 Task: Select the current location as Cape Cod, Massachusetts, United States . Now zoom - , and verify the location . Hide zoom slider
Action: Mouse moved to (229, 94)
Screenshot: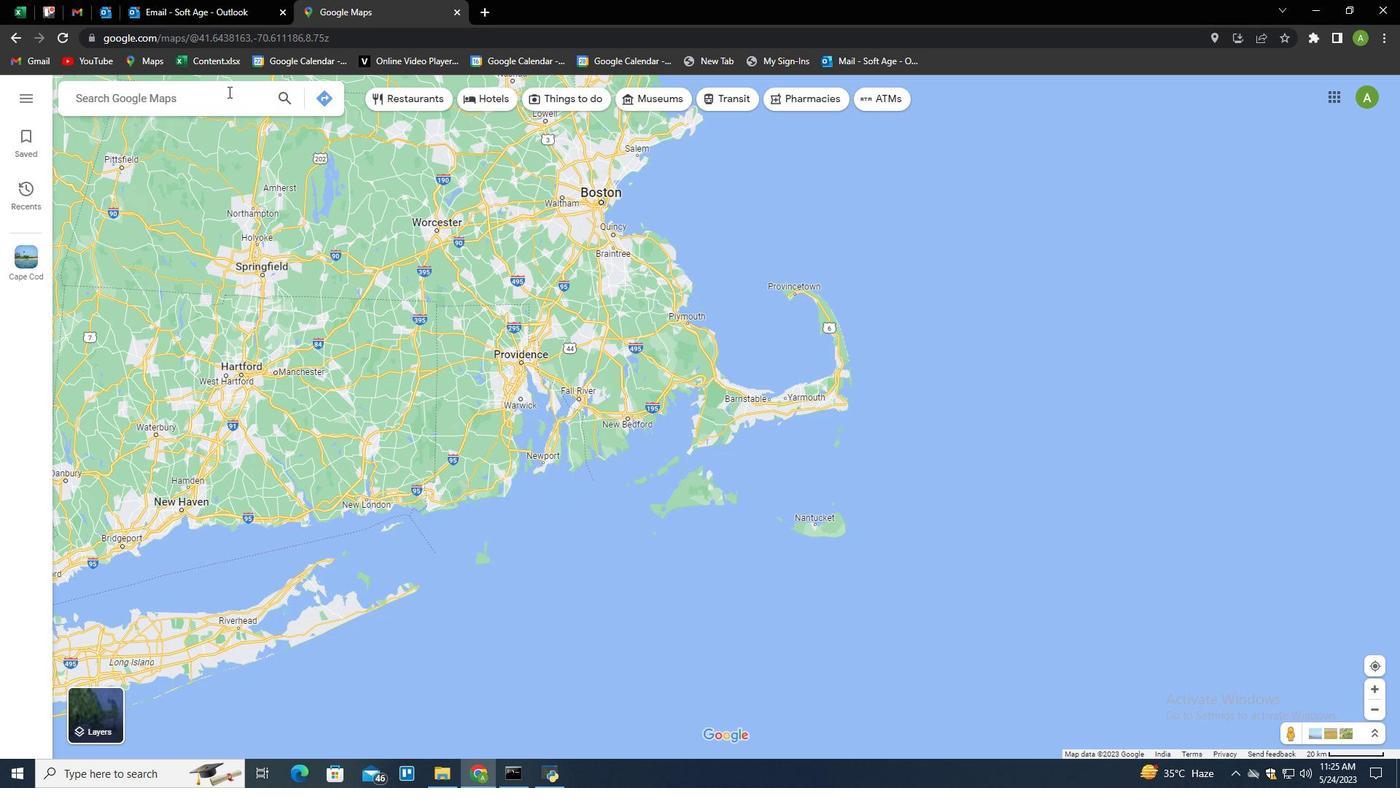 
Action: Mouse pressed left at (229, 94)
Screenshot: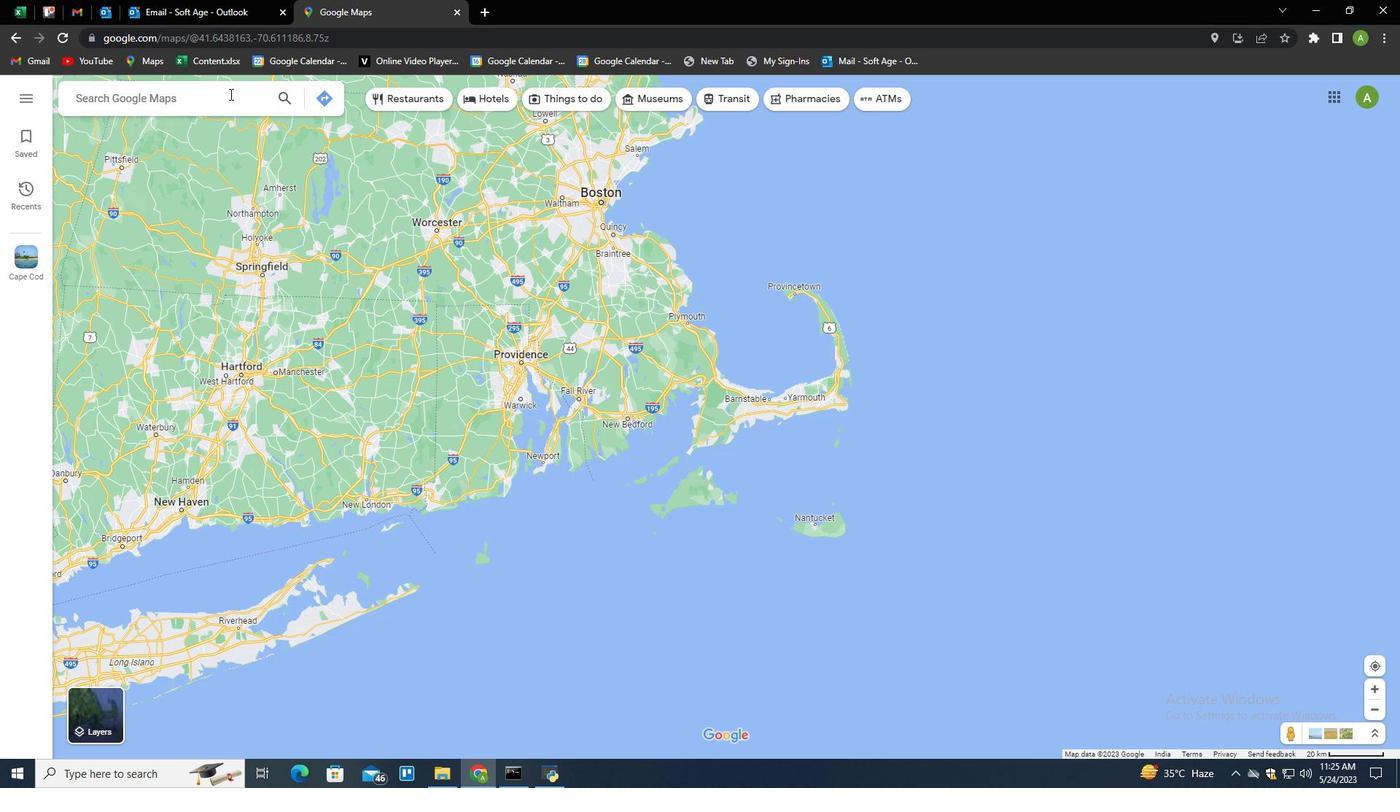 
Action: Key pressed <Key.shift>Cape<Key.space><Key.shift>Code<Key.backspace><Key.space><Key.shift>massachusetts,<Key.space><Key.shift><Key.shift><Key.shift><Key.shift><Key.shift><Key.shift><Key.shift><Key.shift><Key.shift><Key.shift><Key.shift><Key.shift><Key.shift>United<Key.space>st<Key.backspace><Key.backspace><Key.shift>Stated<Key.down><Key.enter>
Screenshot: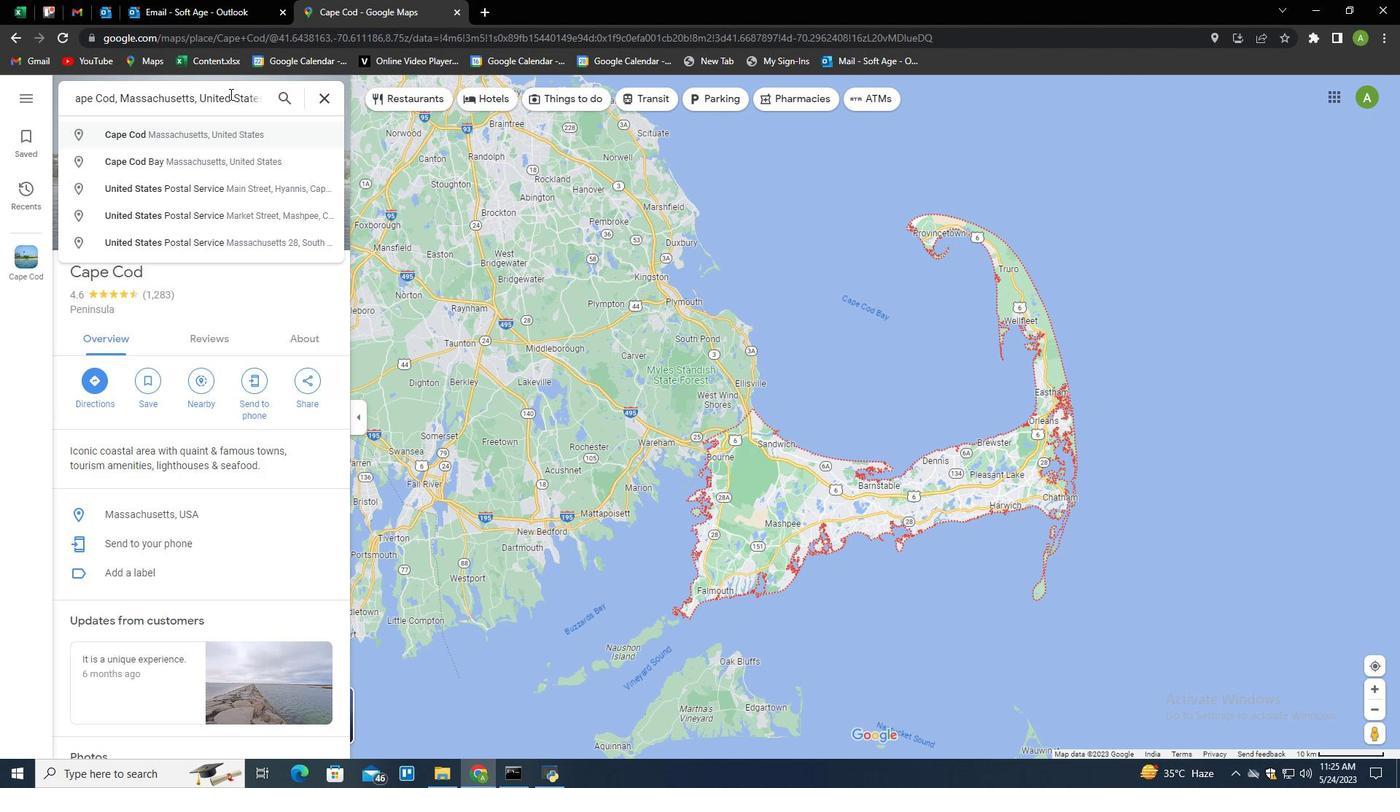
Action: Mouse moved to (1025, 606)
Screenshot: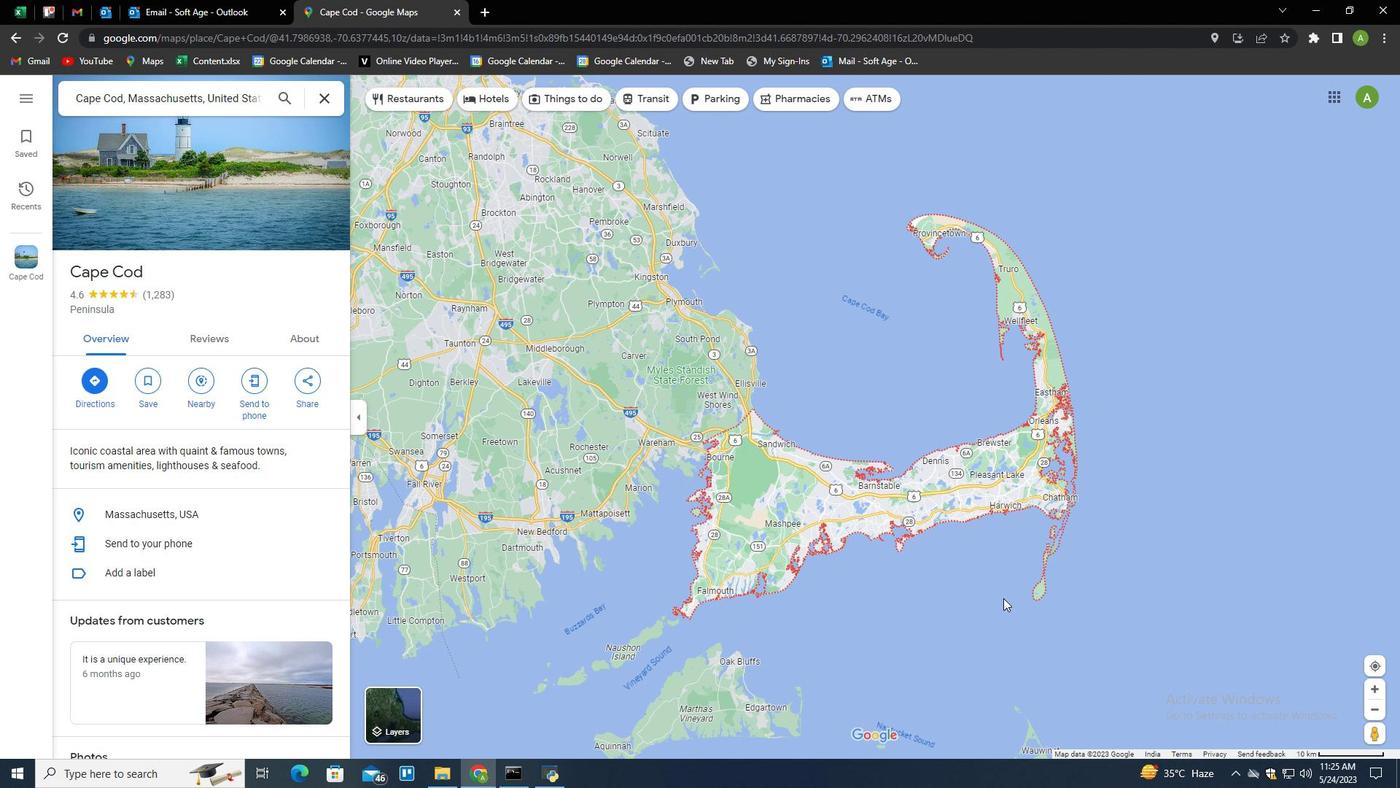 
Action: Mouse pressed left at (1025, 606)
Screenshot: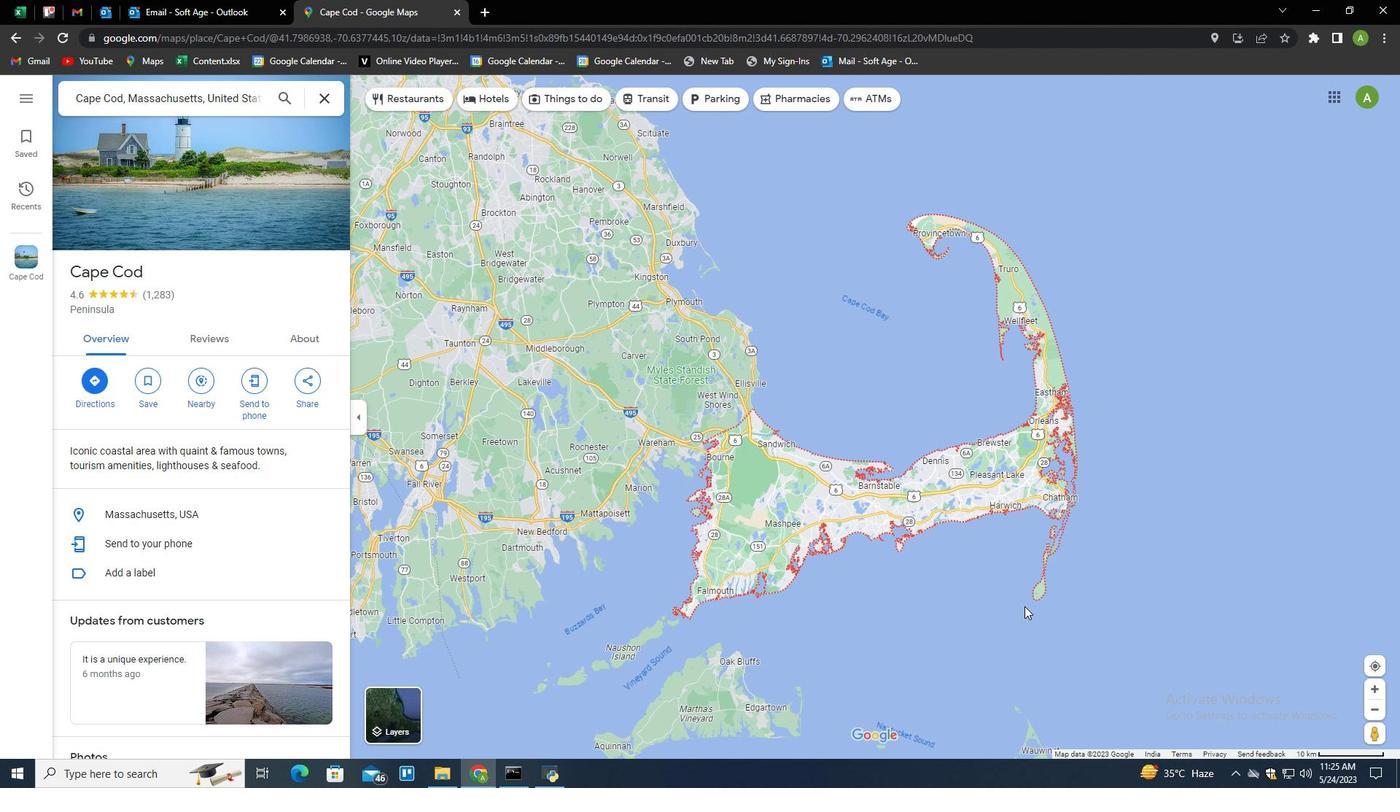
Action: Mouse moved to (829, 362)
Screenshot: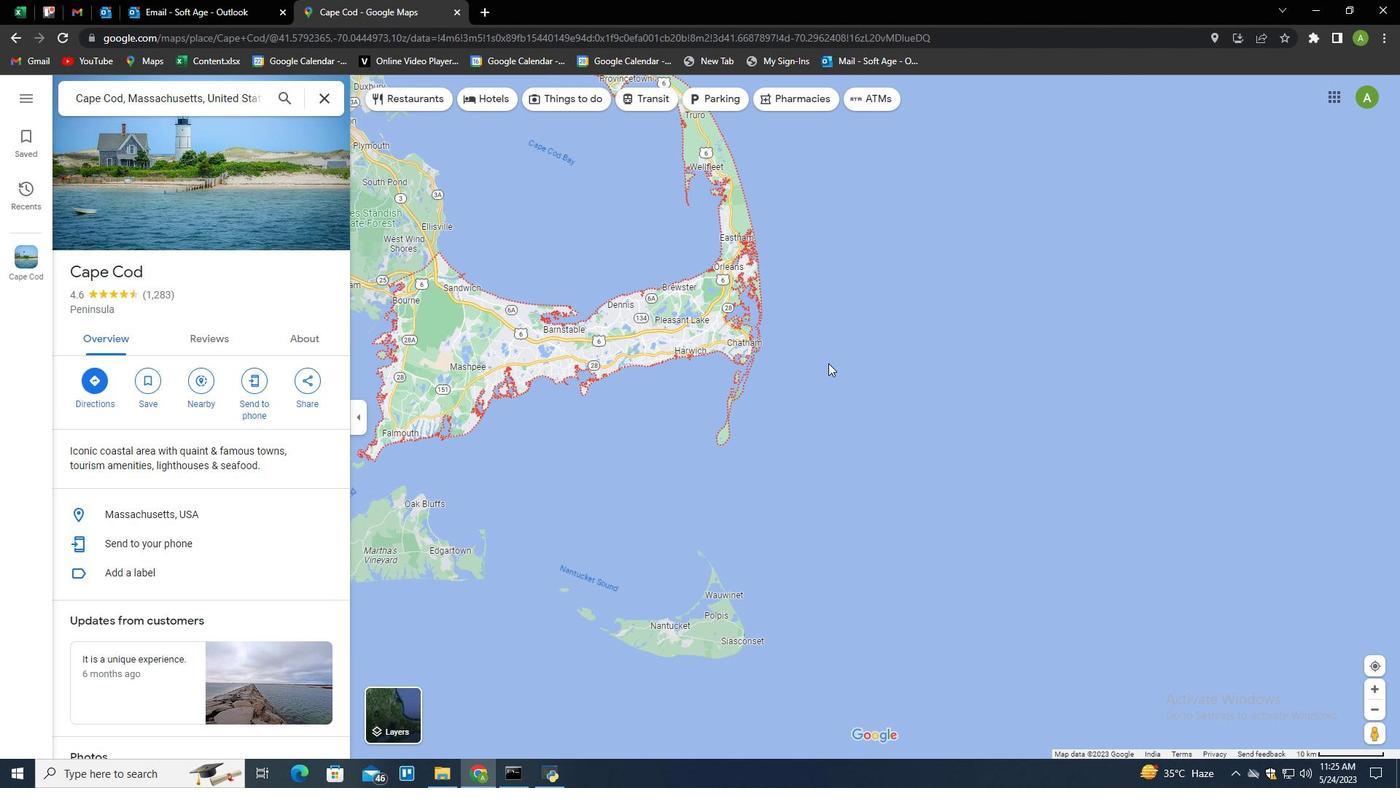 
Action: Mouse pressed left at (829, 362)
Screenshot: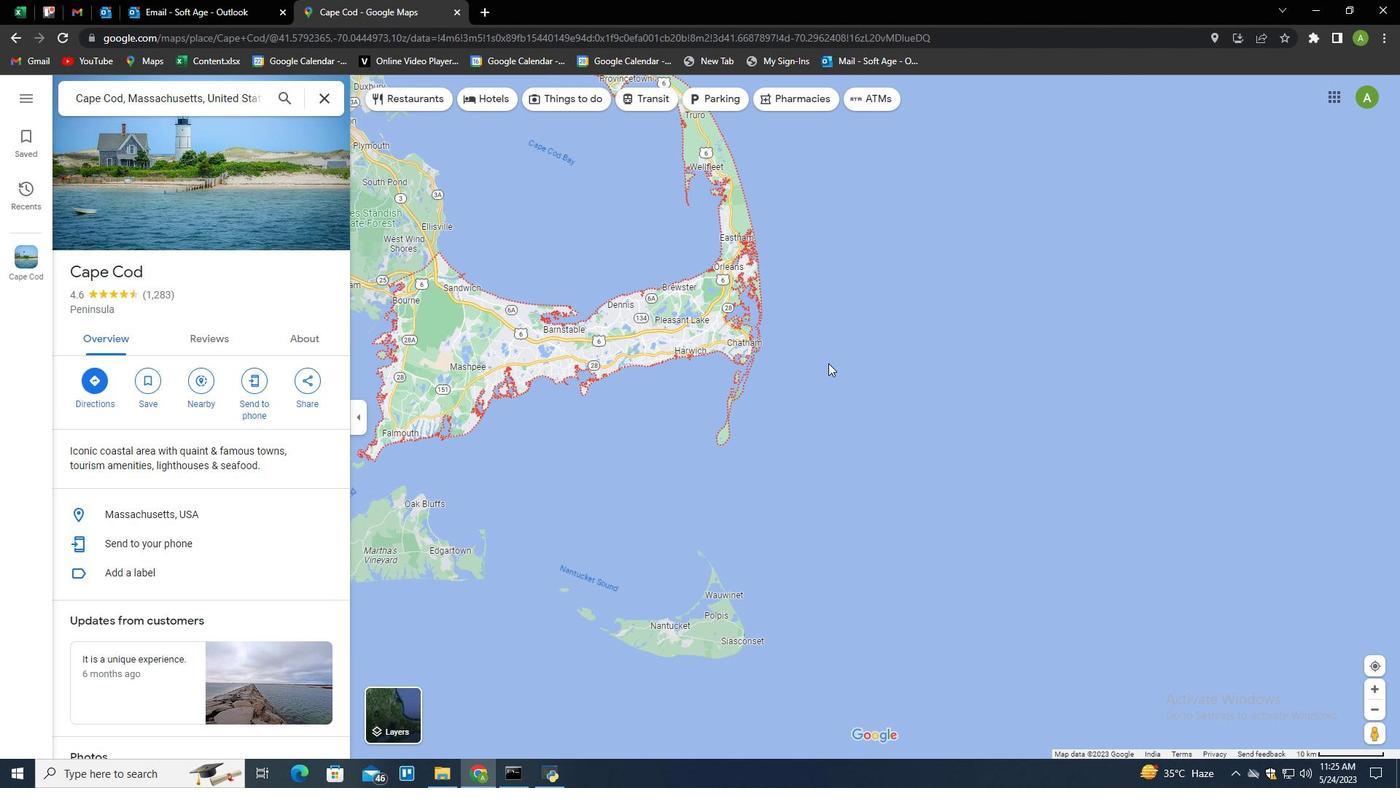 
Action: Mouse moved to (1054, 539)
Screenshot: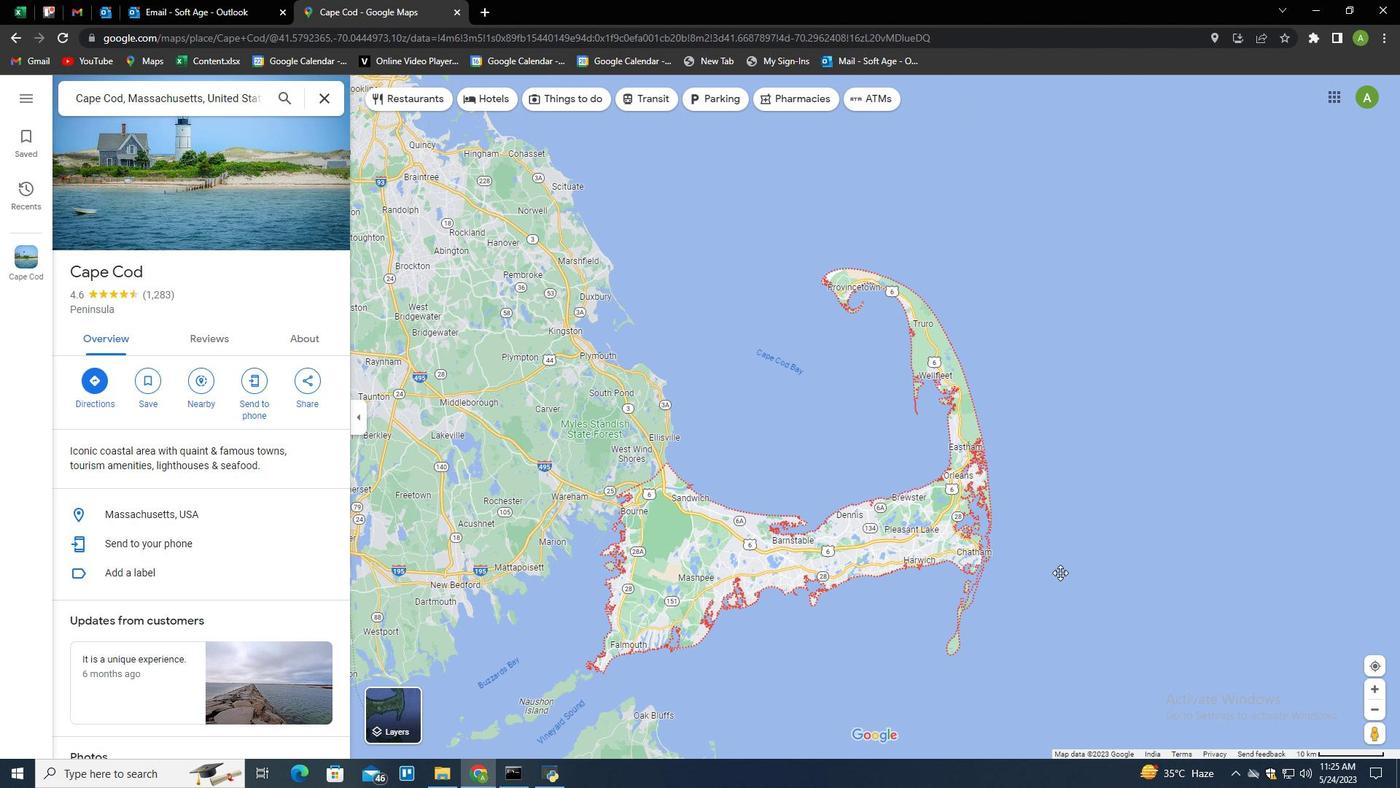 
Action: Mouse scrolled (1054, 539) with delta (0, 0)
Screenshot: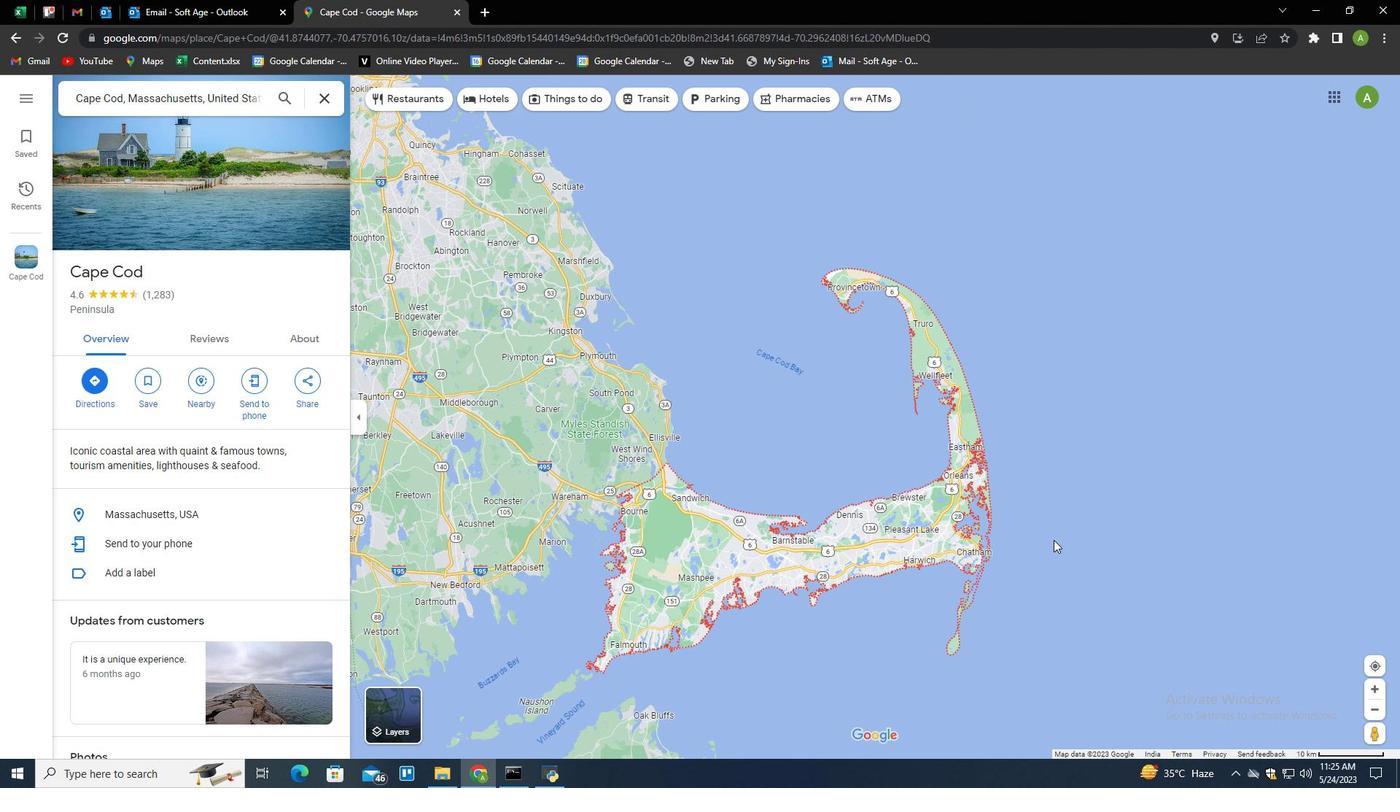 
Action: Mouse scrolled (1054, 540) with delta (0, 0)
Screenshot: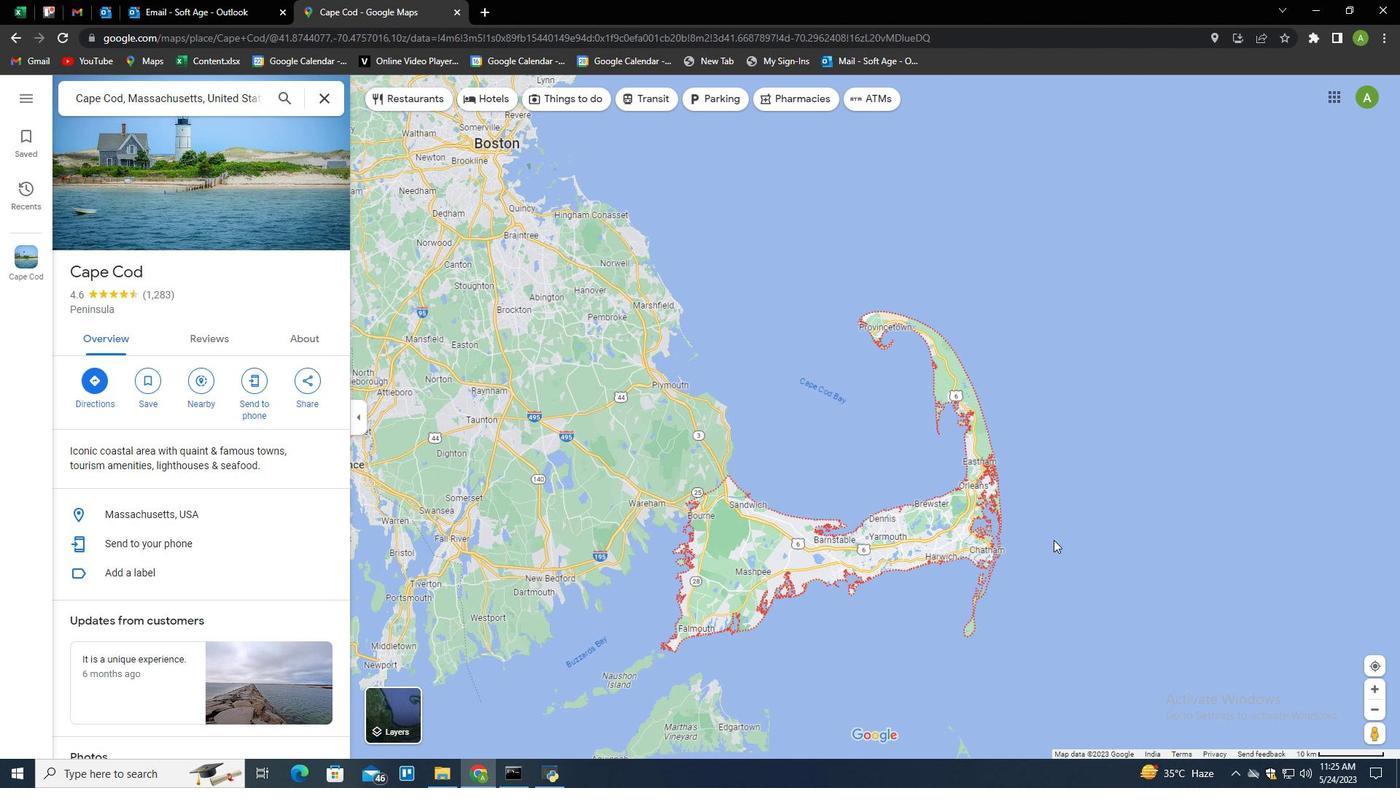 
Action: Mouse scrolled (1054, 540) with delta (0, 0)
Screenshot: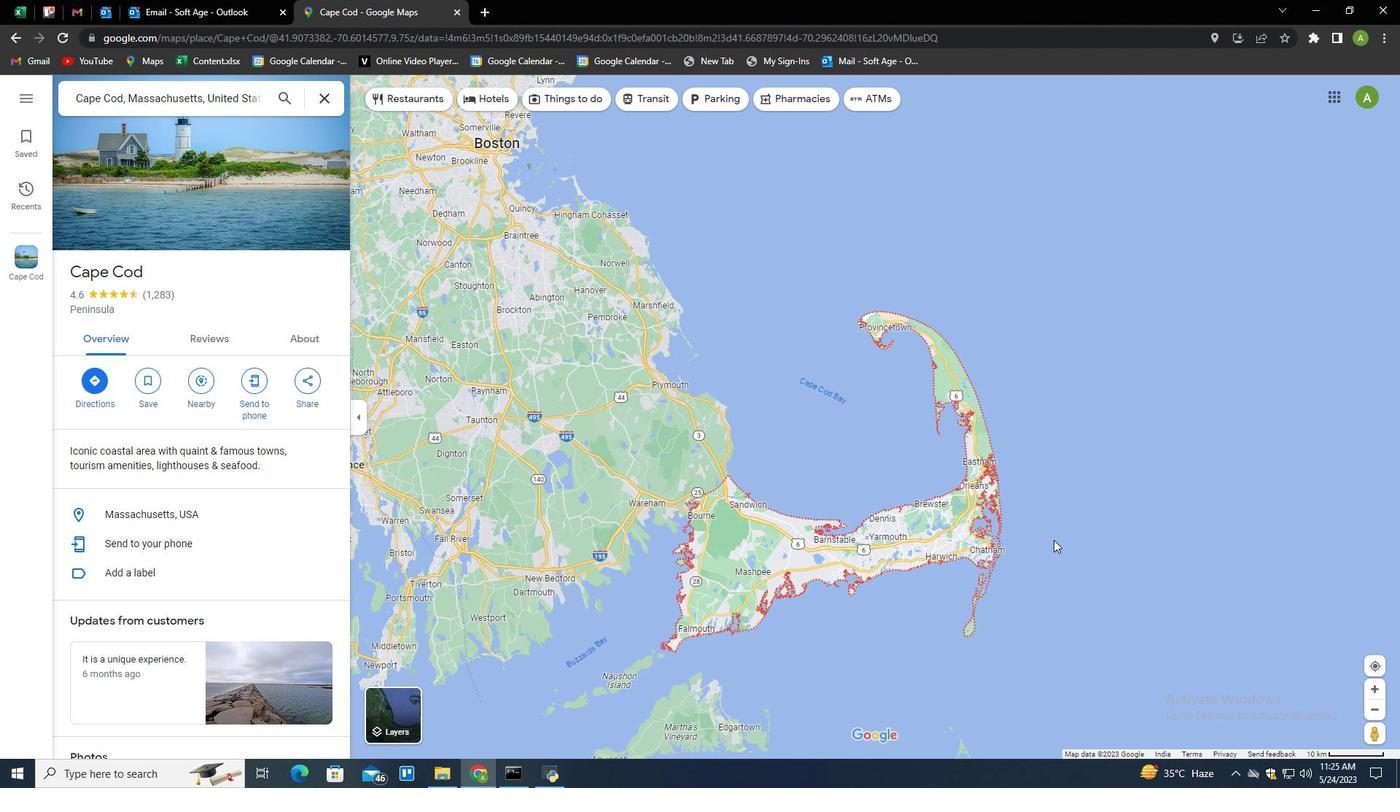 
Action: Mouse scrolled (1054, 540) with delta (0, 0)
Screenshot: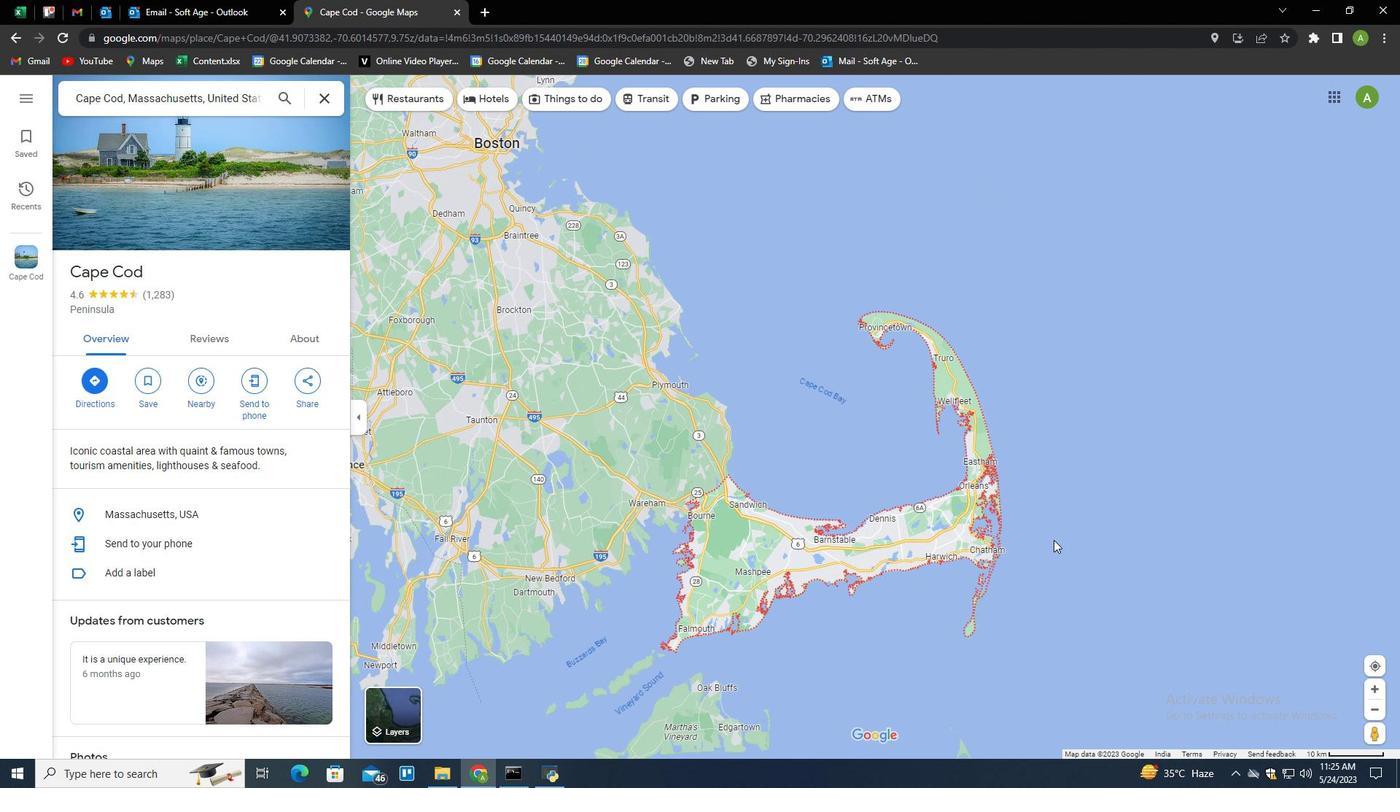 
Action: Mouse scrolled (1054, 540) with delta (0, 0)
Screenshot: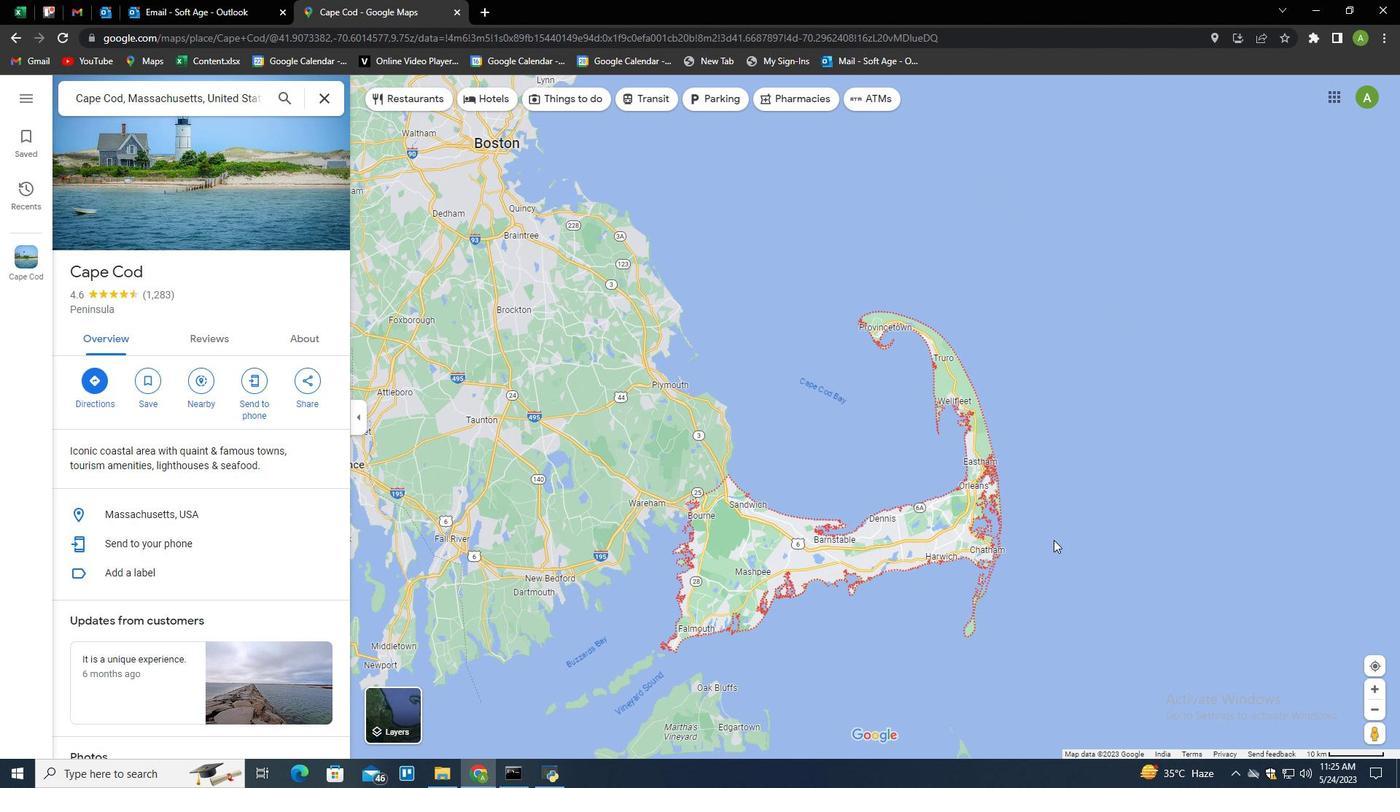 
Action: Mouse moved to (960, 315)
Screenshot: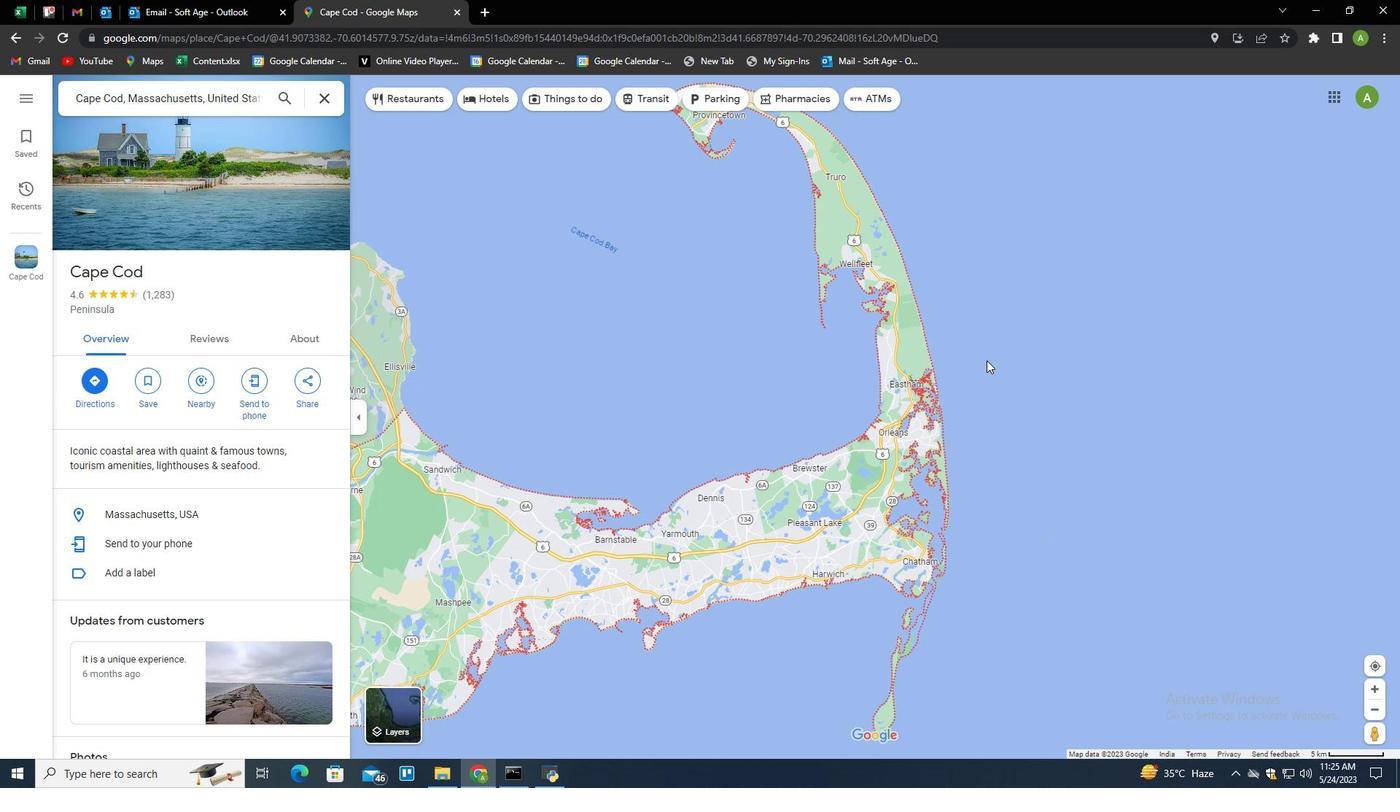 
Action: Mouse pressed left at (960, 315)
Screenshot: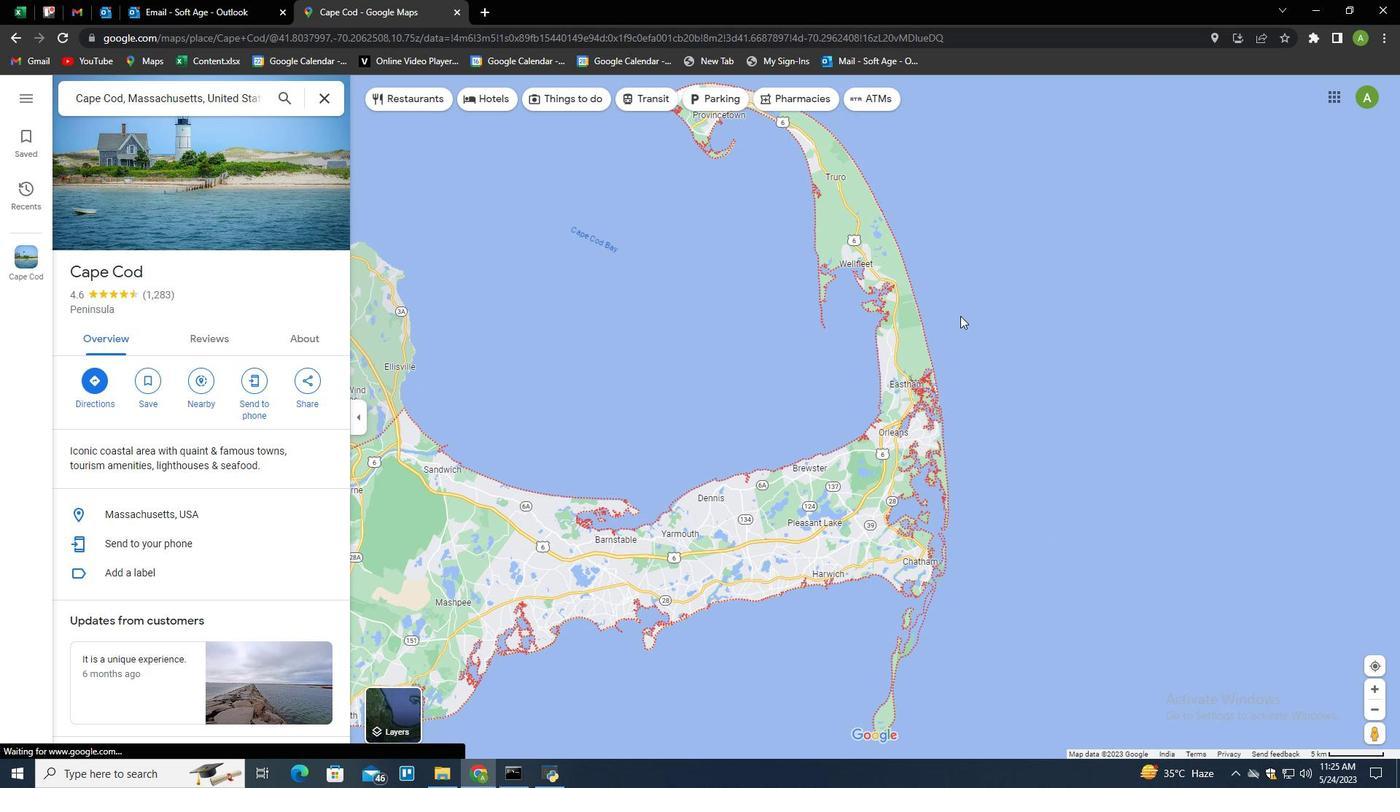 
Action: Mouse moved to (1379, 681)
Screenshot: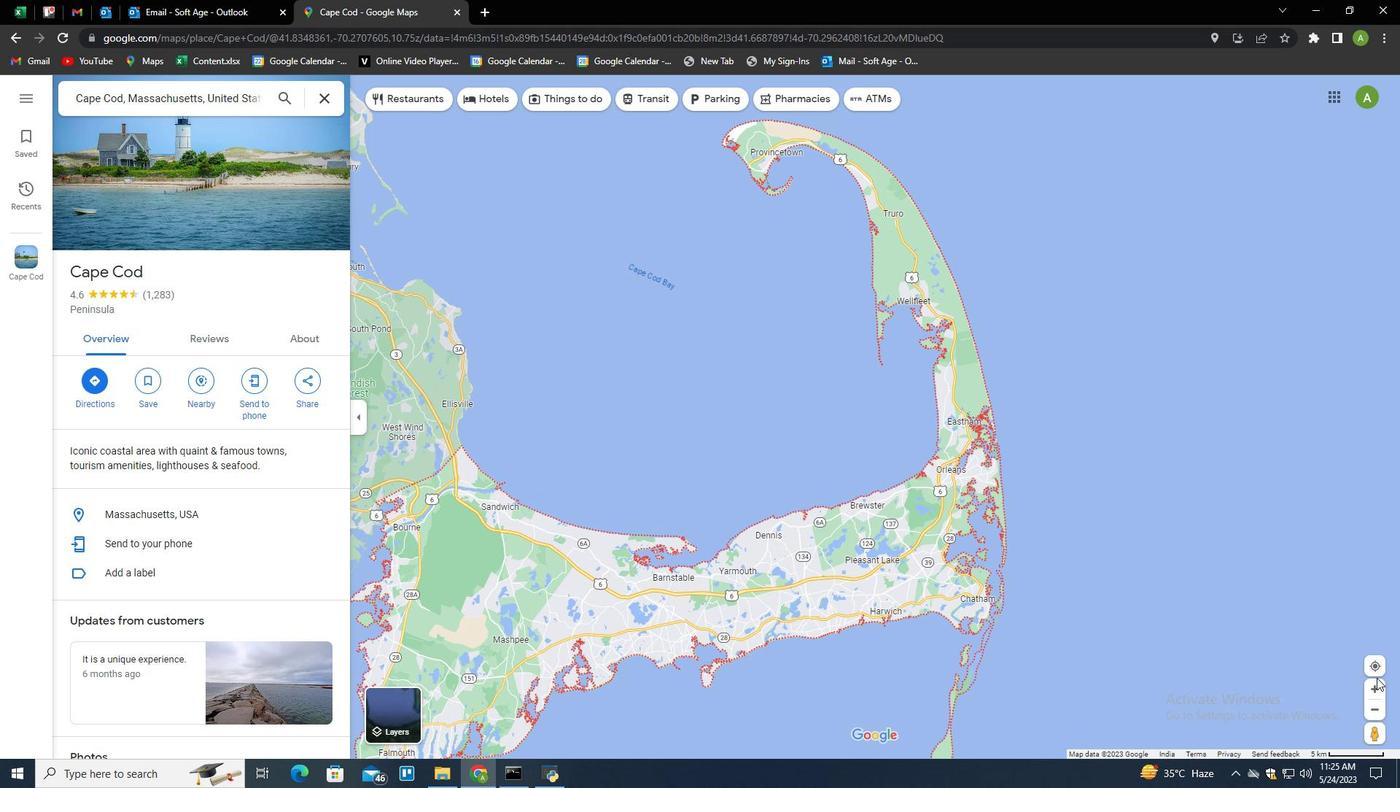 
Action: Mouse pressed left at (1379, 681)
Screenshot: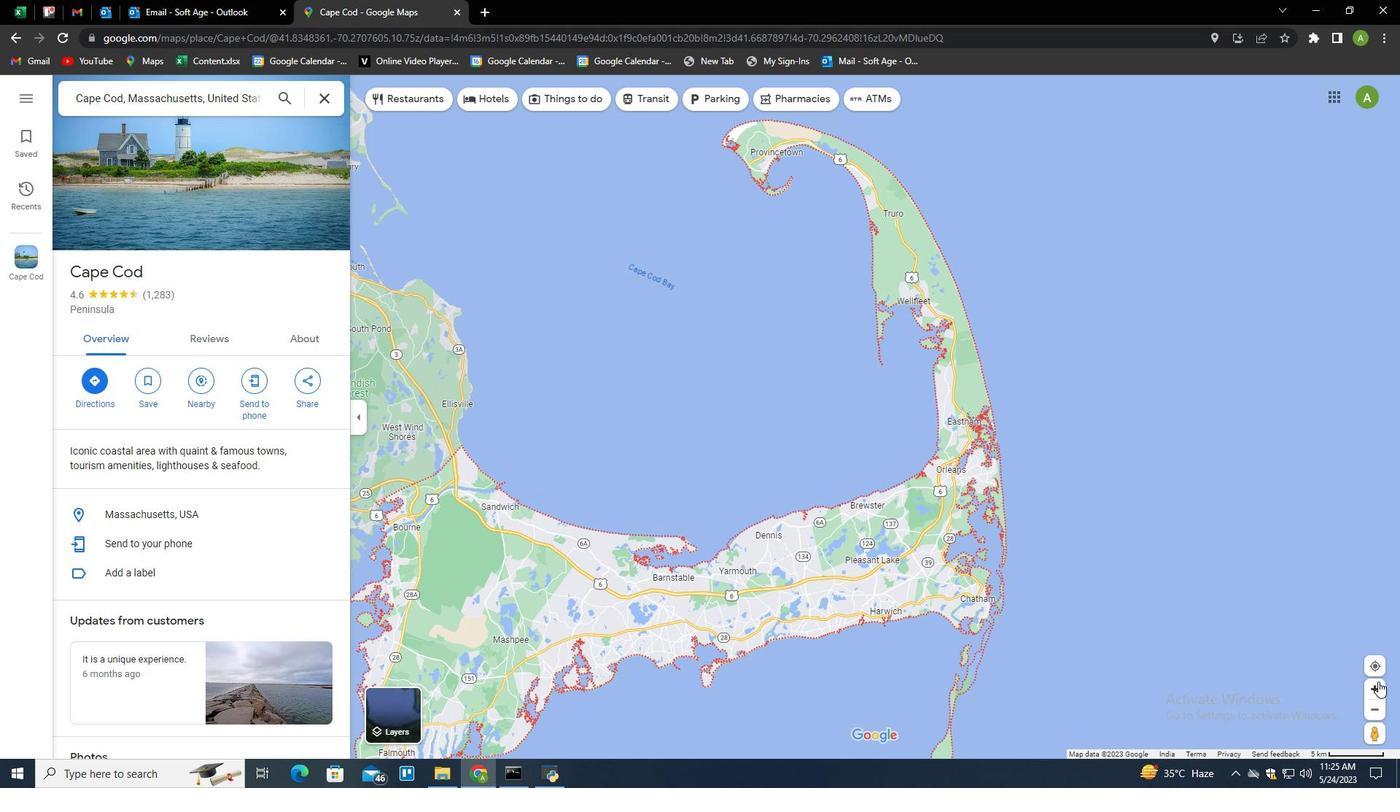 
Action: Mouse moved to (1376, 682)
Screenshot: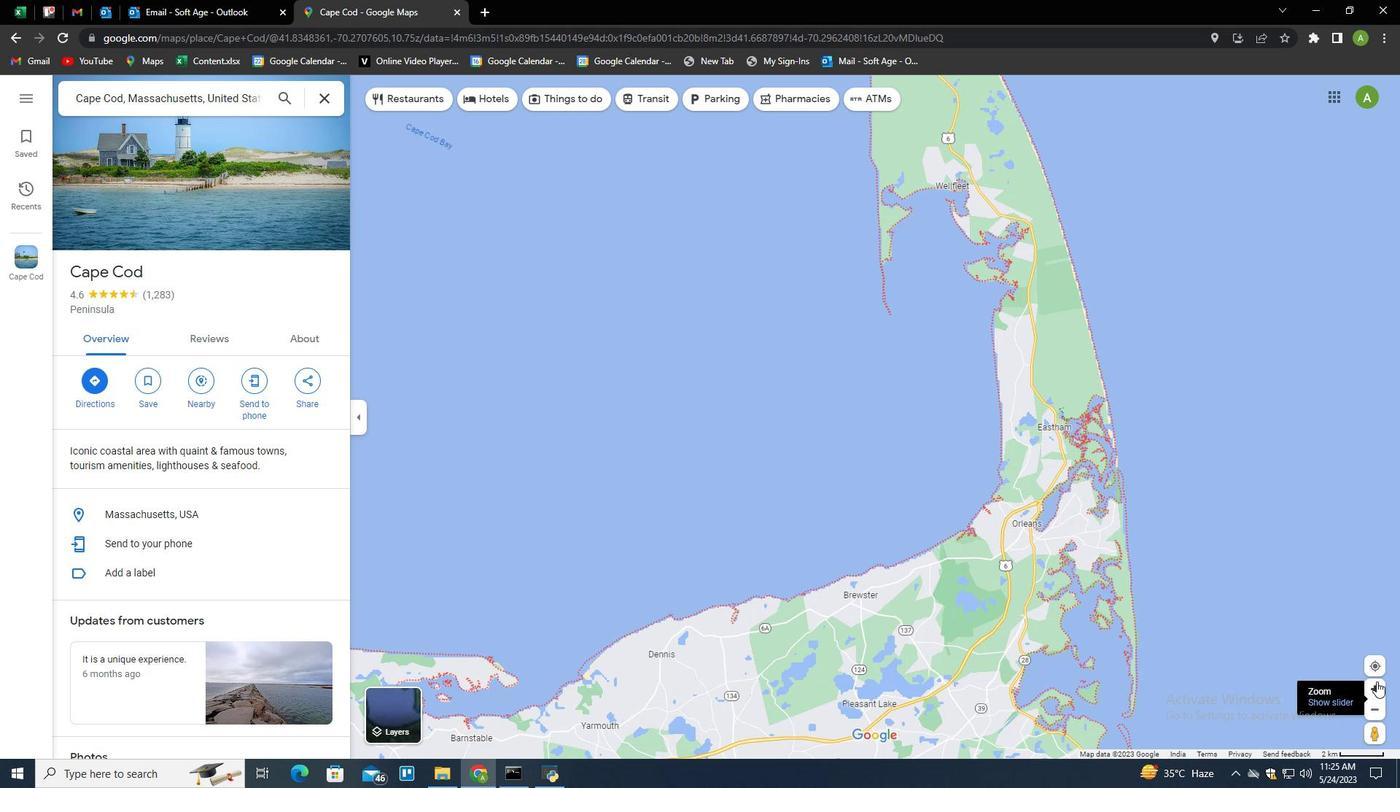 
Action: Mouse pressed left at (1376, 682)
Screenshot: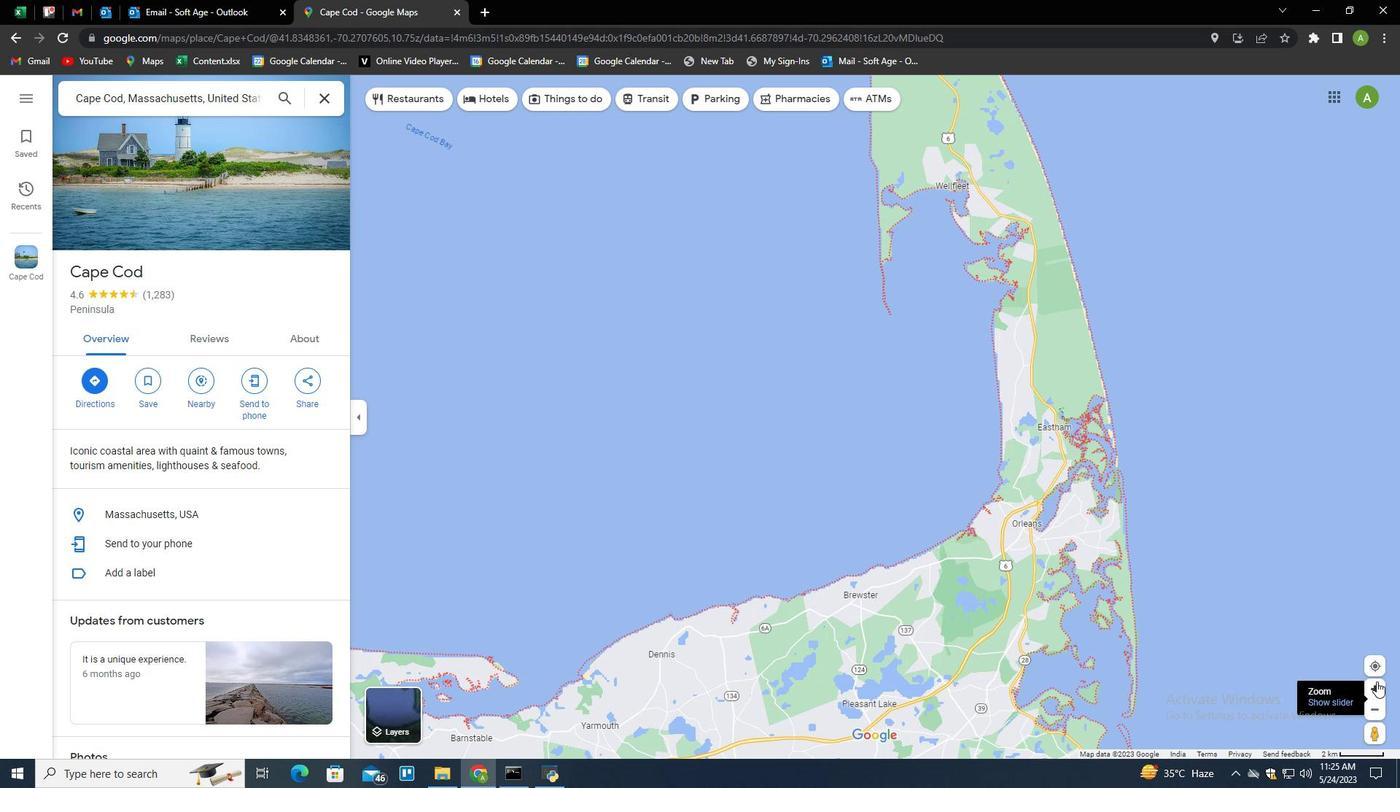 
Action: Mouse moved to (1338, 697)
Screenshot: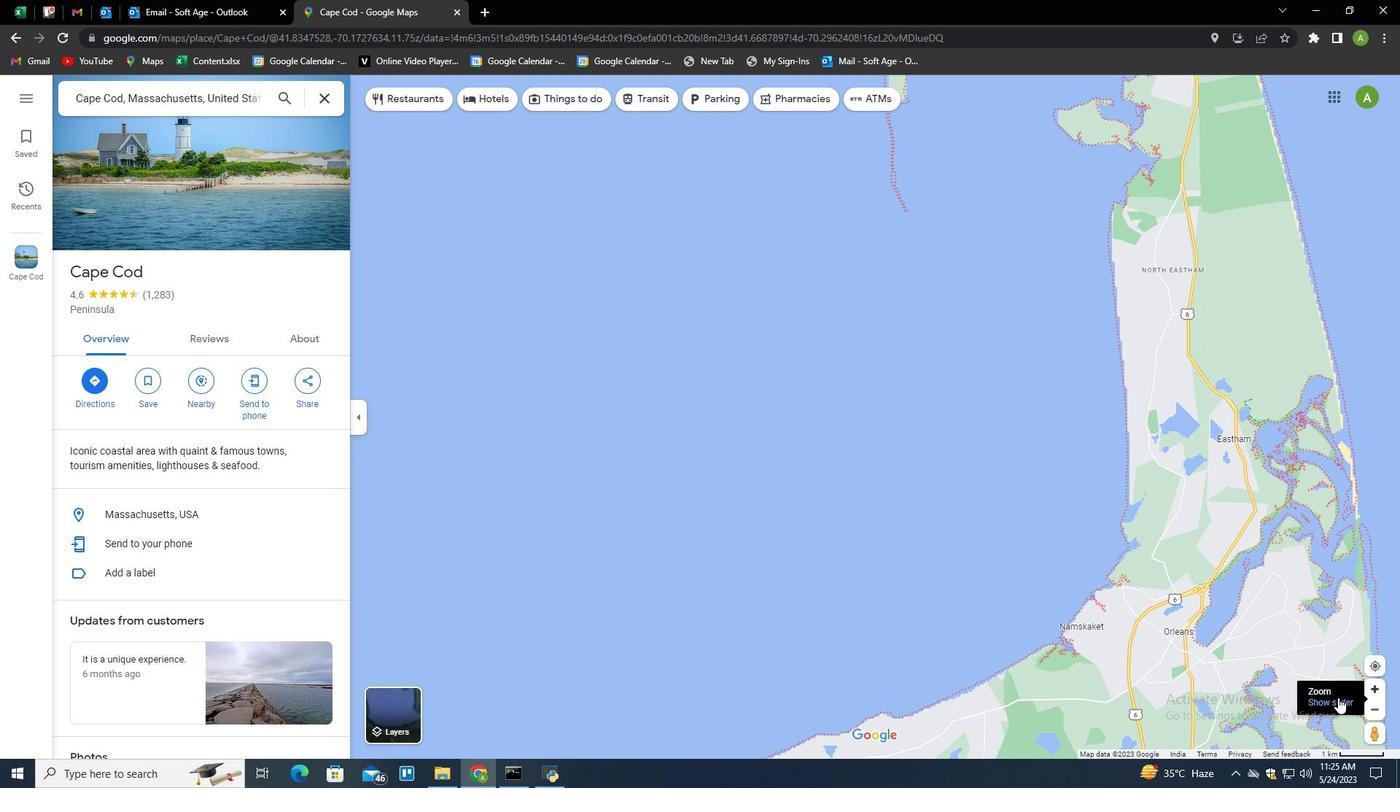 
Action: Mouse pressed left at (1338, 697)
Screenshot: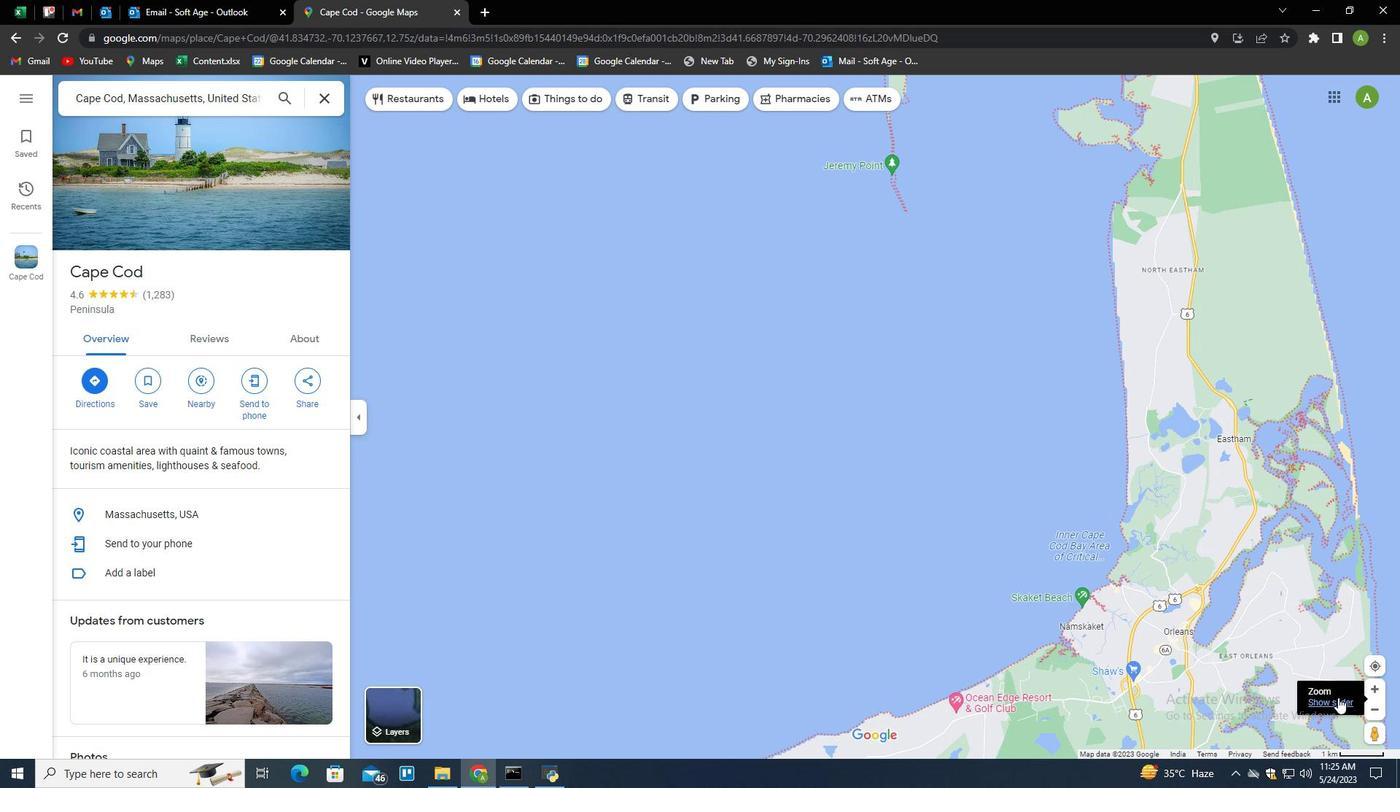 
Action: Mouse moved to (1377, 635)
Screenshot: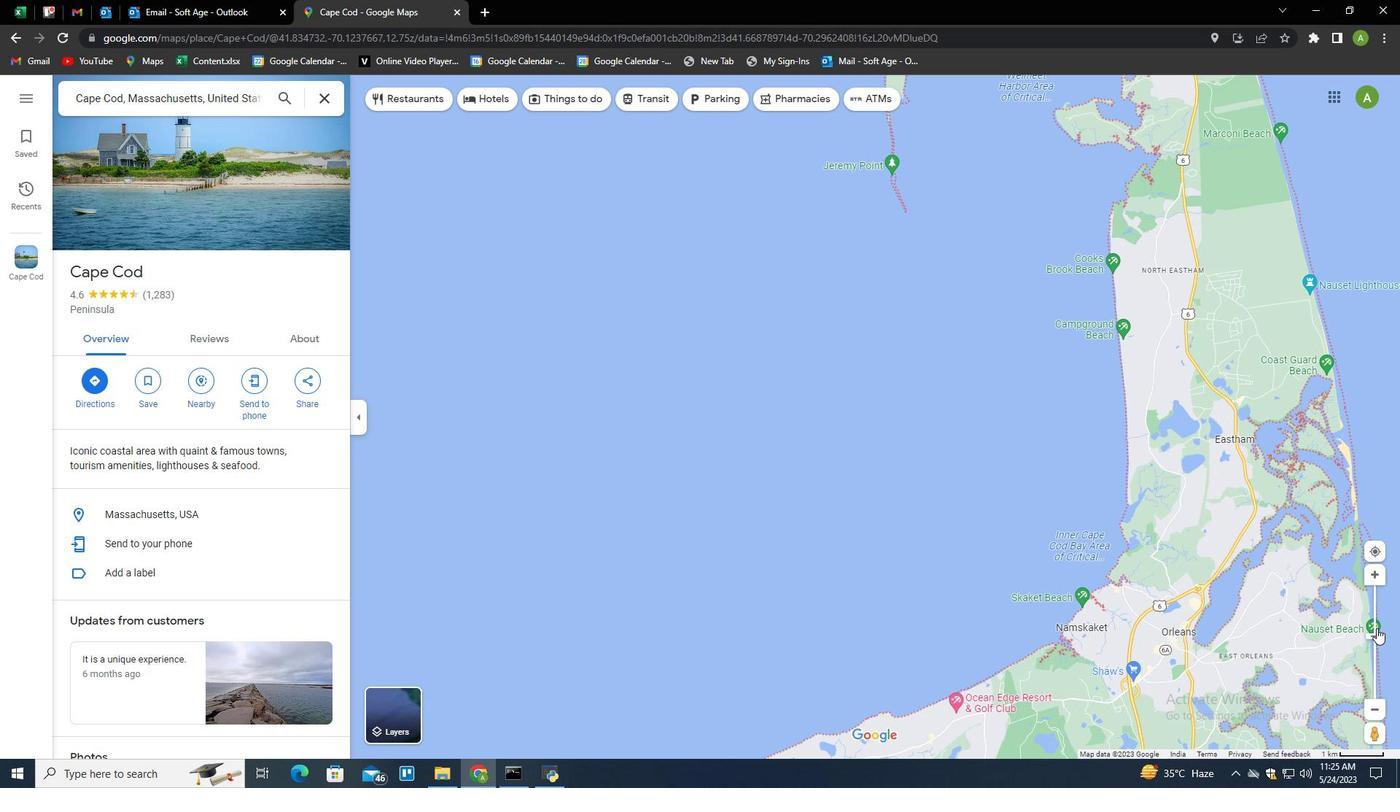 
Action: Mouse pressed left at (1377, 635)
Screenshot: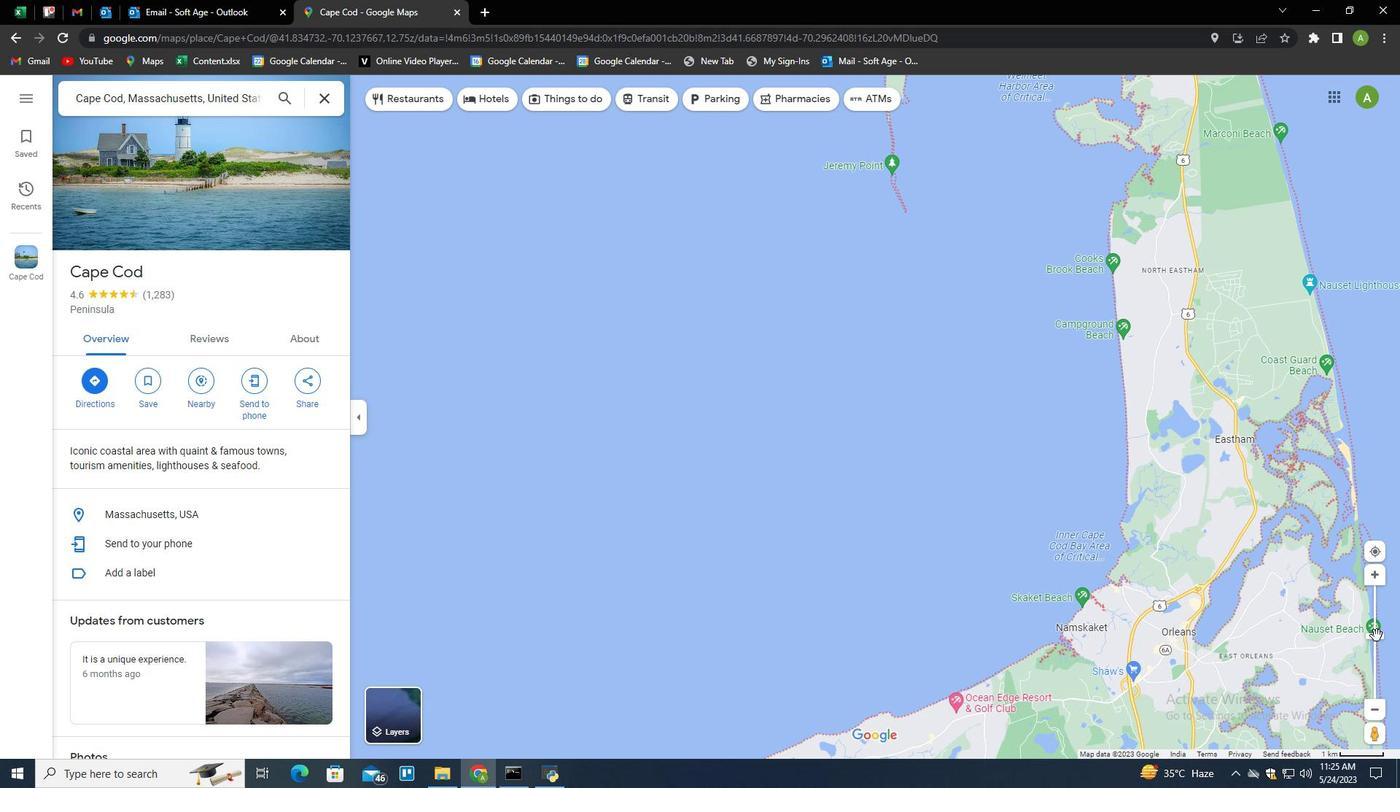
Action: Mouse moved to (821, 502)
Screenshot: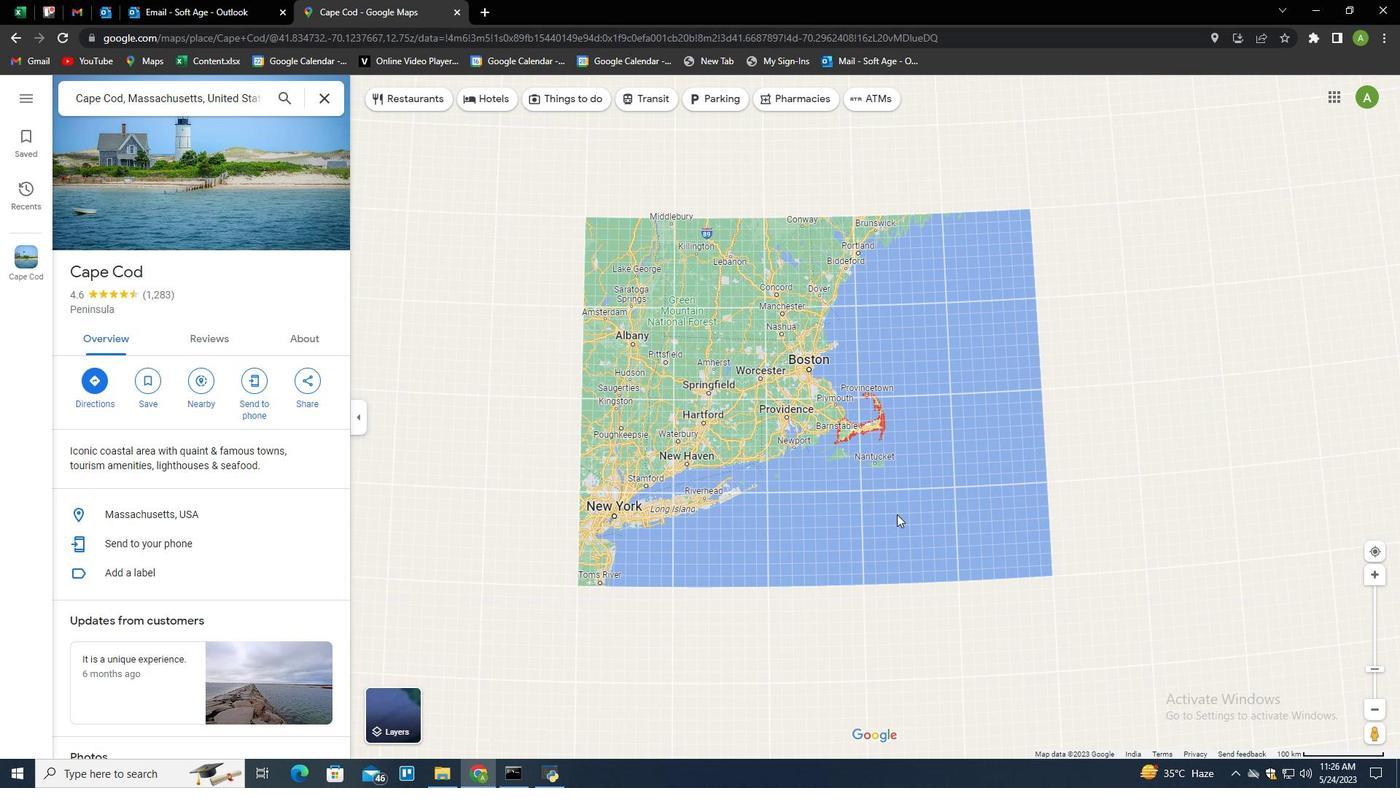 
Action: Mouse pressed left at (821, 502)
Screenshot: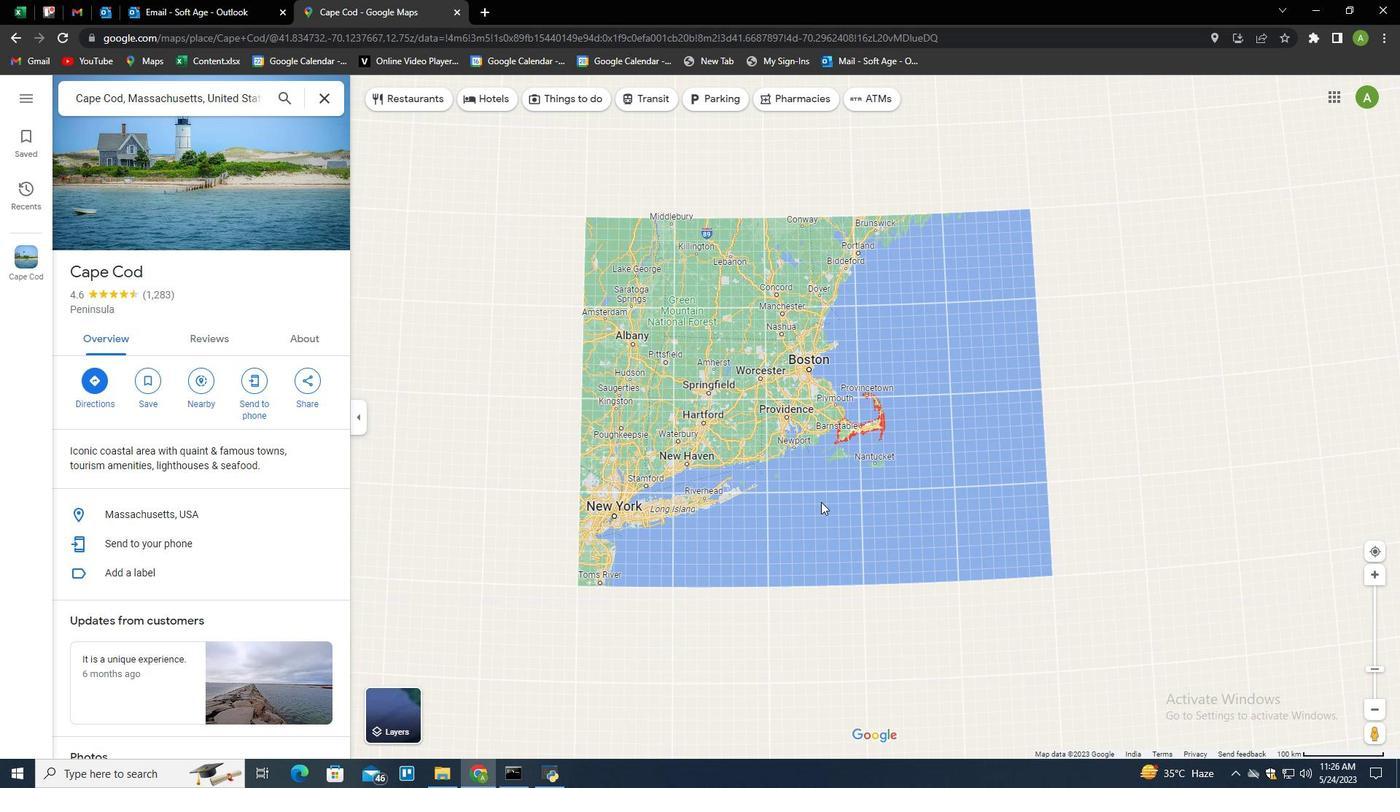 
Action: Mouse moved to (1369, 669)
Screenshot: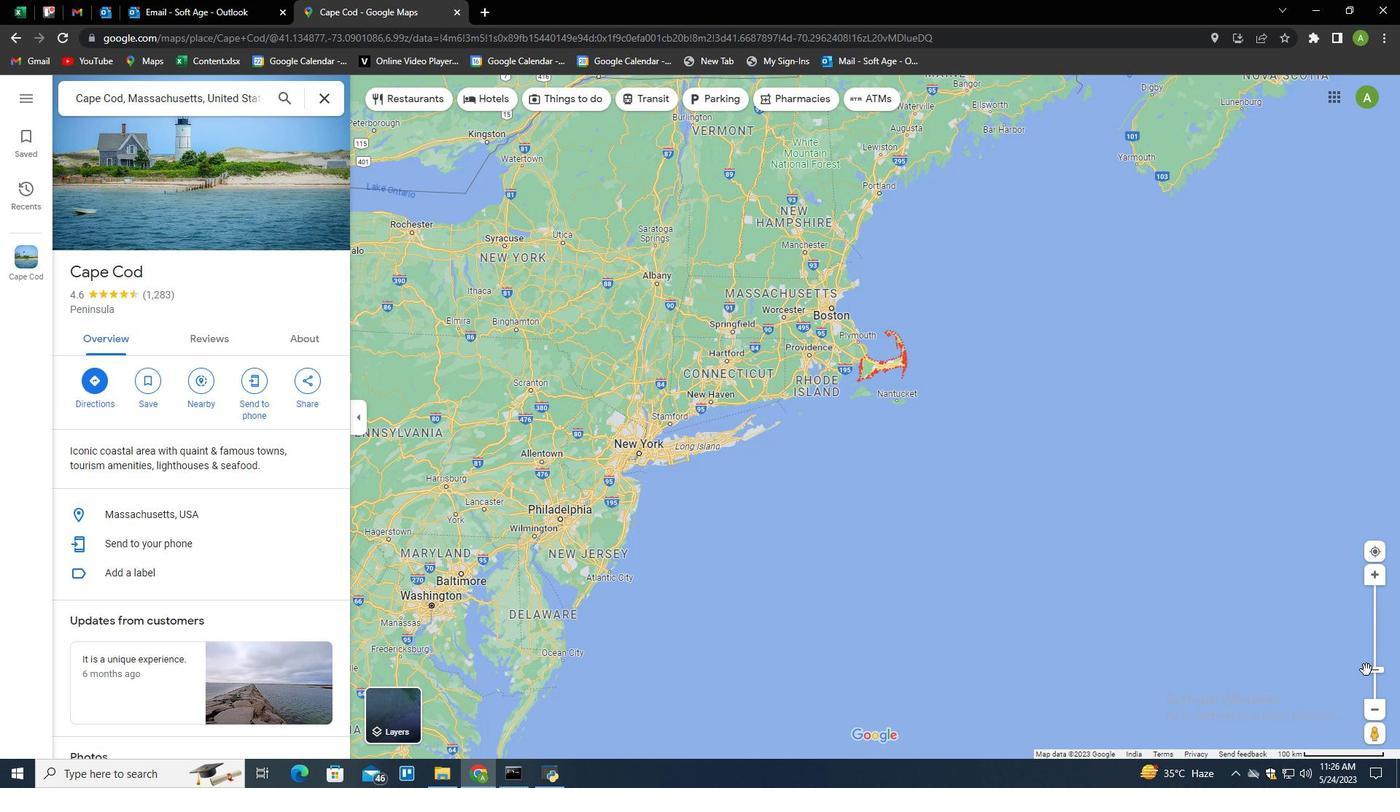 
Action: Mouse pressed left at (1369, 669)
Screenshot: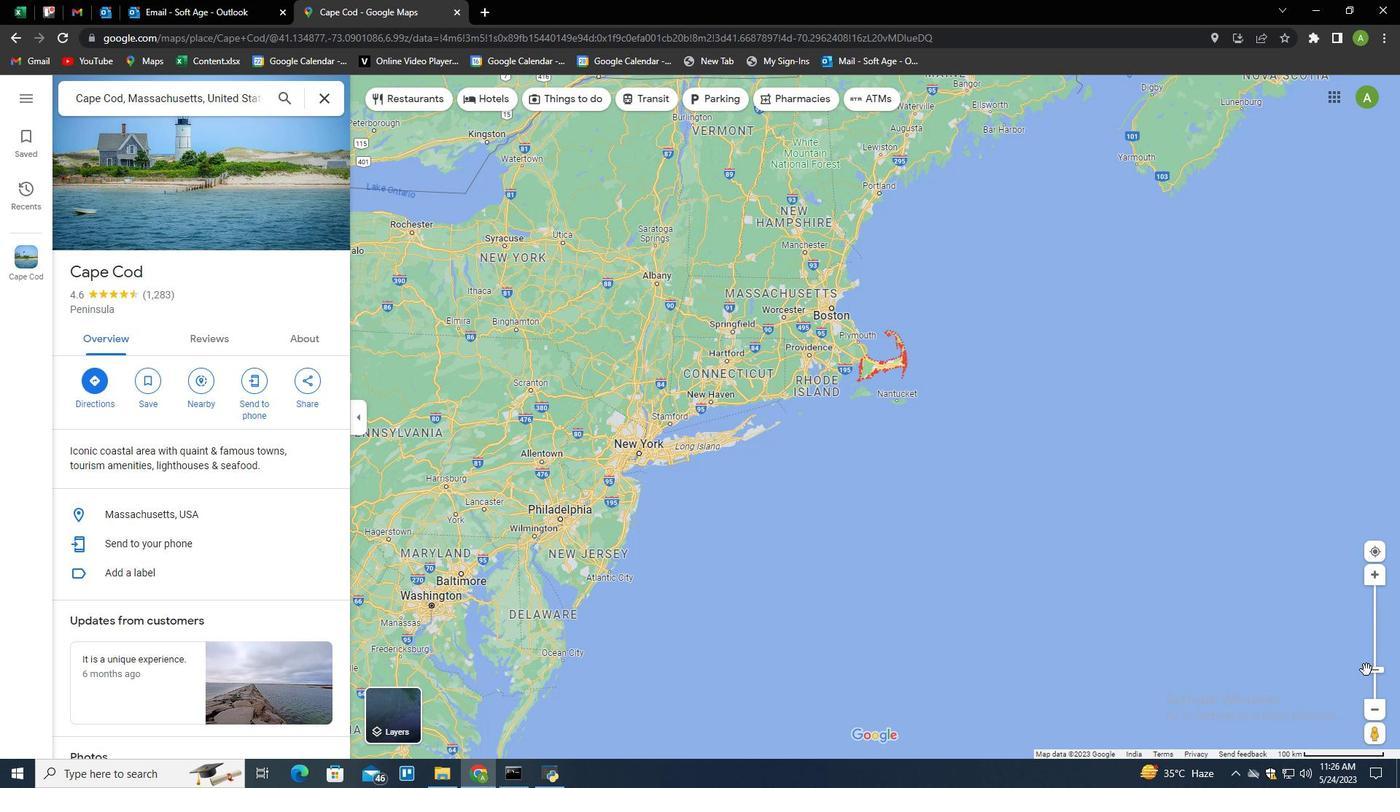 
Action: Mouse moved to (1077, 449)
Screenshot: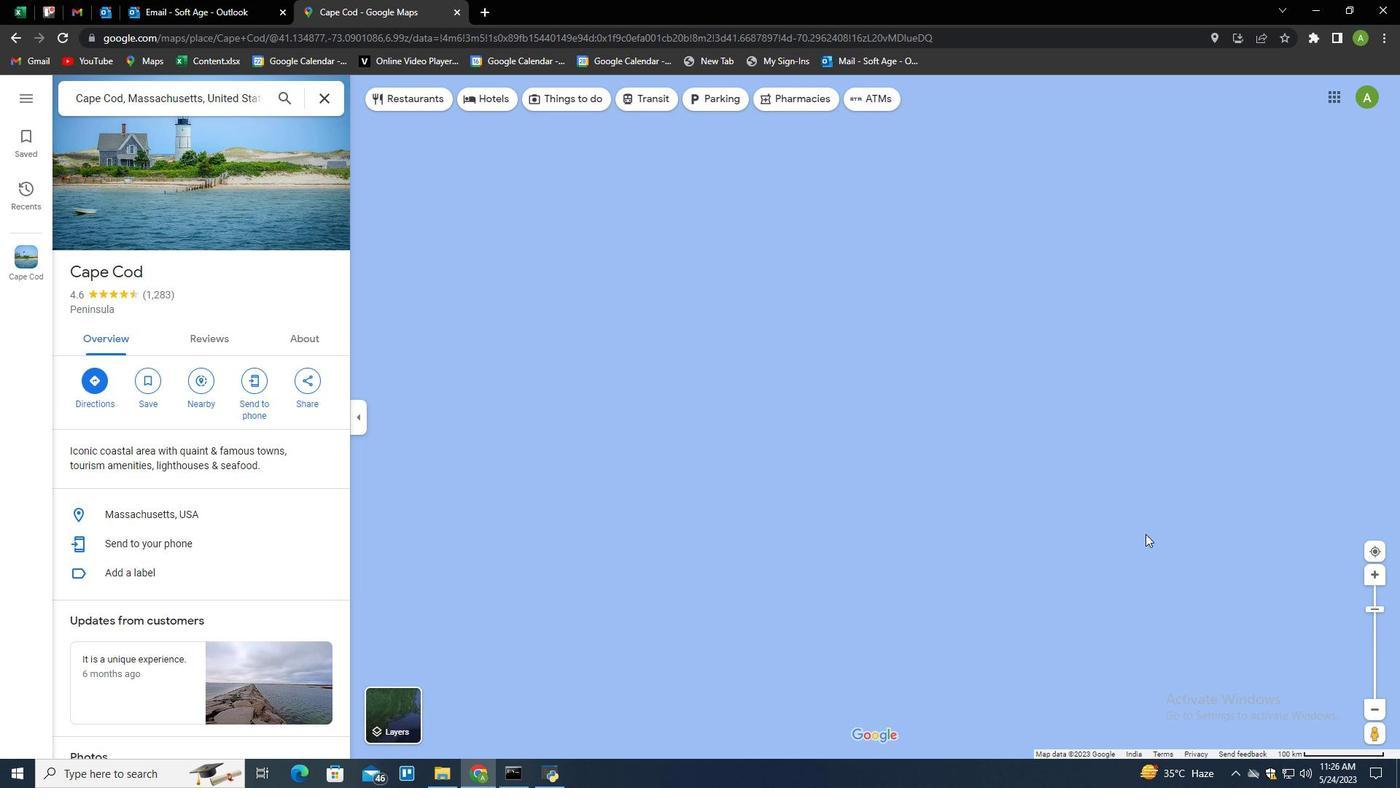 
Action: Mouse pressed left at (1077, 449)
Screenshot: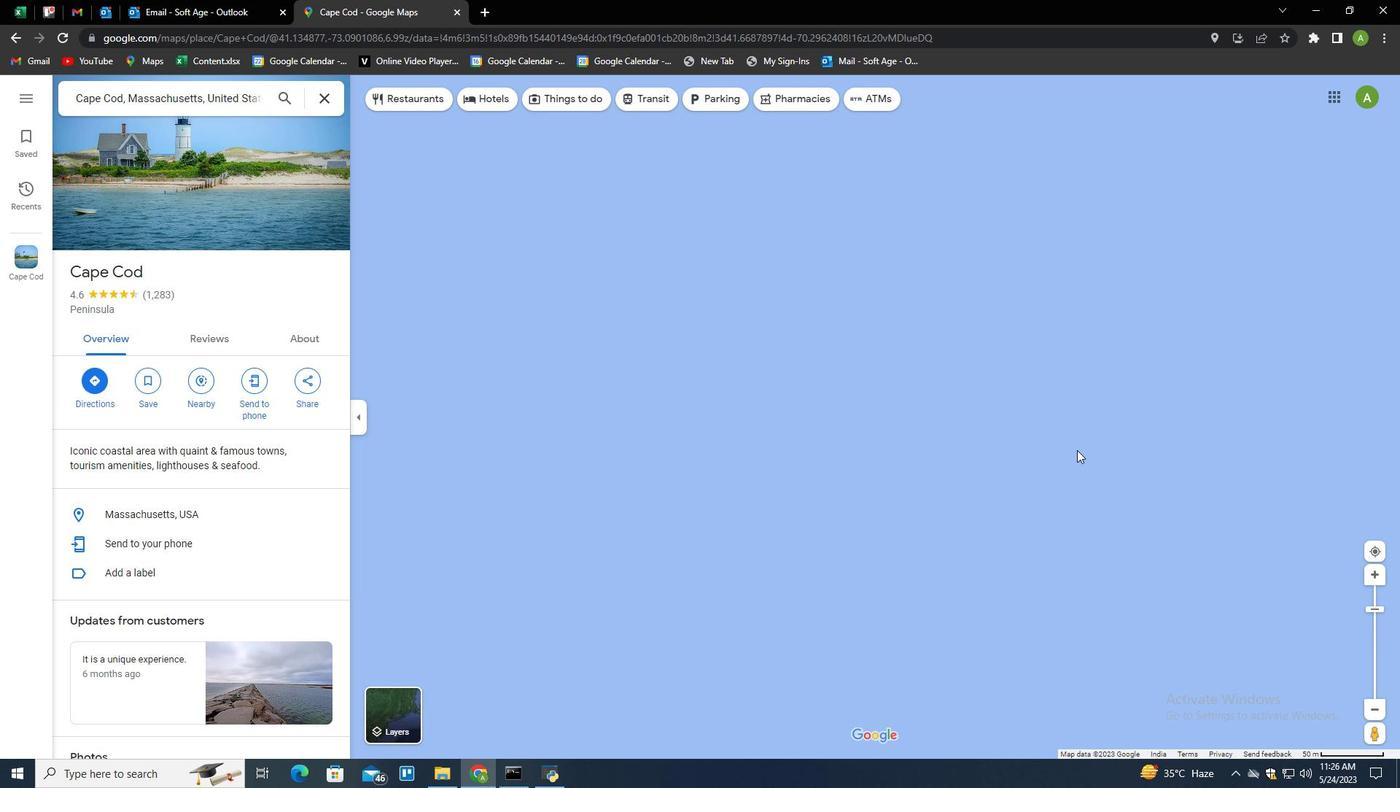 
Action: Mouse moved to (1004, 606)
Screenshot: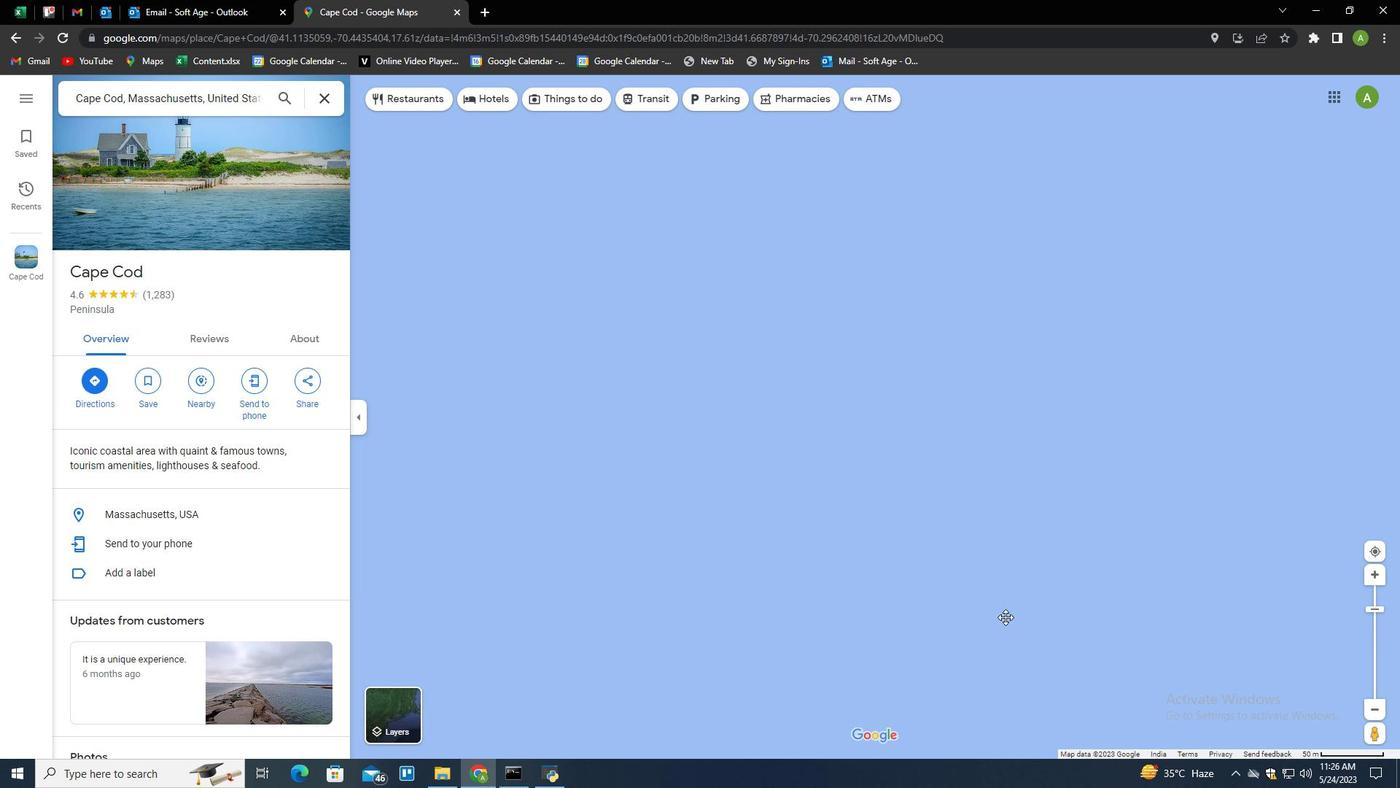 
Action: Mouse scrolled (1004, 605) with delta (0, 0)
Screenshot: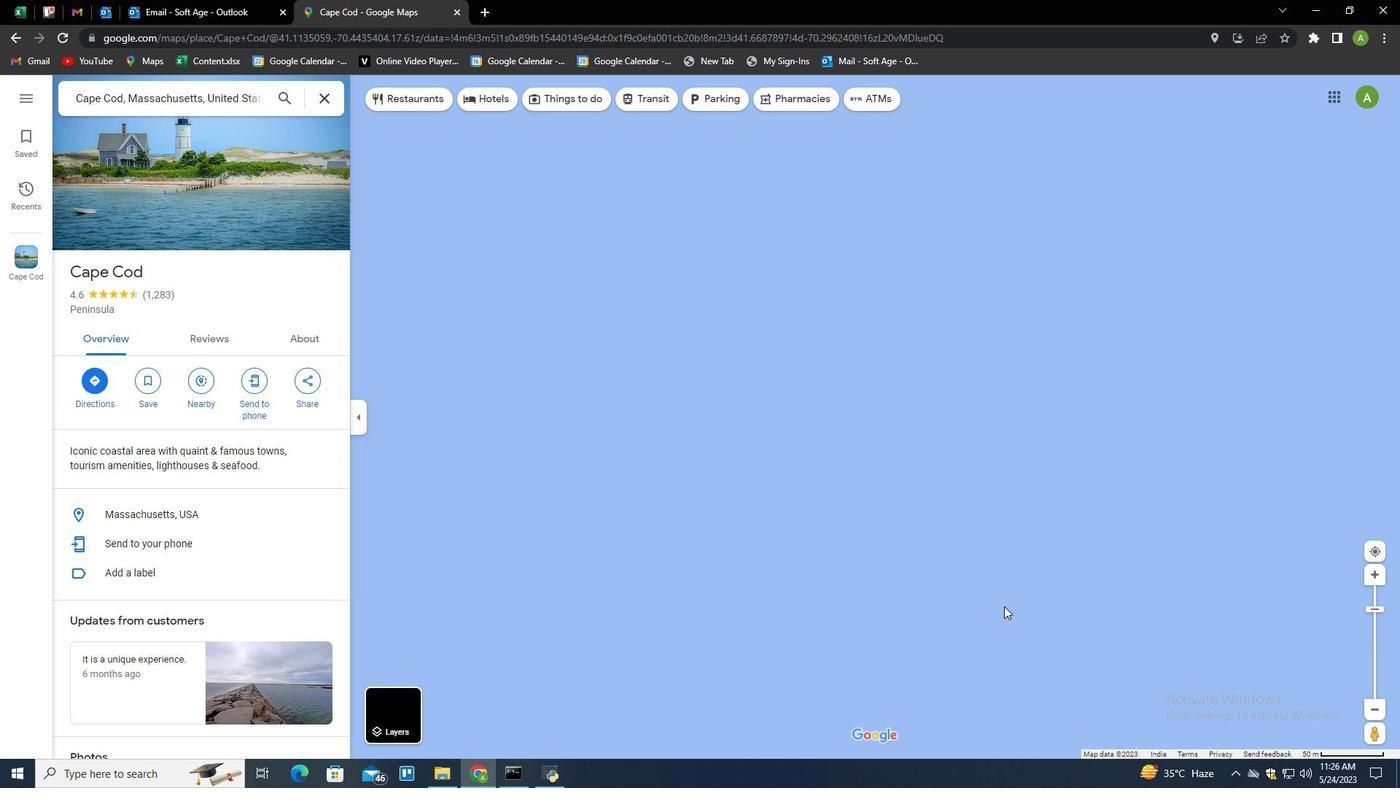 
Action: Mouse scrolled (1004, 605) with delta (0, 0)
Screenshot: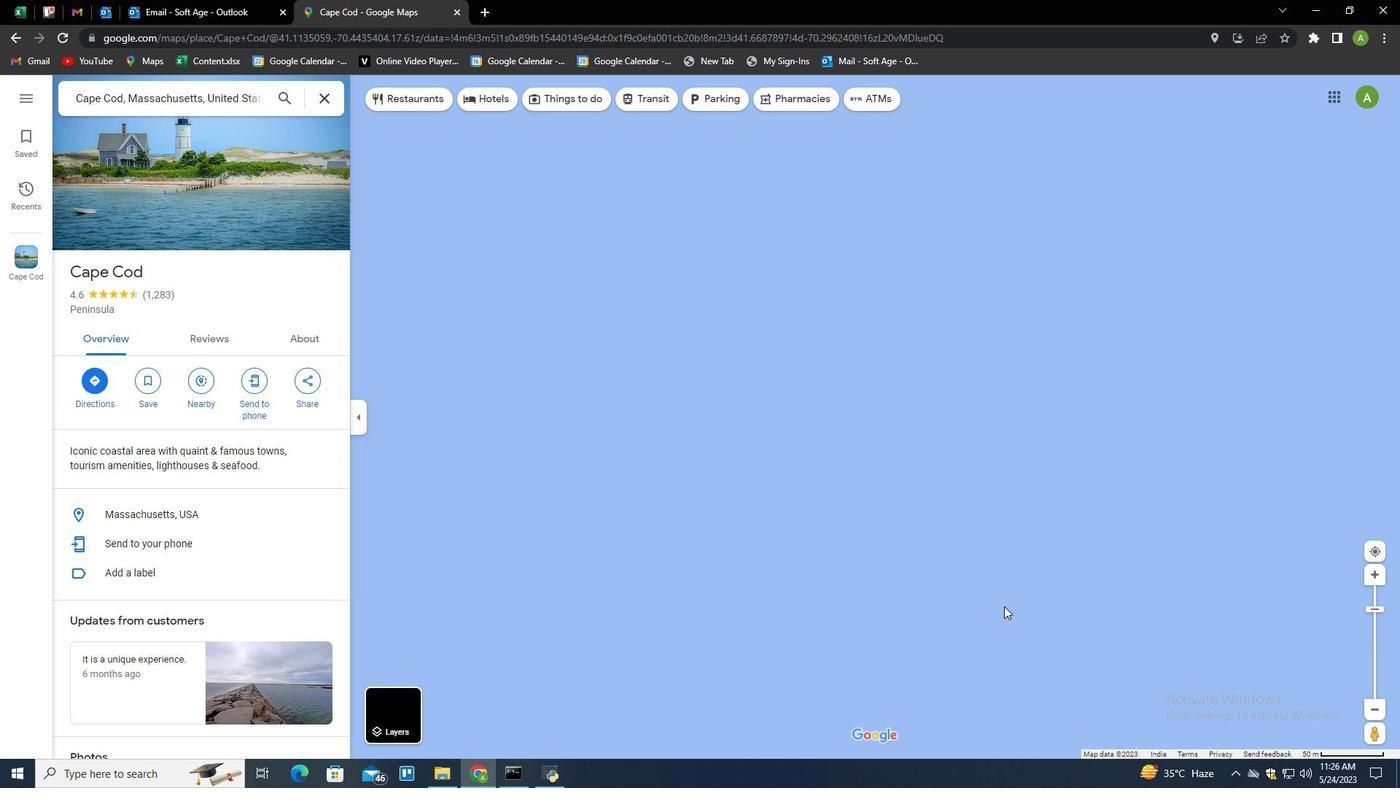 
Action: Mouse scrolled (1004, 605) with delta (0, 0)
Screenshot: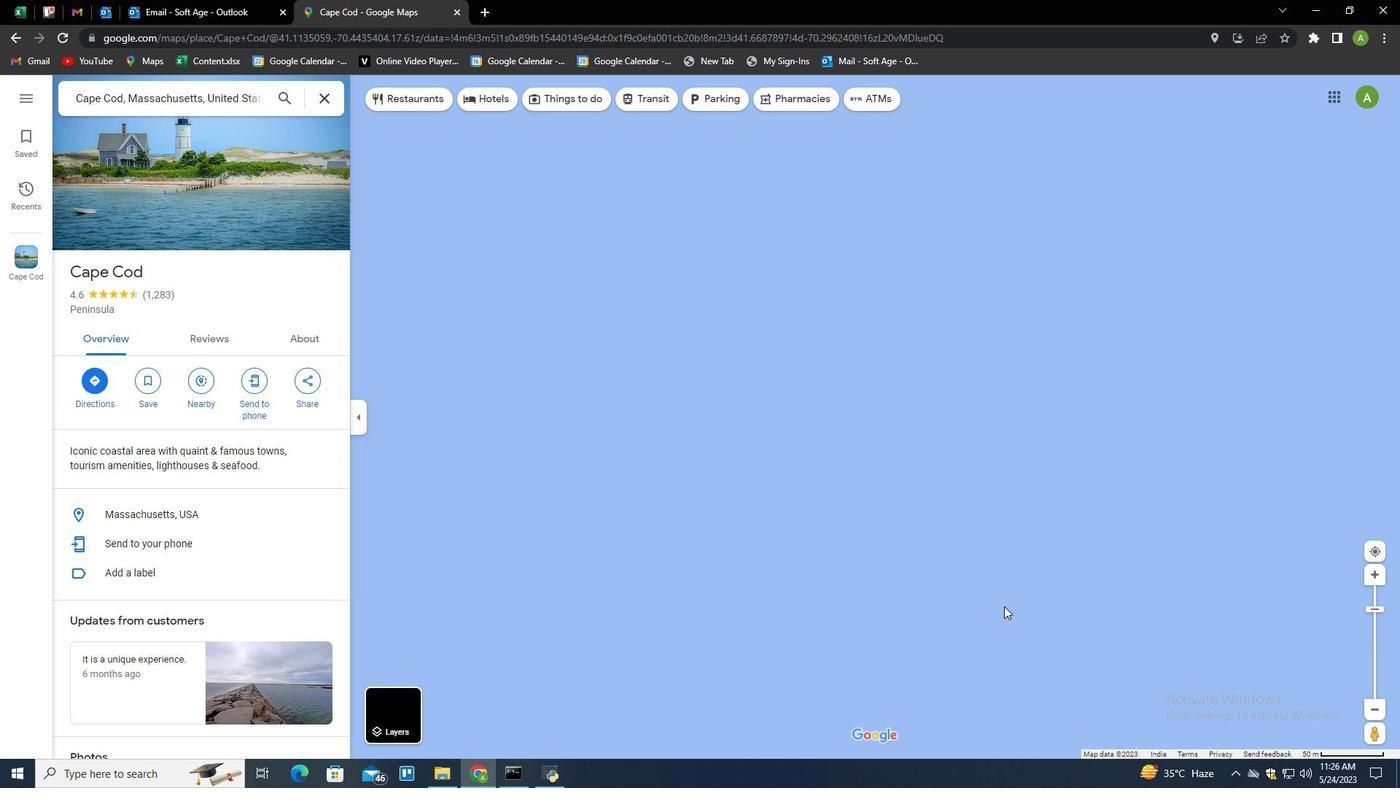 
Action: Mouse scrolled (1004, 605) with delta (0, 0)
Screenshot: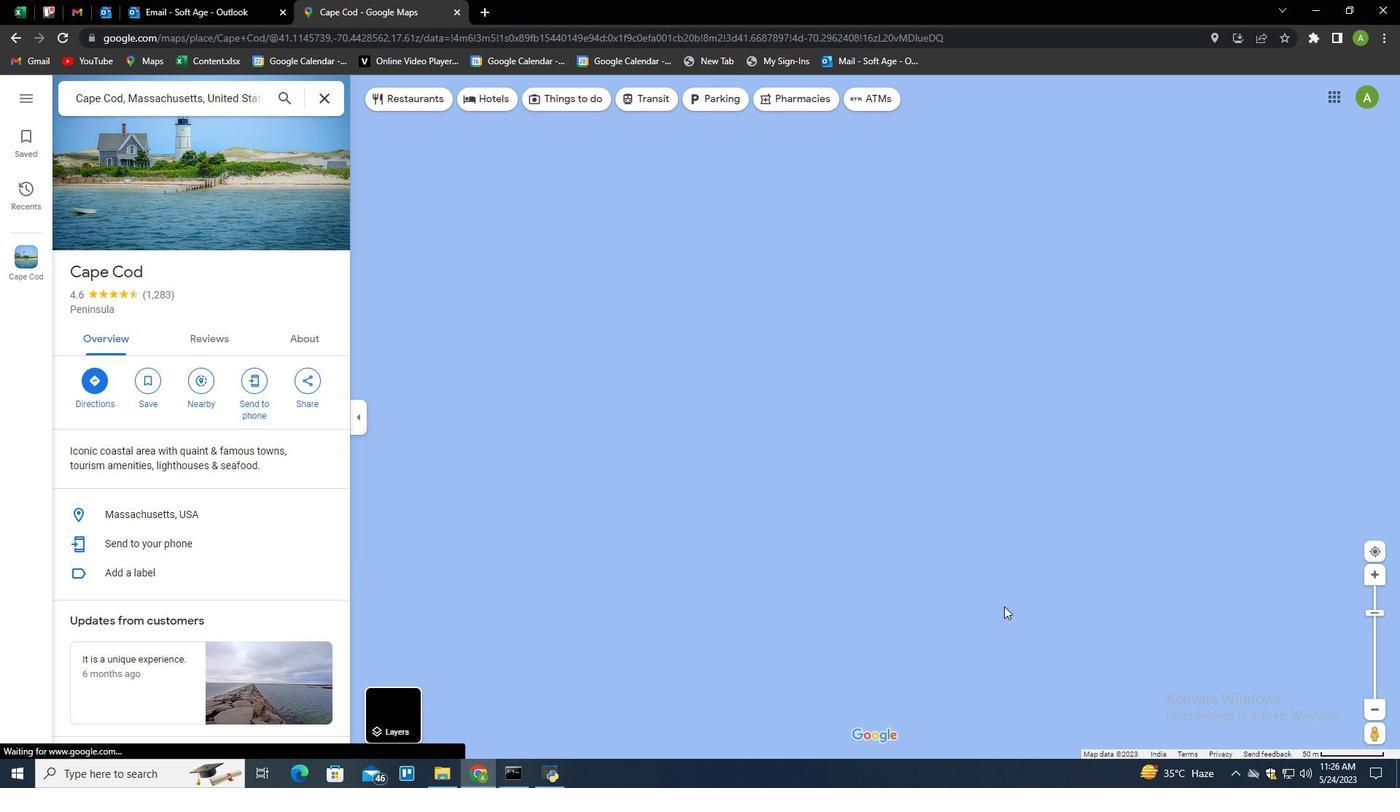 
Action: Mouse scrolled (1004, 605) with delta (0, 0)
Screenshot: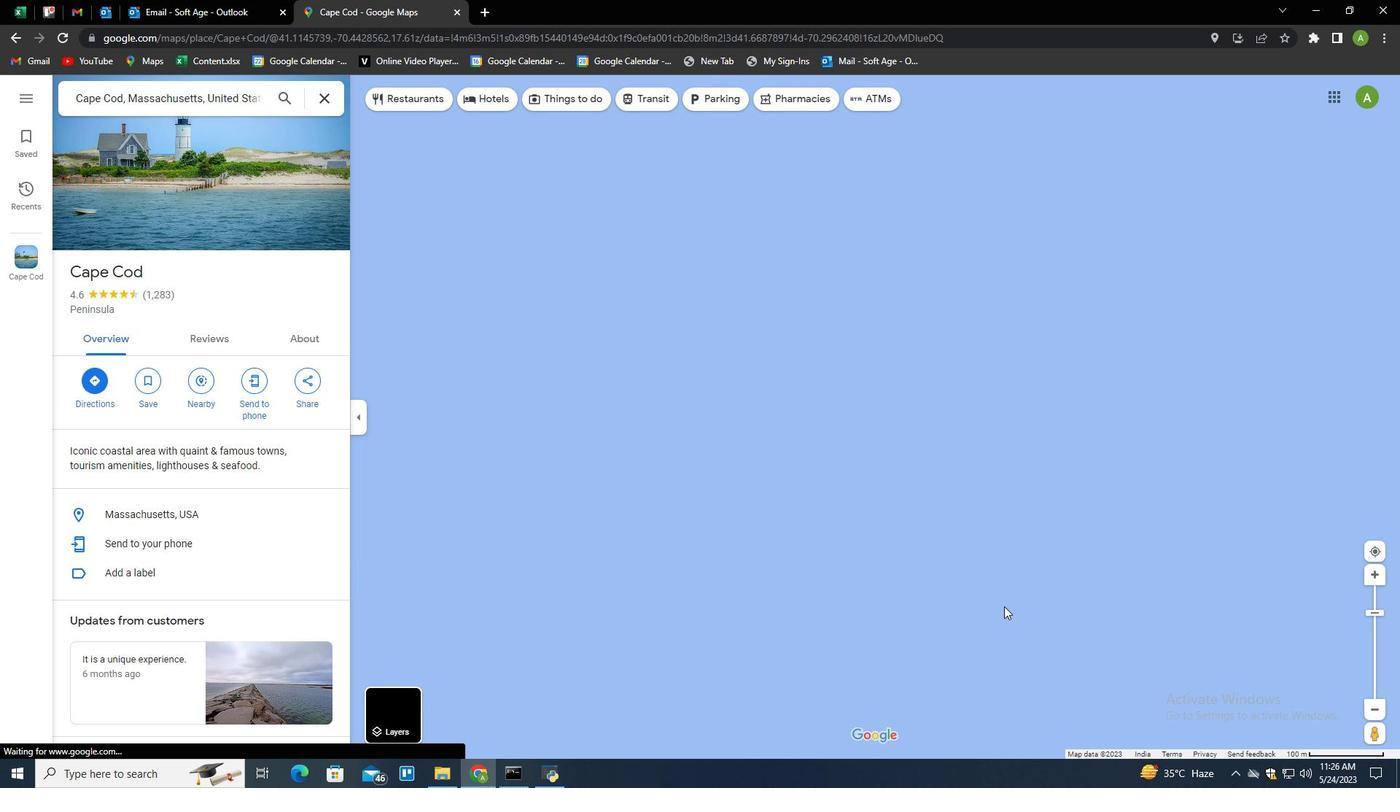 
Action: Mouse scrolled (1004, 605) with delta (0, 0)
Screenshot: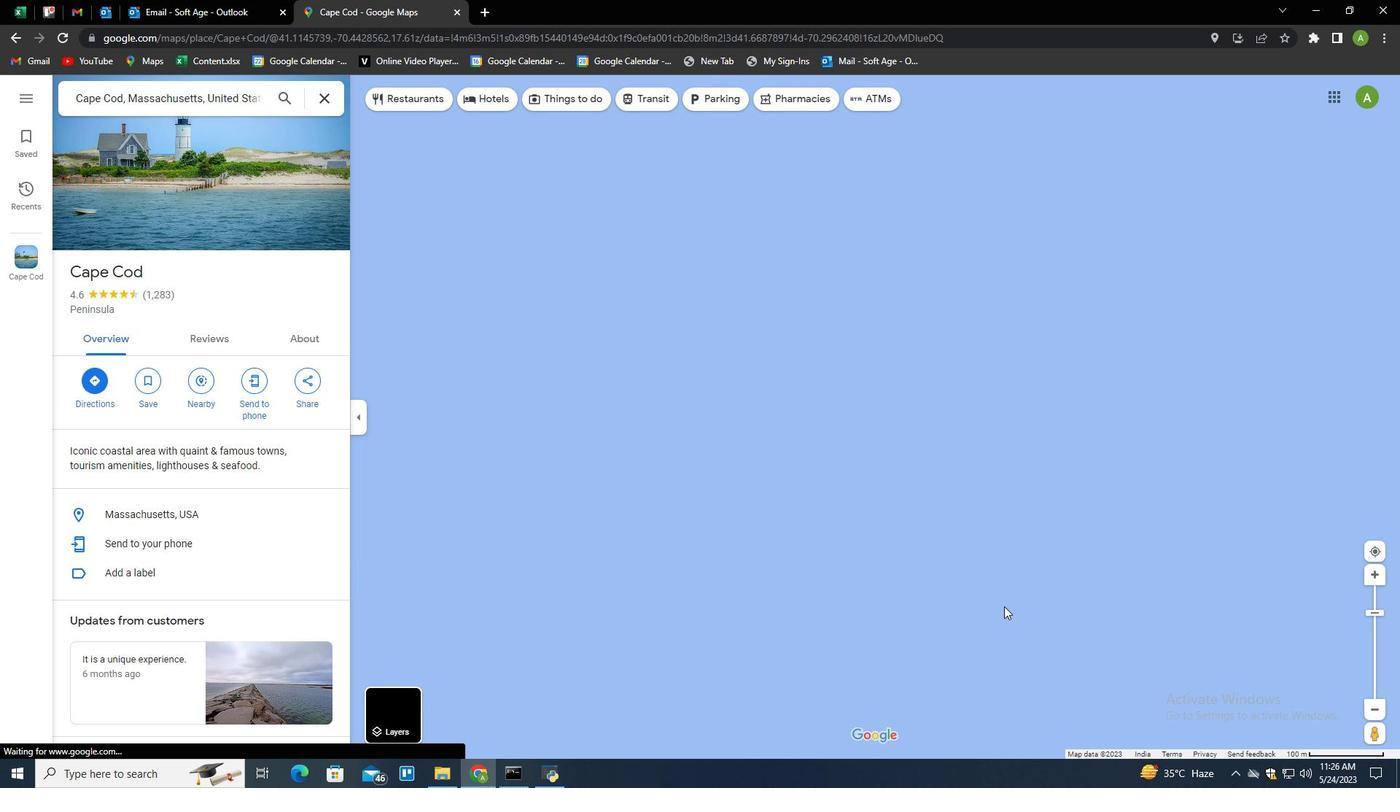 
Action: Mouse scrolled (1004, 605) with delta (0, 0)
Screenshot: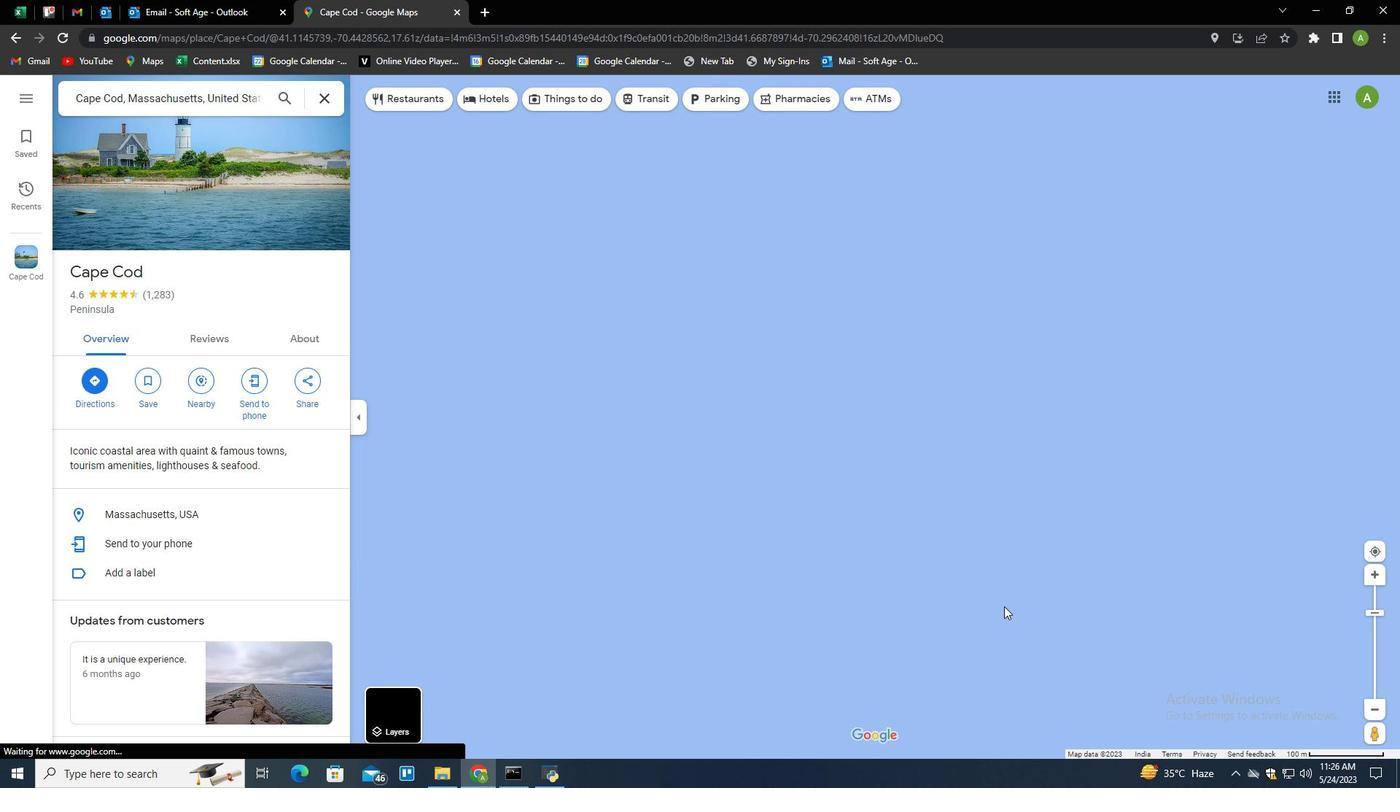 
Action: Mouse scrolled (1004, 605) with delta (0, 0)
Screenshot: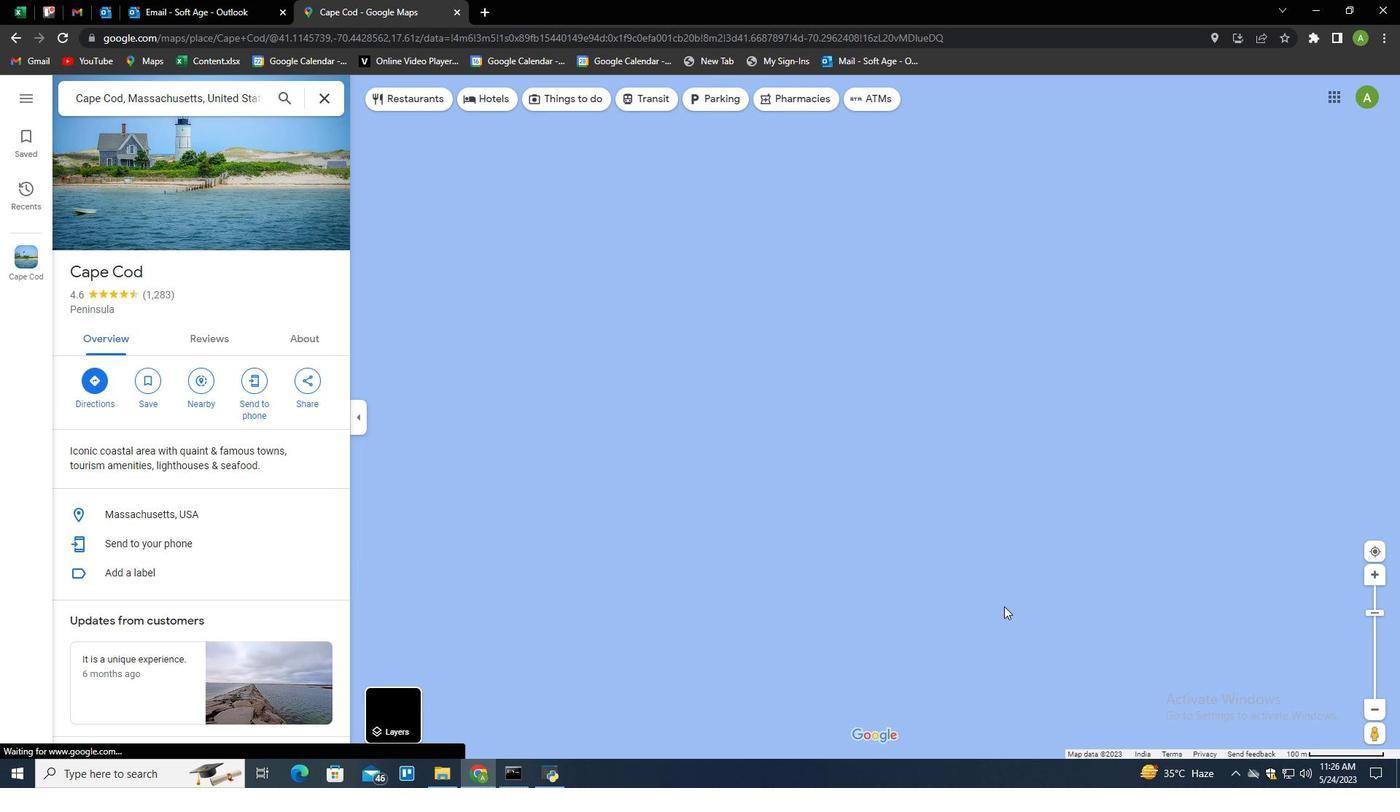 
Action: Mouse scrolled (1004, 605) with delta (0, 0)
Screenshot: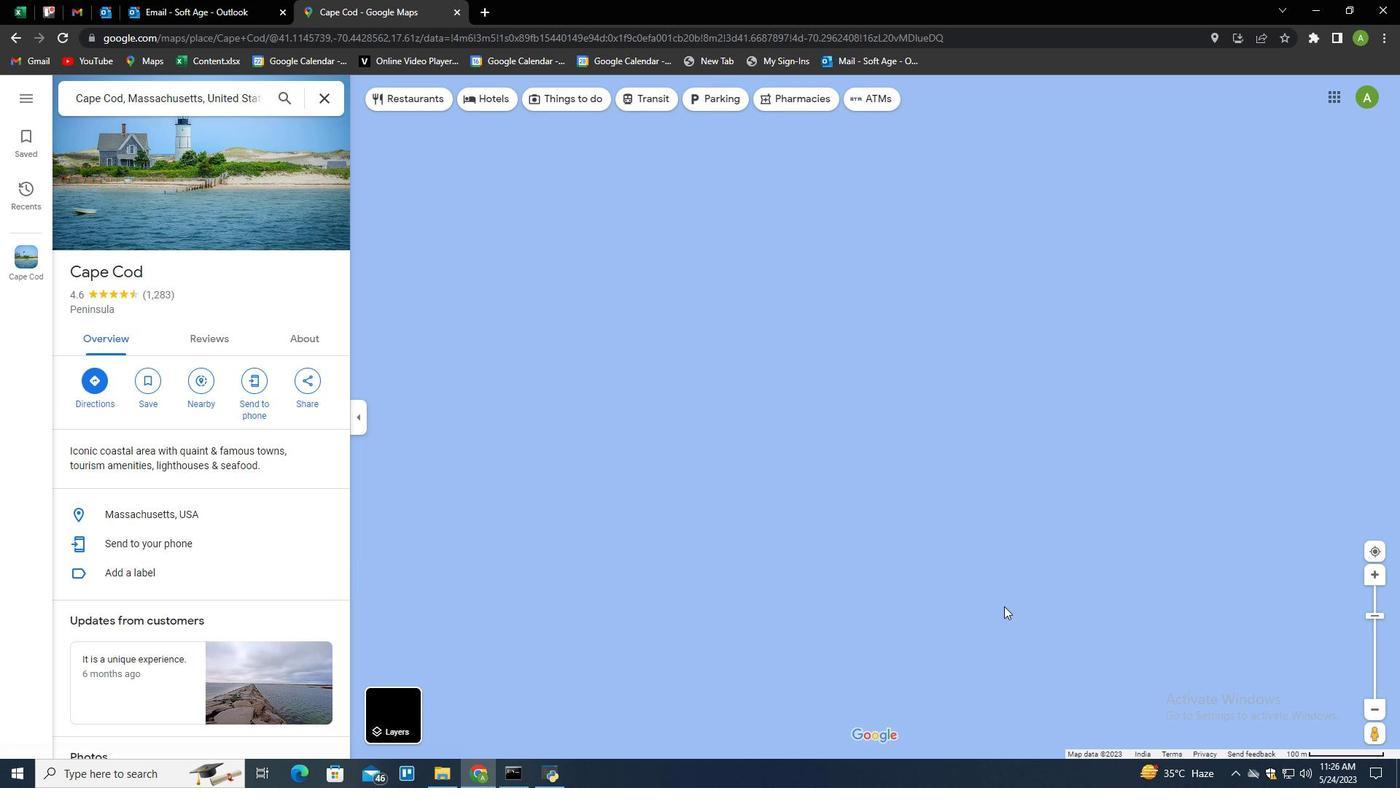 
Action: Mouse scrolled (1004, 605) with delta (0, 0)
Screenshot: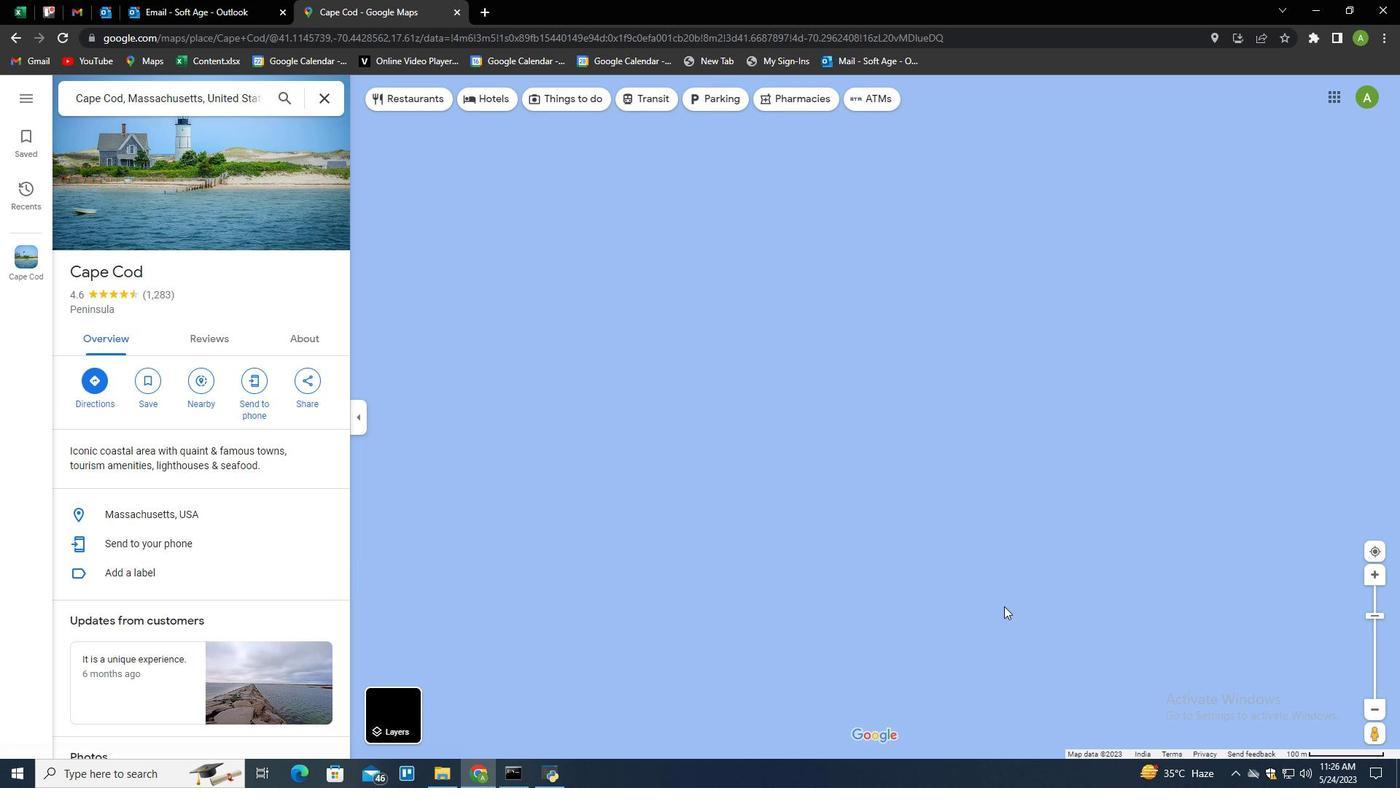 
Action: Mouse scrolled (1004, 605) with delta (0, 0)
Screenshot: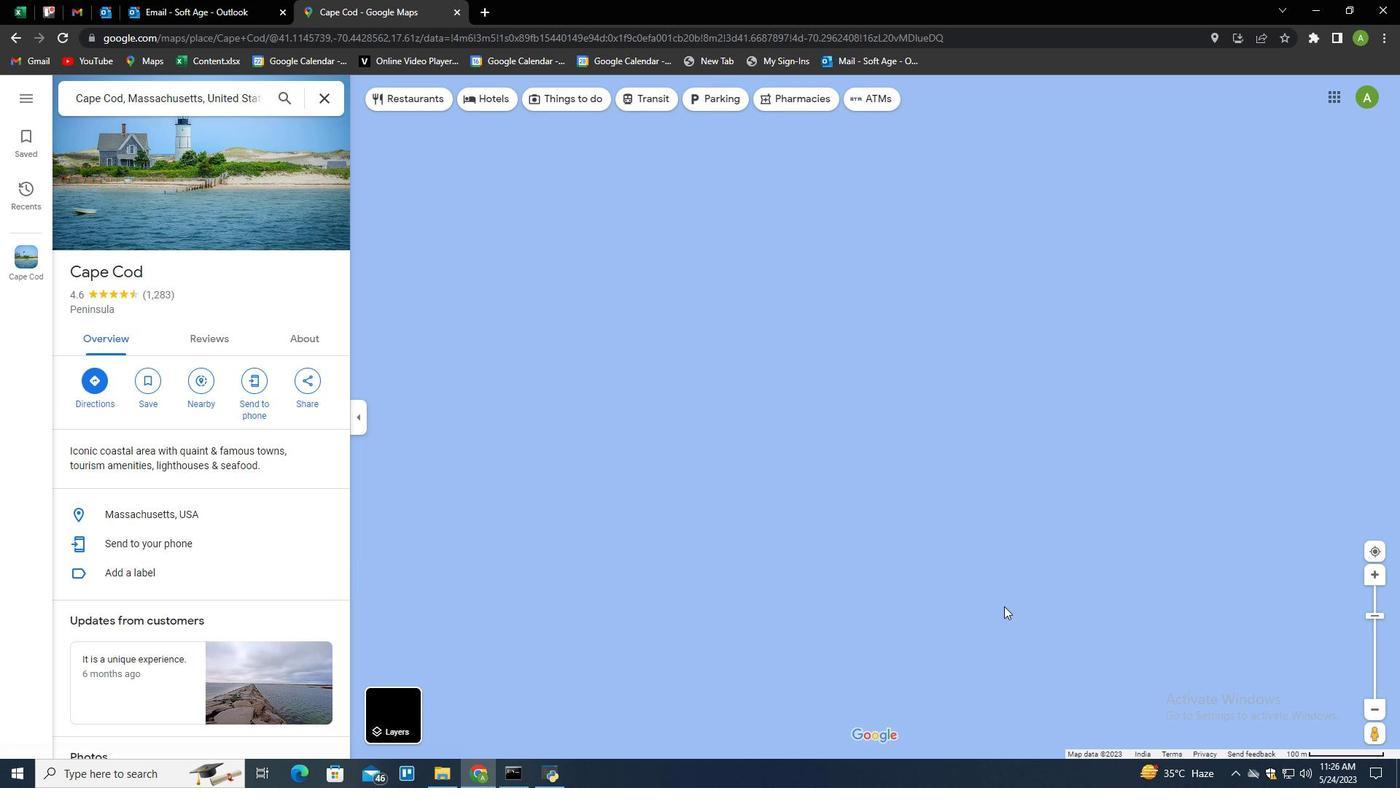 
Action: Mouse scrolled (1004, 605) with delta (0, 0)
Screenshot: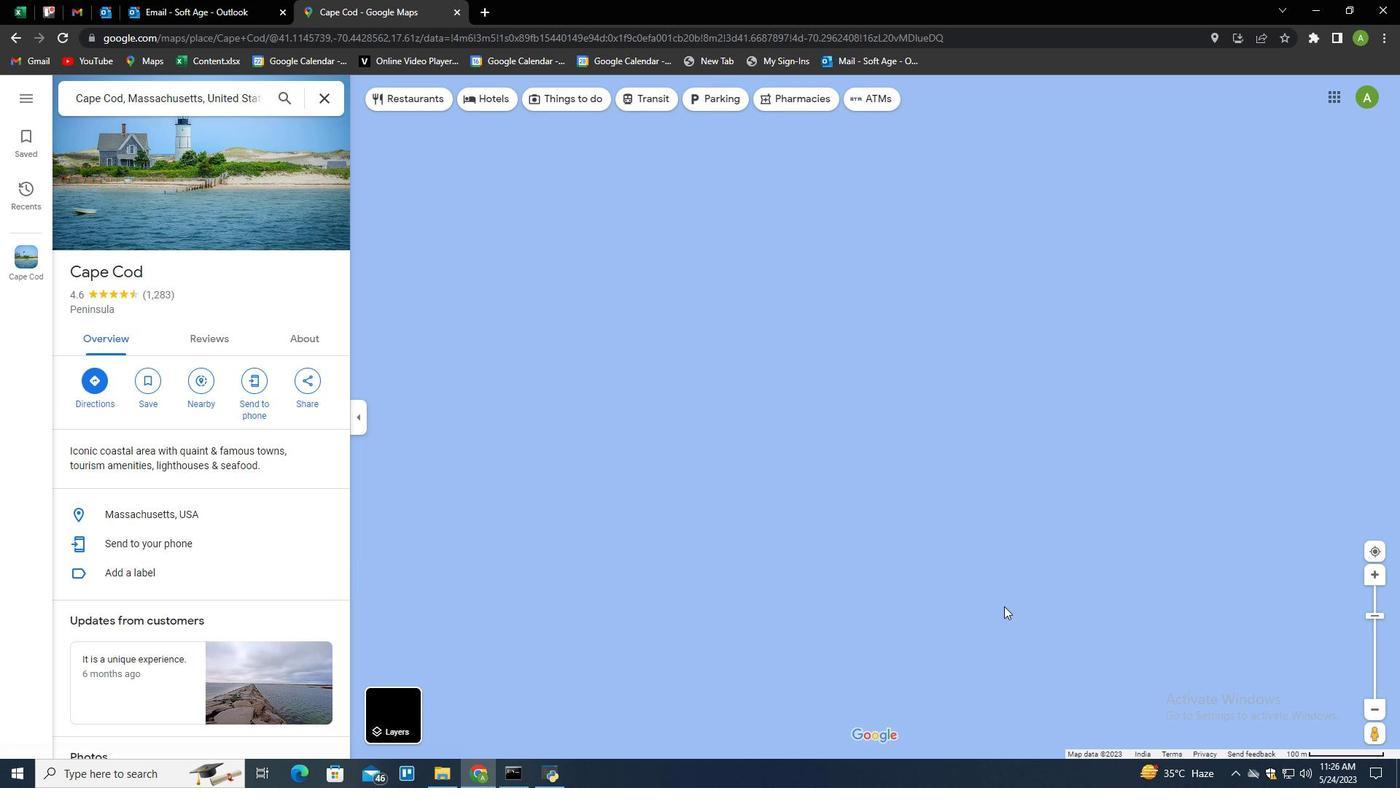 
Action: Mouse scrolled (1004, 605) with delta (0, 0)
Screenshot: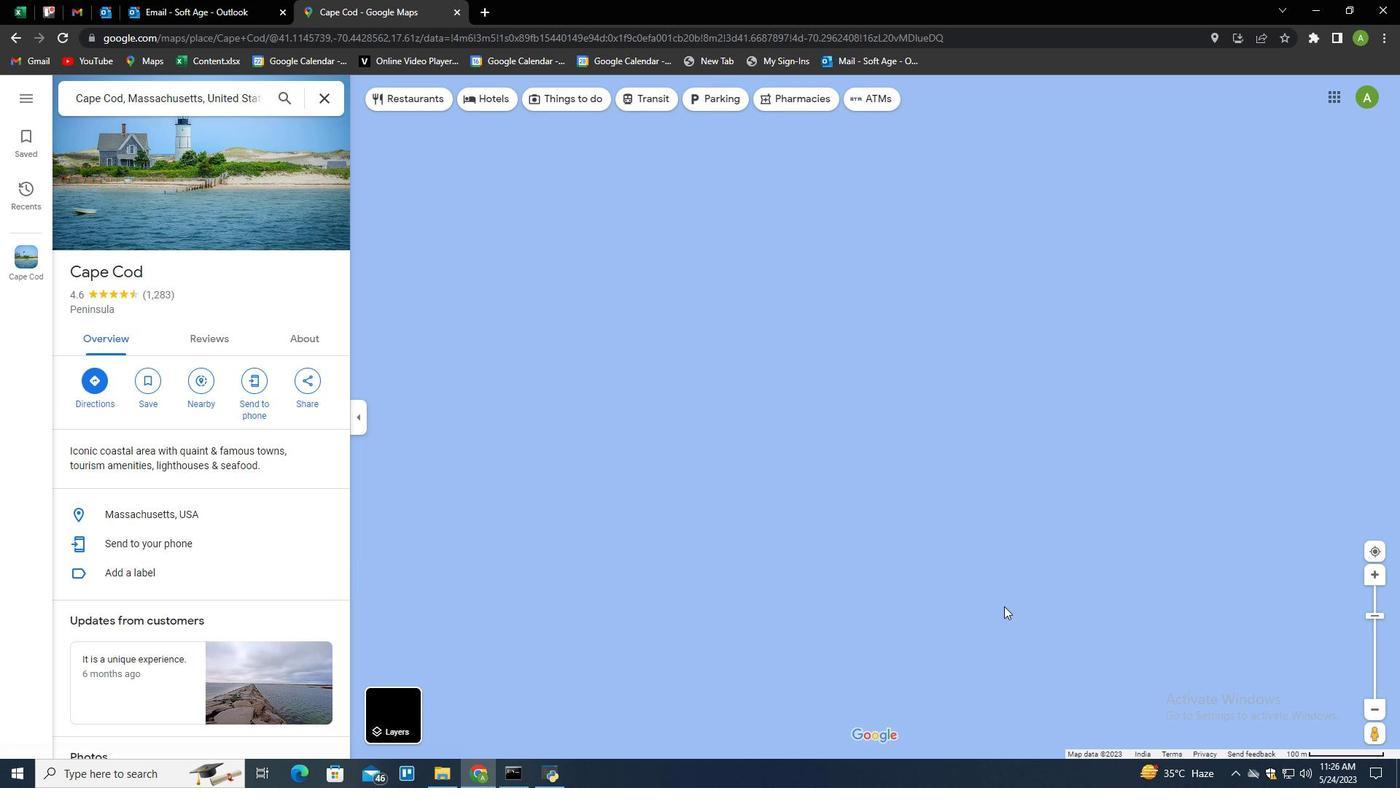 
Action: Mouse scrolled (1004, 605) with delta (0, 0)
Screenshot: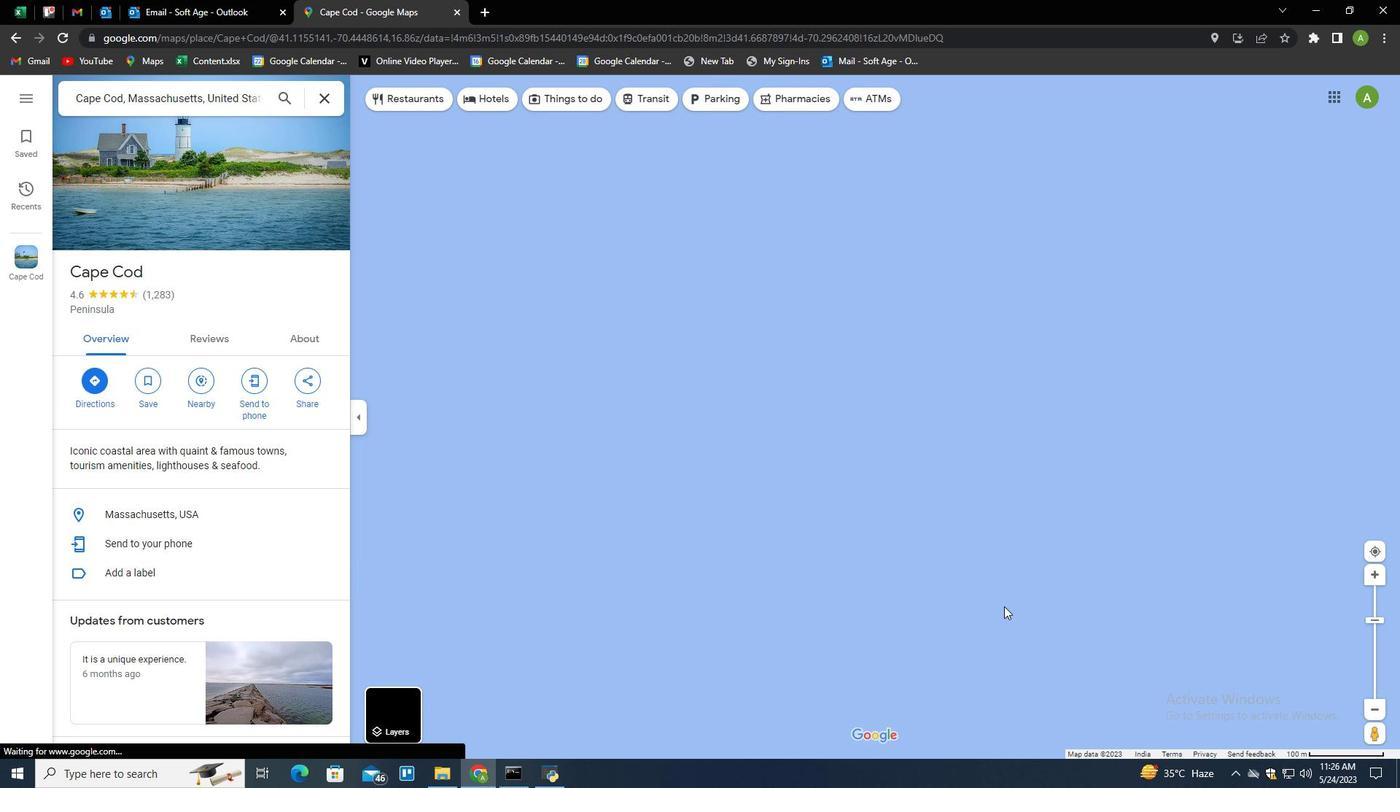 
Action: Mouse scrolled (1004, 605) with delta (0, 0)
Screenshot: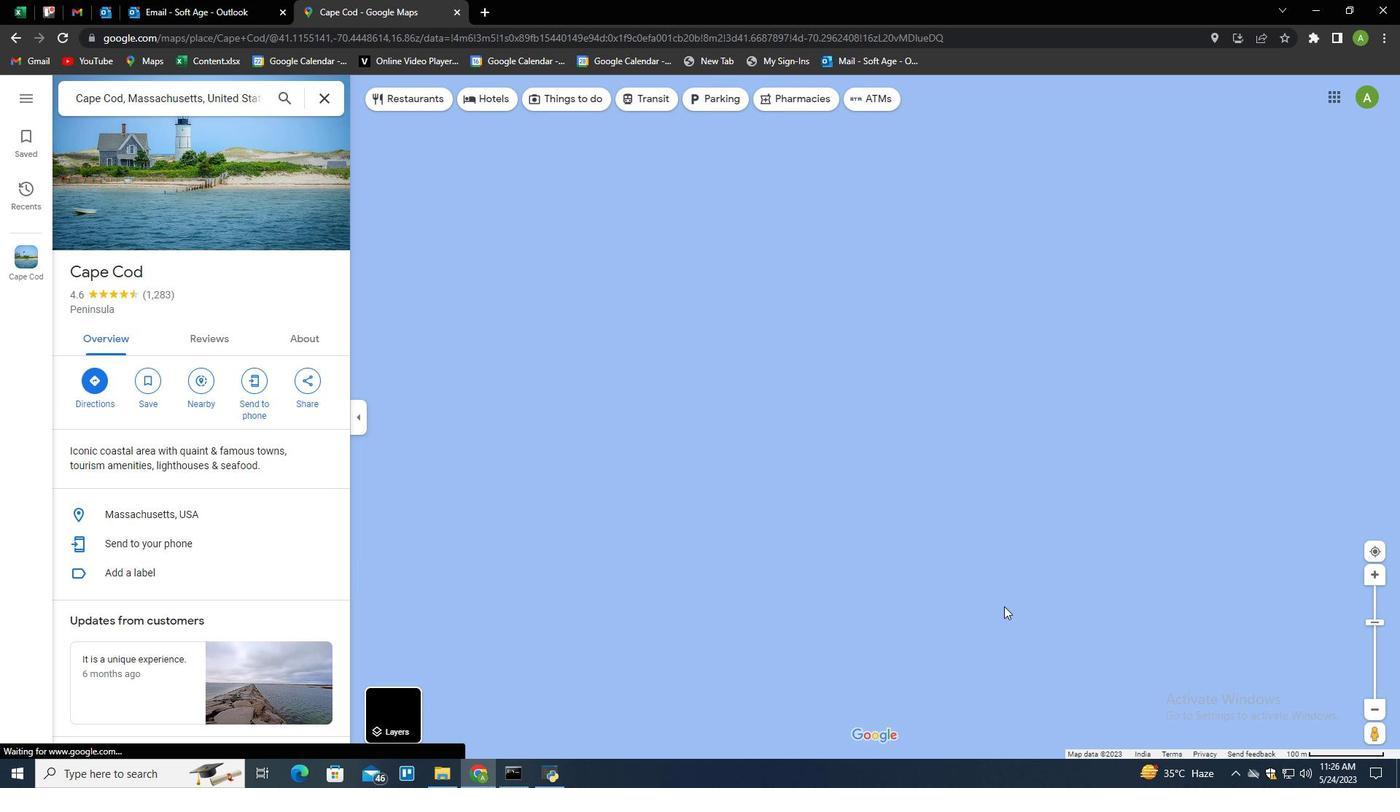 
Action: Mouse scrolled (1004, 605) with delta (0, 0)
Screenshot: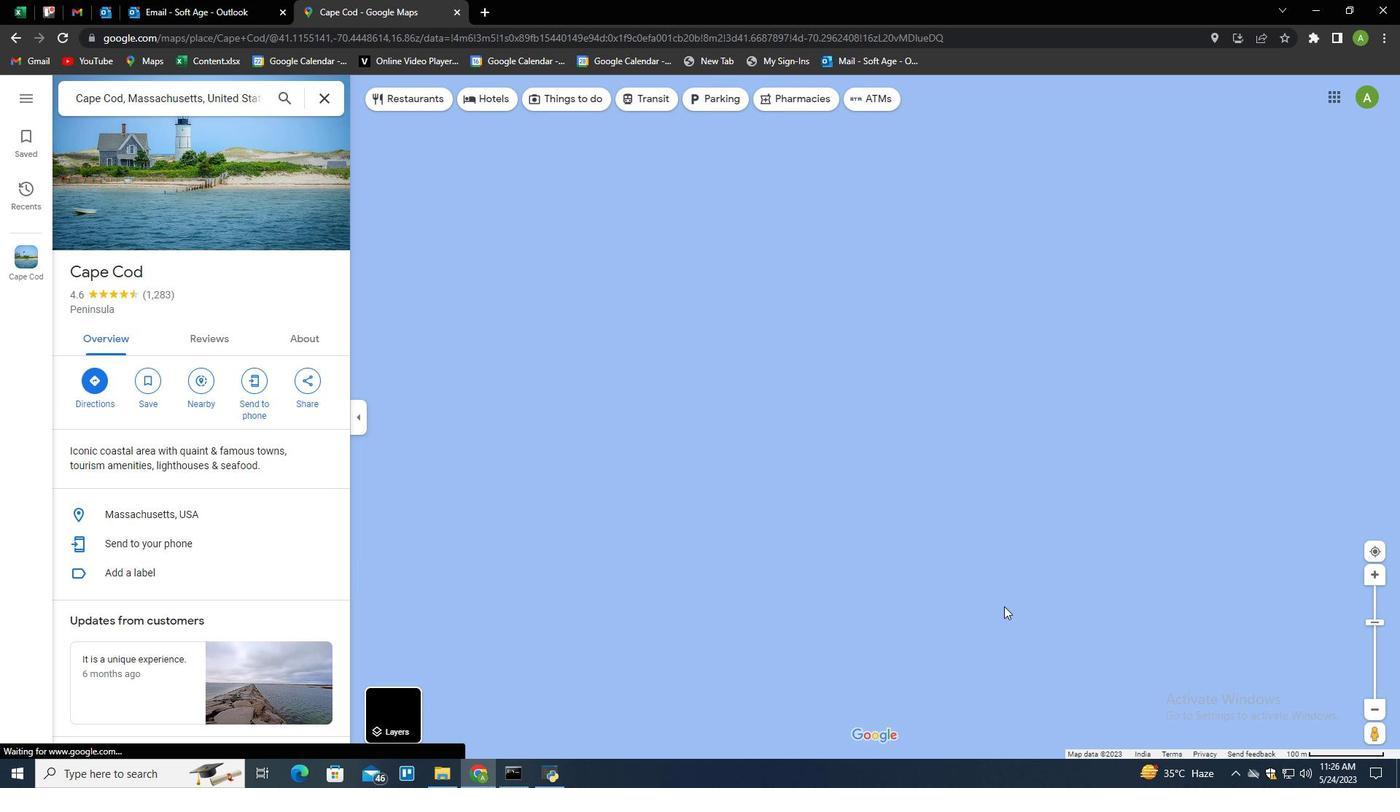 
Action: Mouse scrolled (1004, 605) with delta (0, 0)
Screenshot: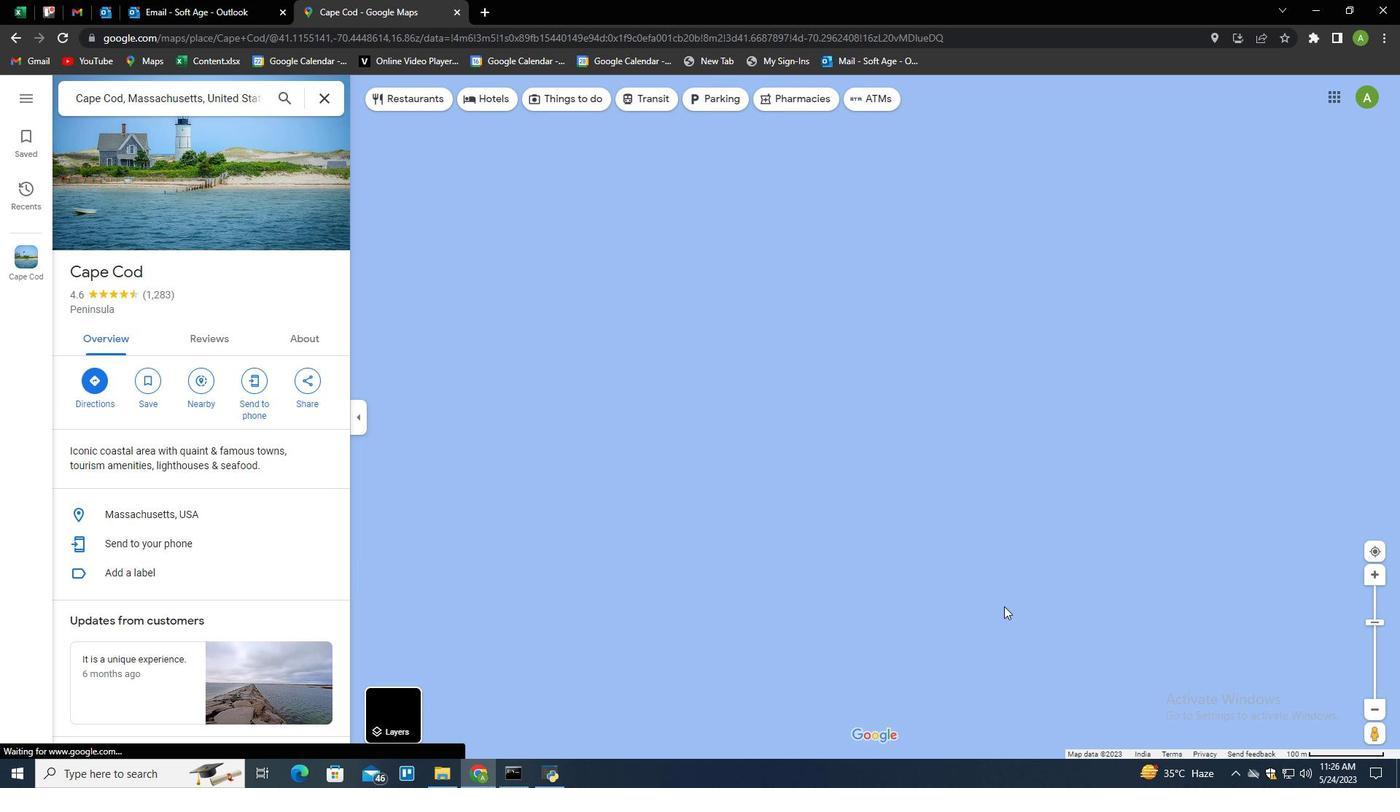 
Action: Mouse scrolled (1004, 605) with delta (0, 0)
Screenshot: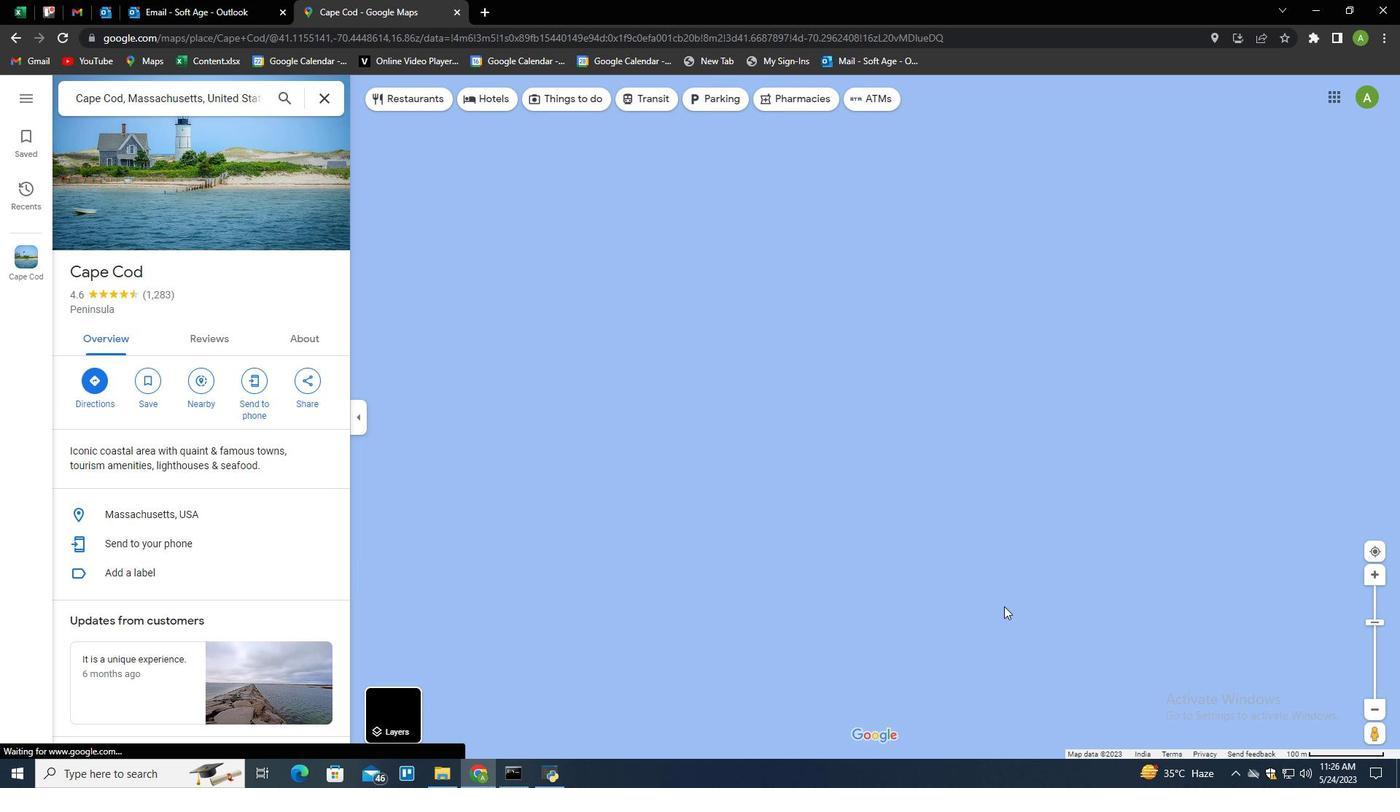 
Action: Mouse scrolled (1004, 605) with delta (0, 0)
Screenshot: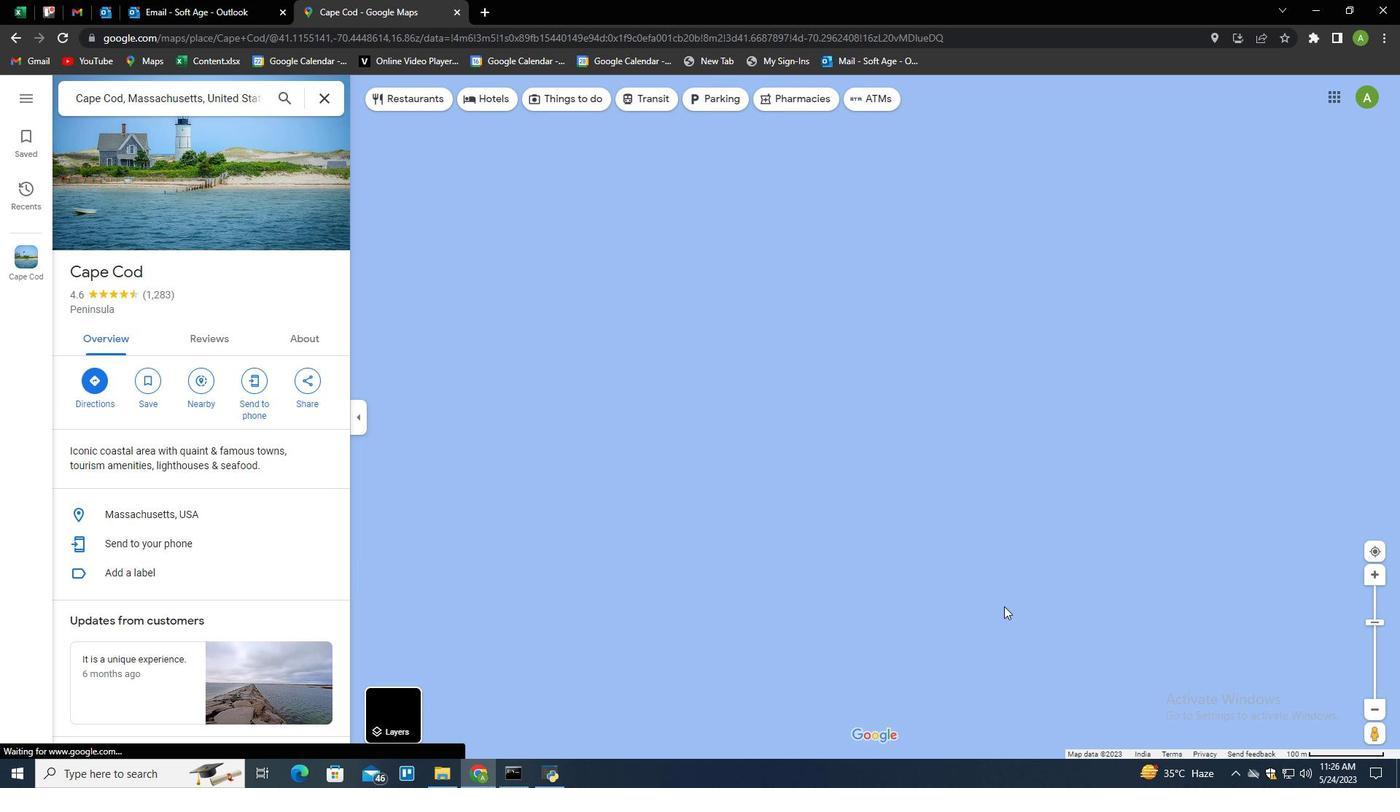 
Action: Mouse scrolled (1004, 605) with delta (0, 0)
Screenshot: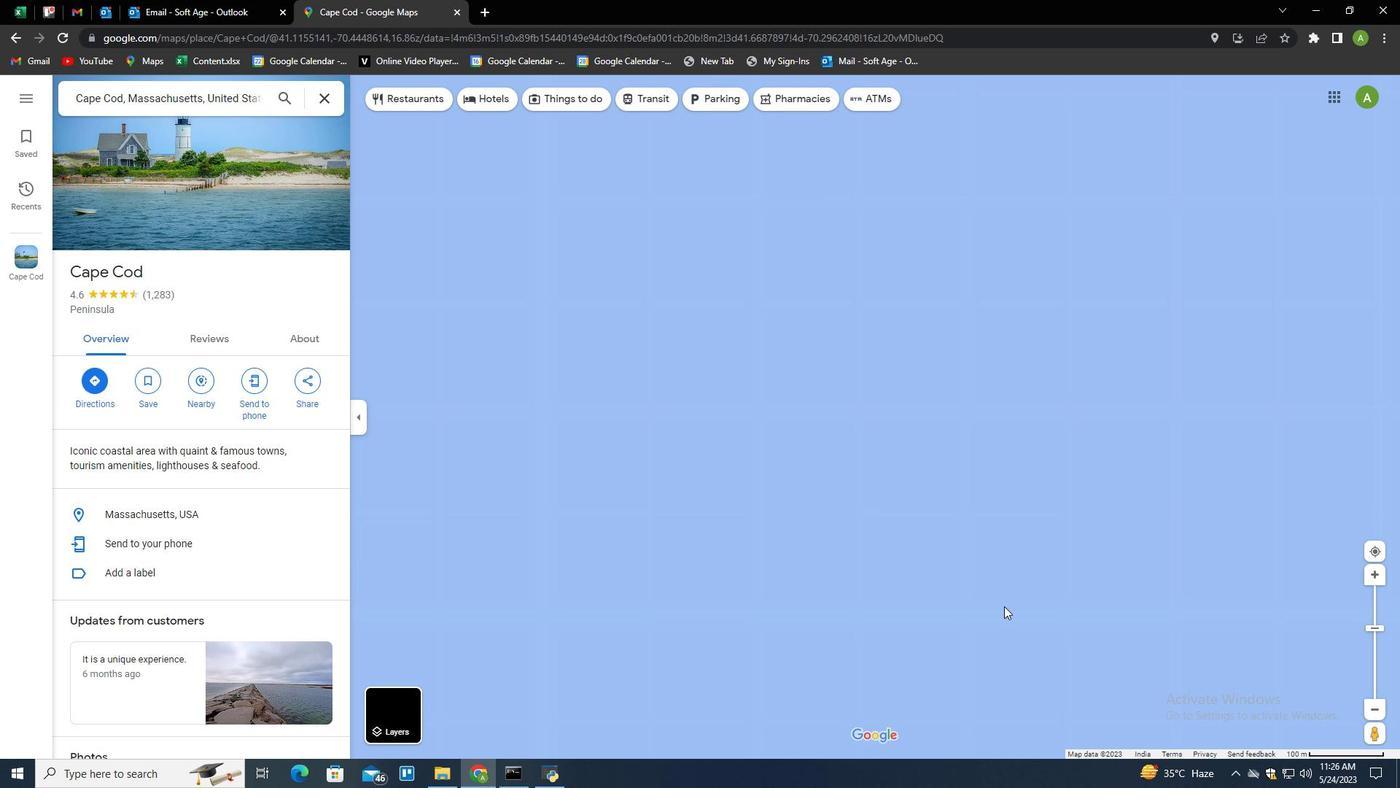 
Action: Mouse scrolled (1004, 605) with delta (0, 0)
Screenshot: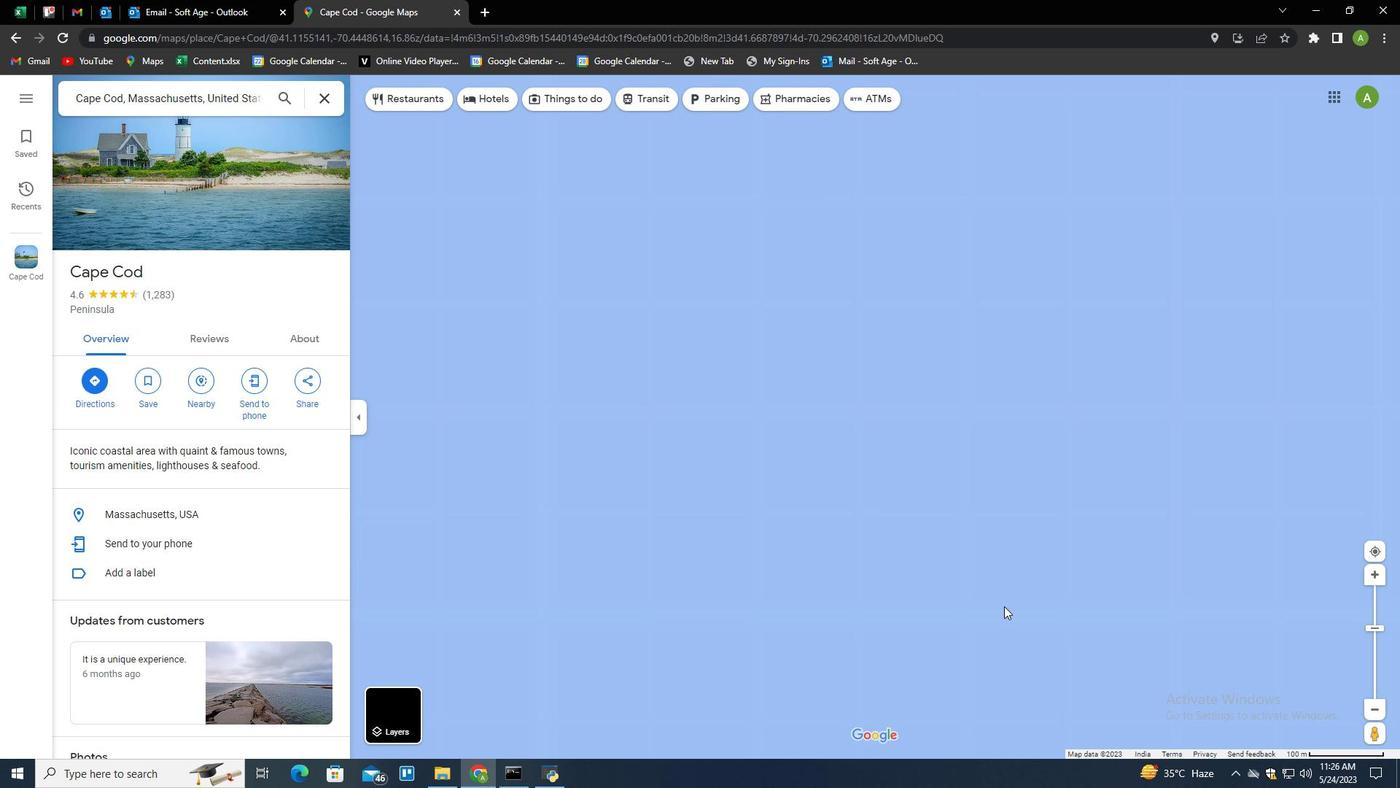 
Action: Mouse scrolled (1004, 605) with delta (0, 0)
Screenshot: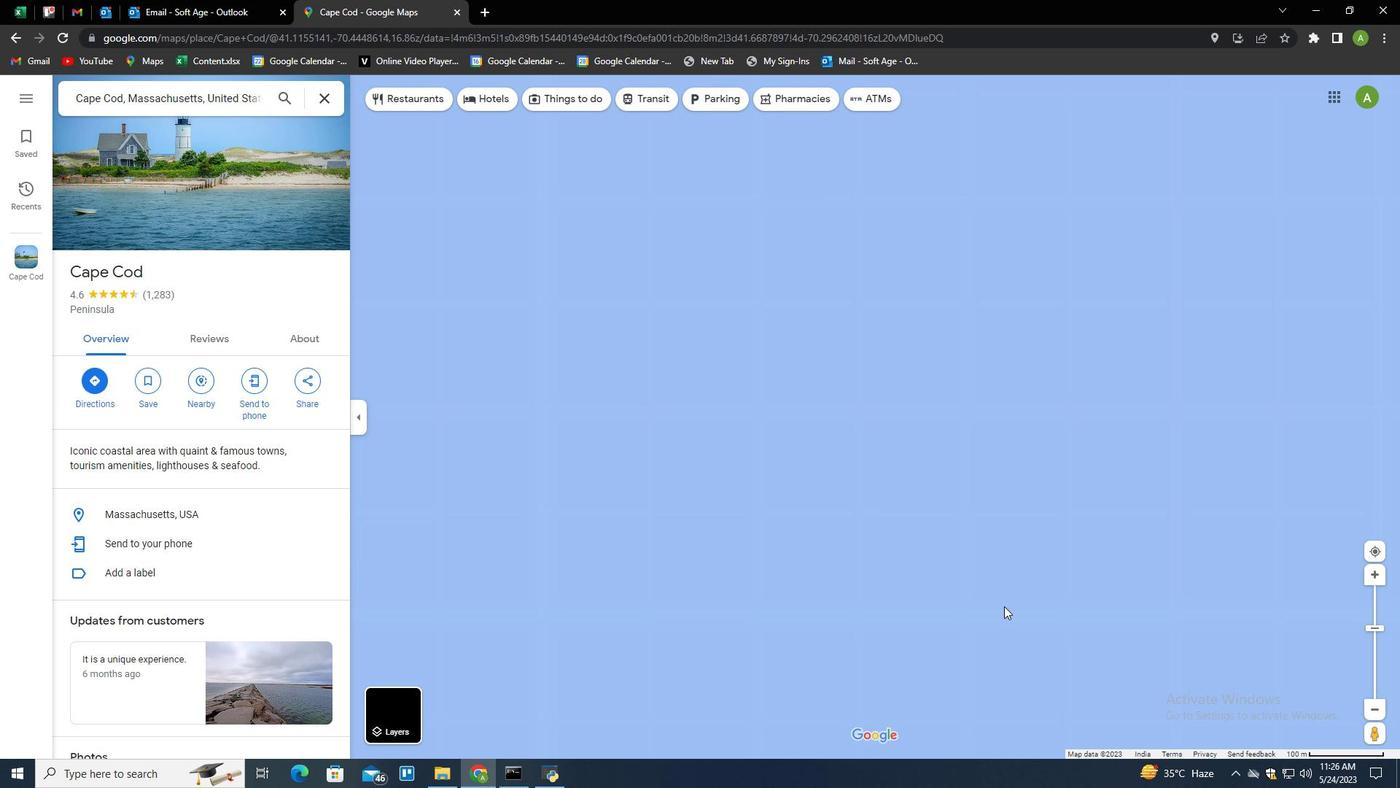 
Action: Mouse scrolled (1004, 605) with delta (0, 0)
Screenshot: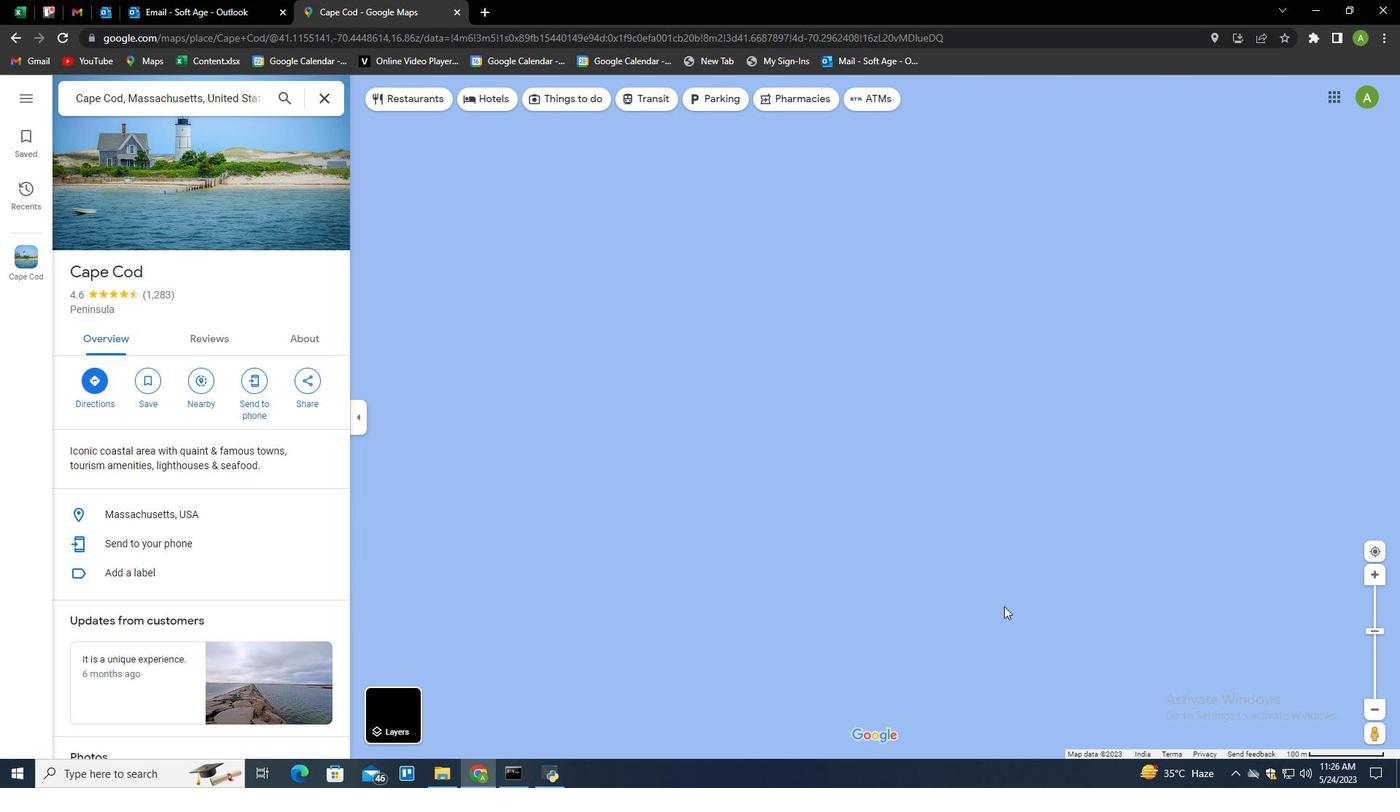 
Action: Mouse scrolled (1004, 605) with delta (0, 0)
Screenshot: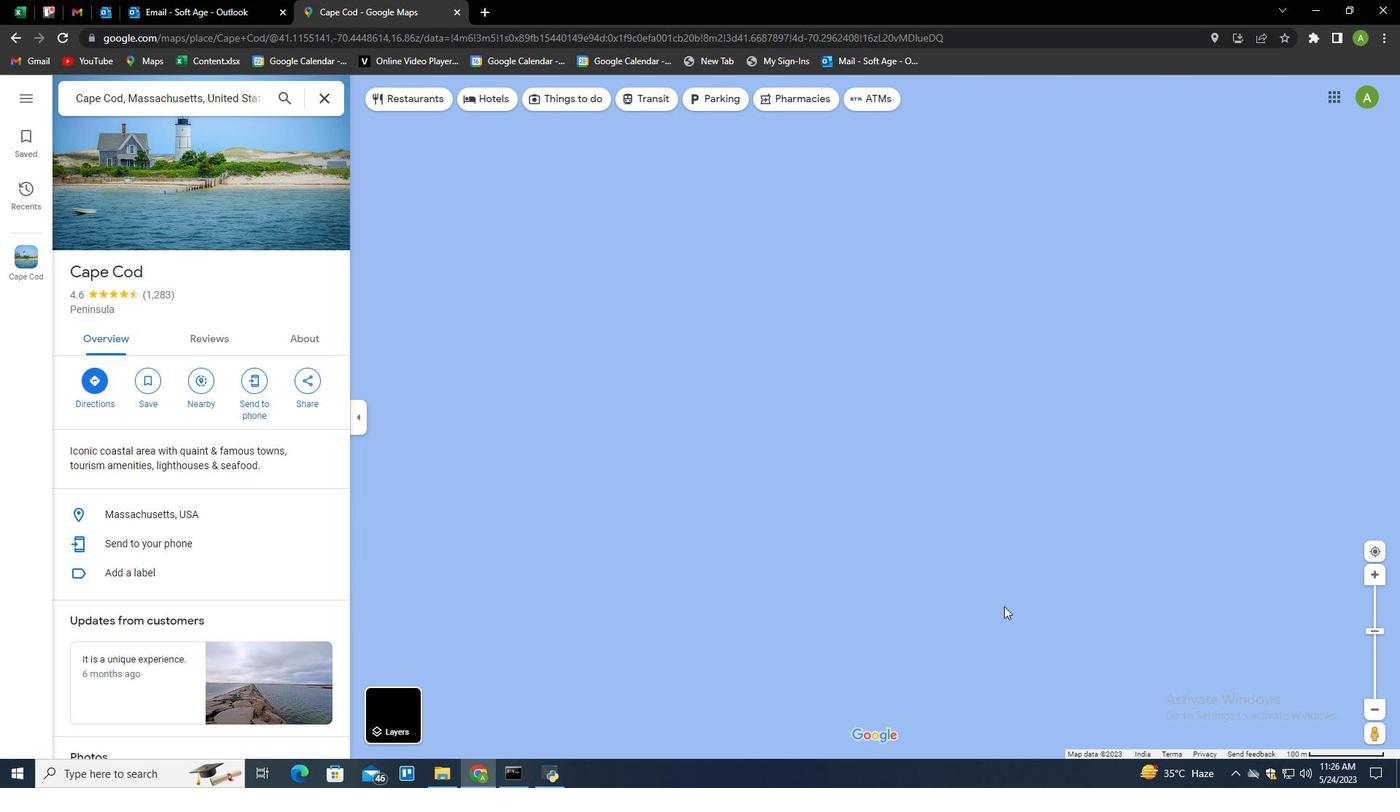 
Action: Mouse scrolled (1004, 605) with delta (0, 0)
Screenshot: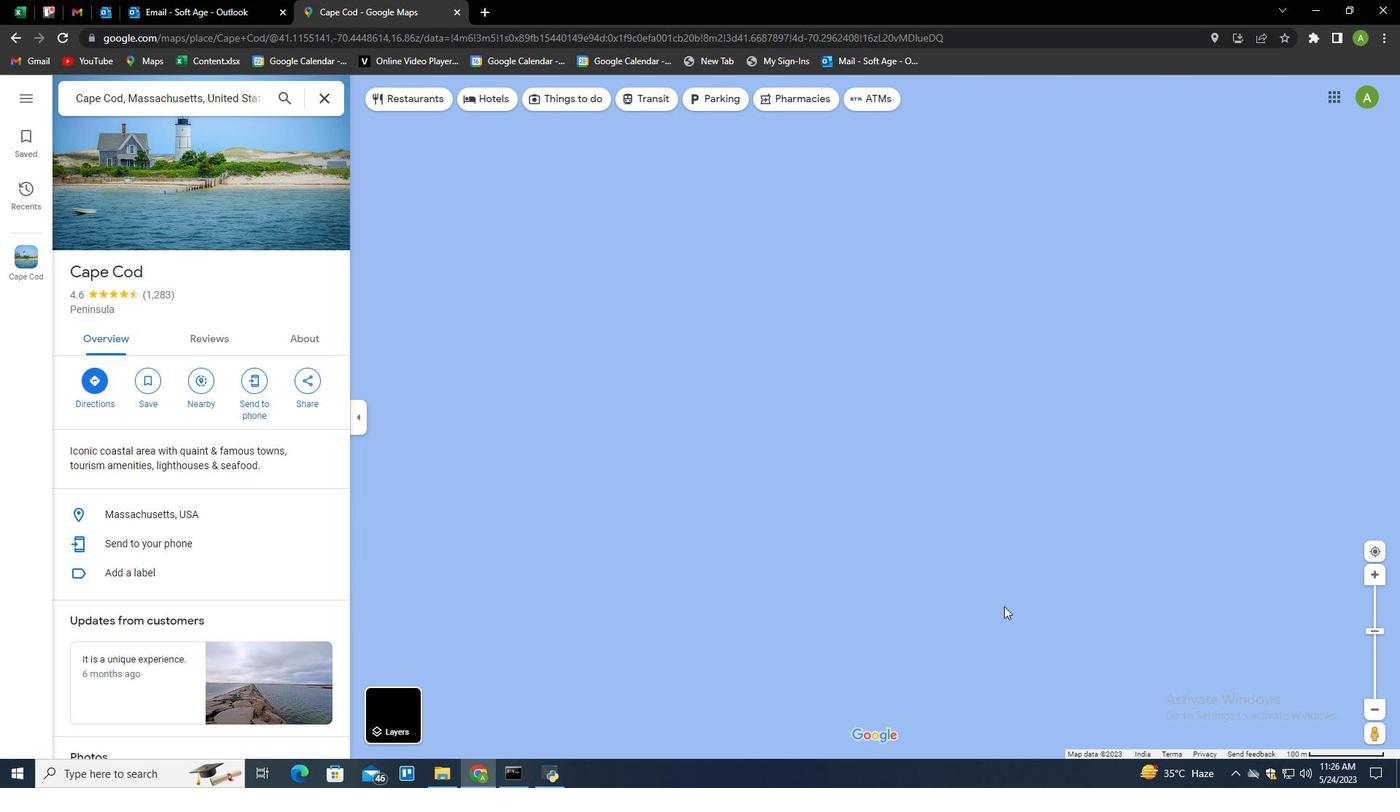 
Action: Mouse scrolled (1004, 605) with delta (0, 0)
Screenshot: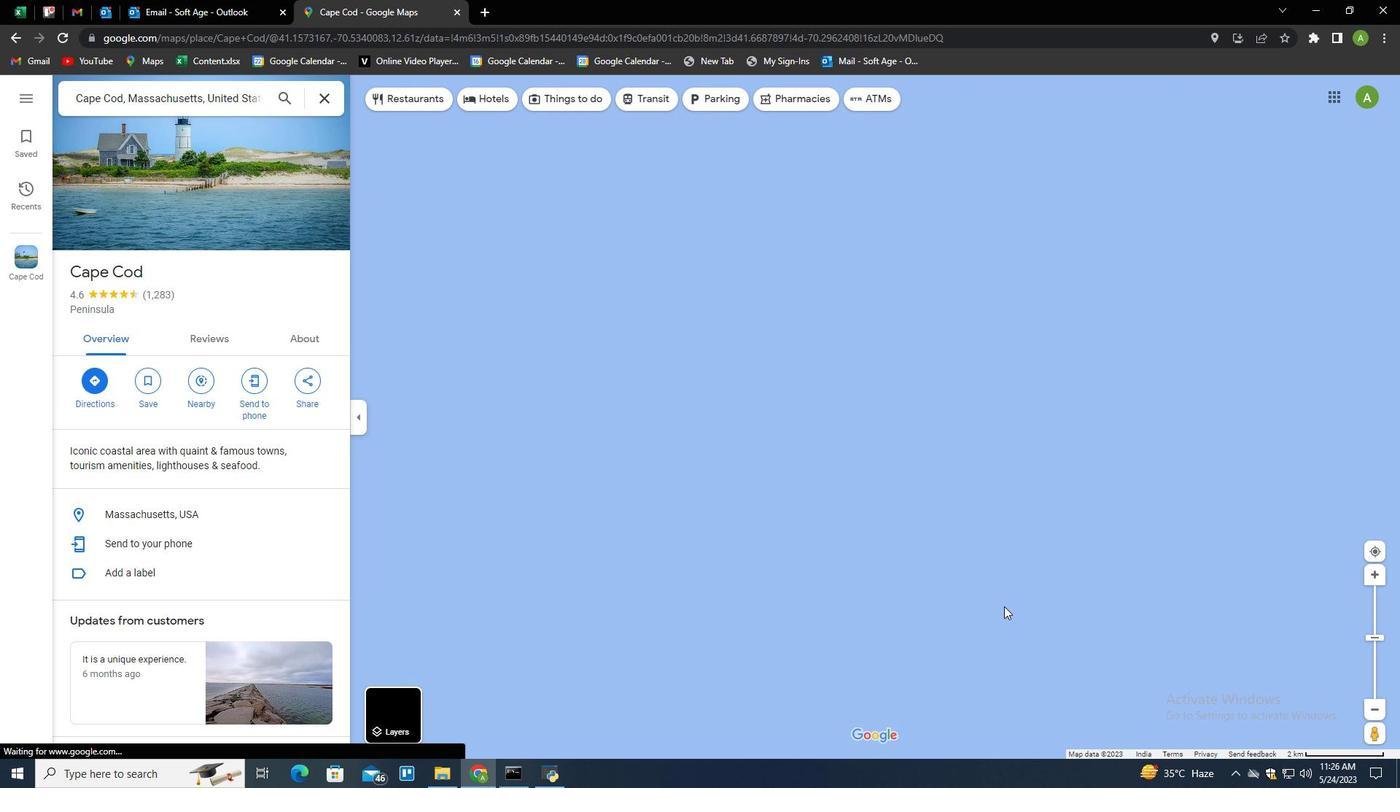 
Action: Mouse scrolled (1004, 605) with delta (0, 0)
Screenshot: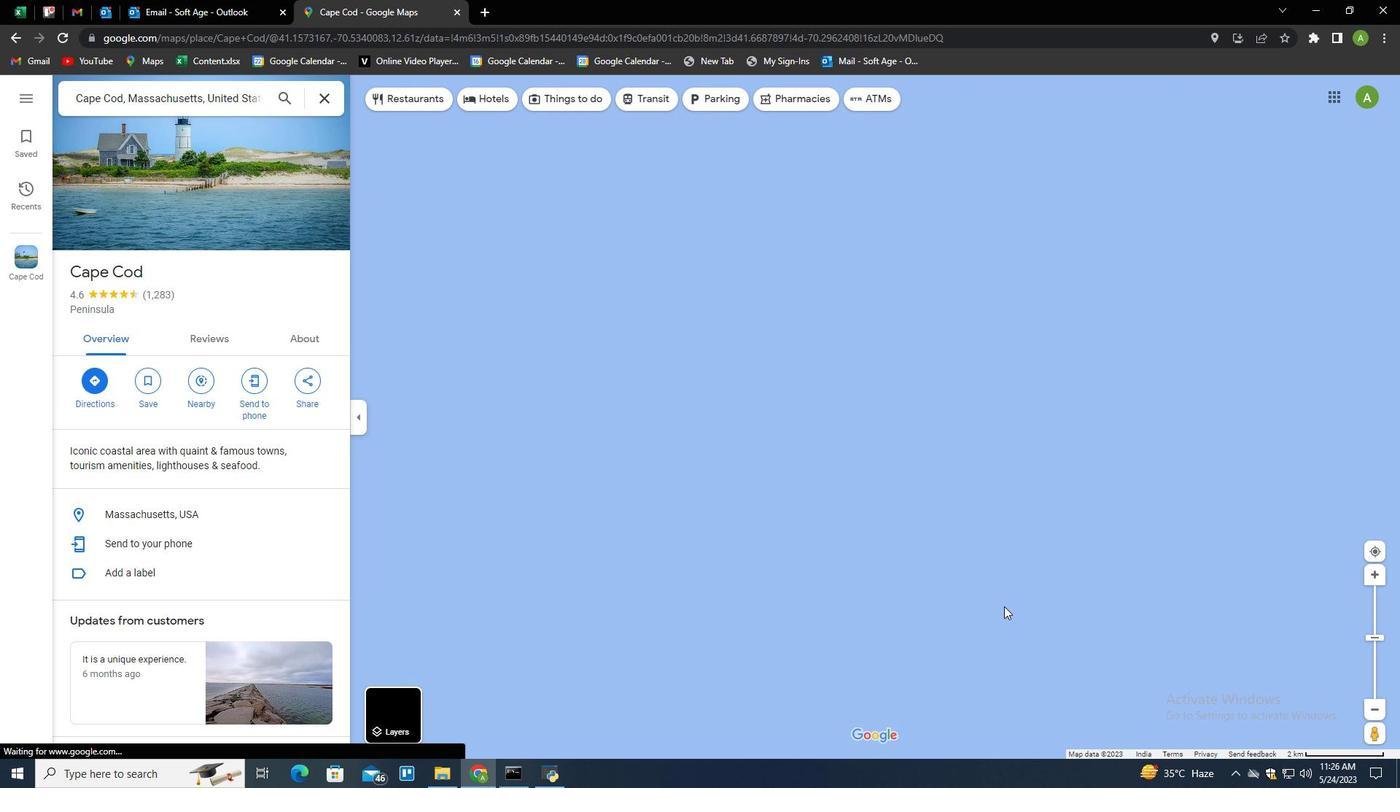 
Action: Mouse scrolled (1004, 605) with delta (0, 0)
Screenshot: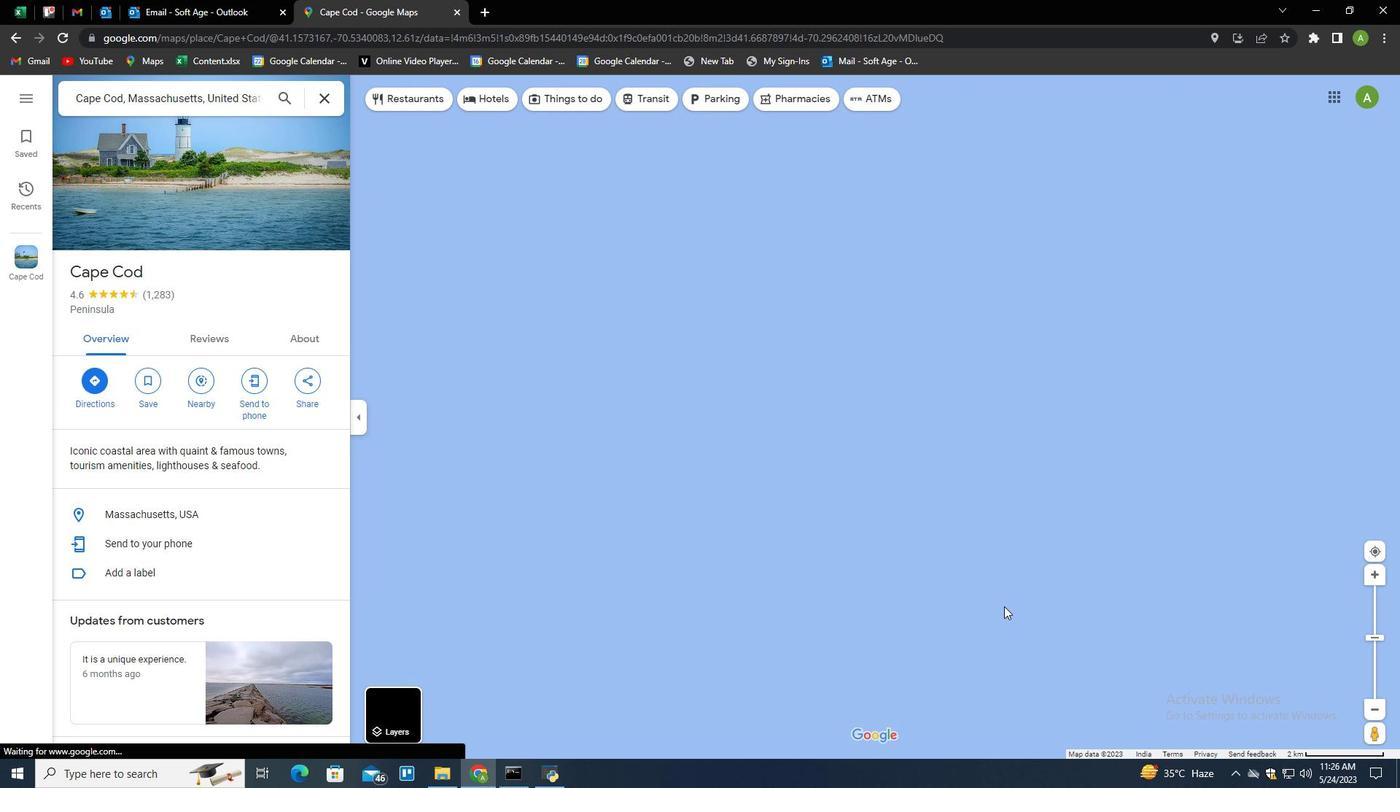 
Action: Mouse scrolled (1004, 605) with delta (0, 0)
Screenshot: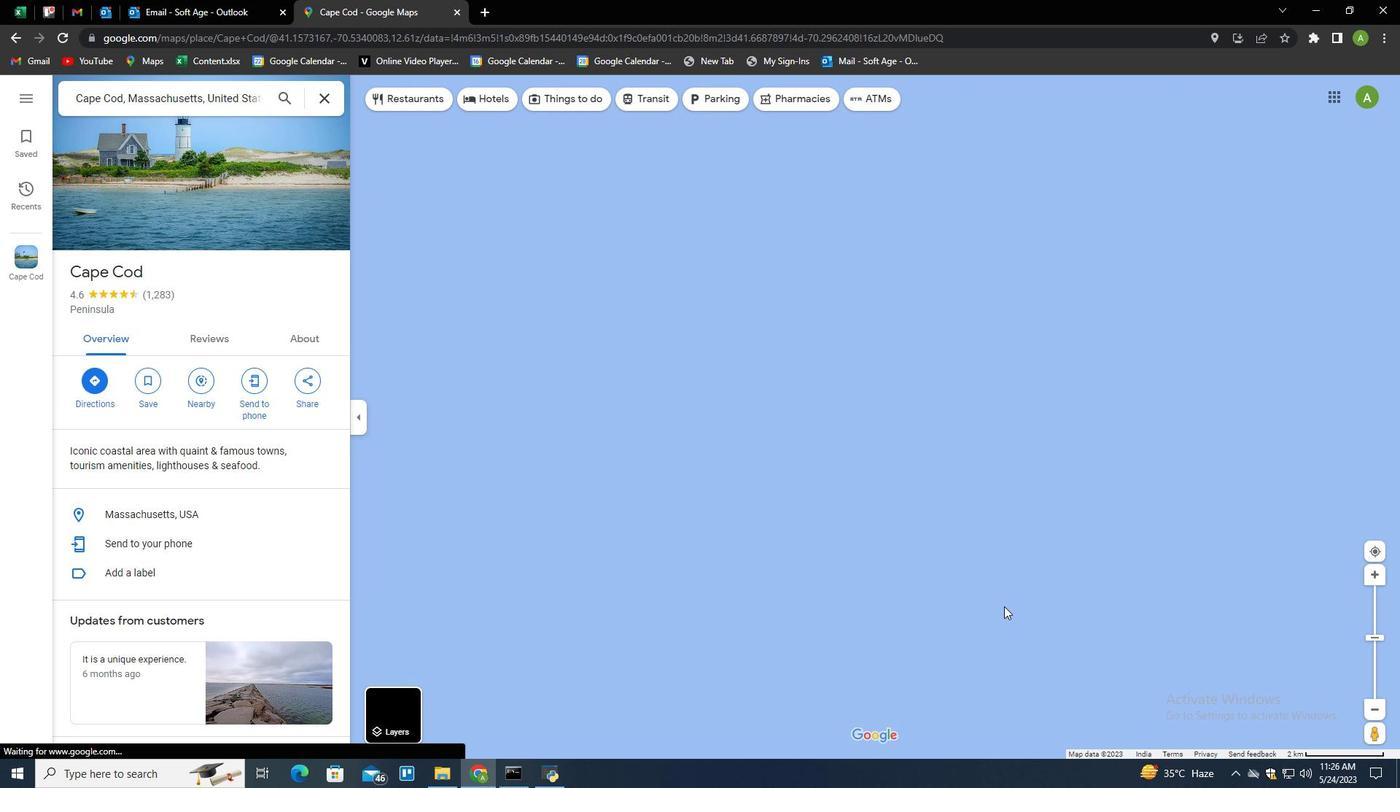 
Action: Mouse scrolled (1004, 605) with delta (0, 0)
Screenshot: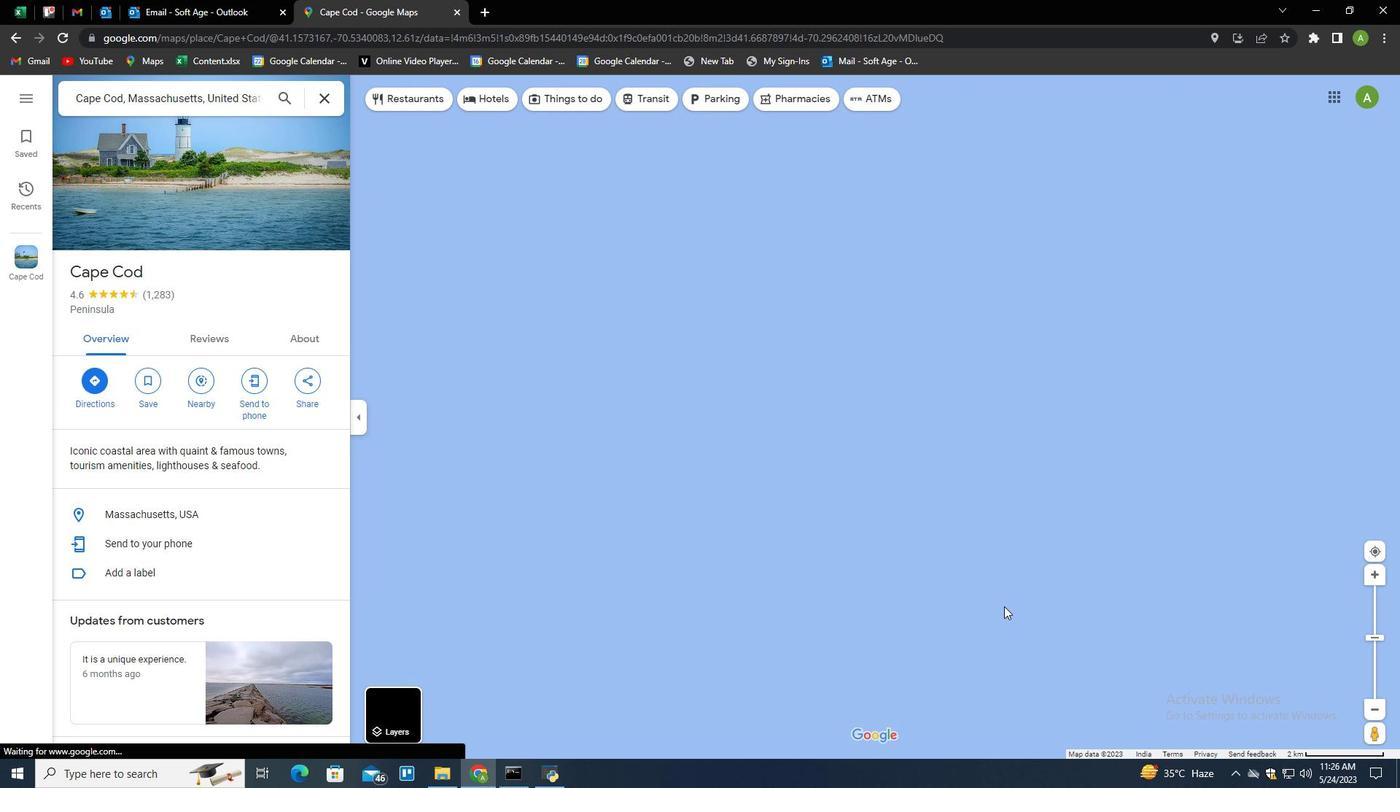 
Action: Mouse scrolled (1004, 605) with delta (0, 0)
Screenshot: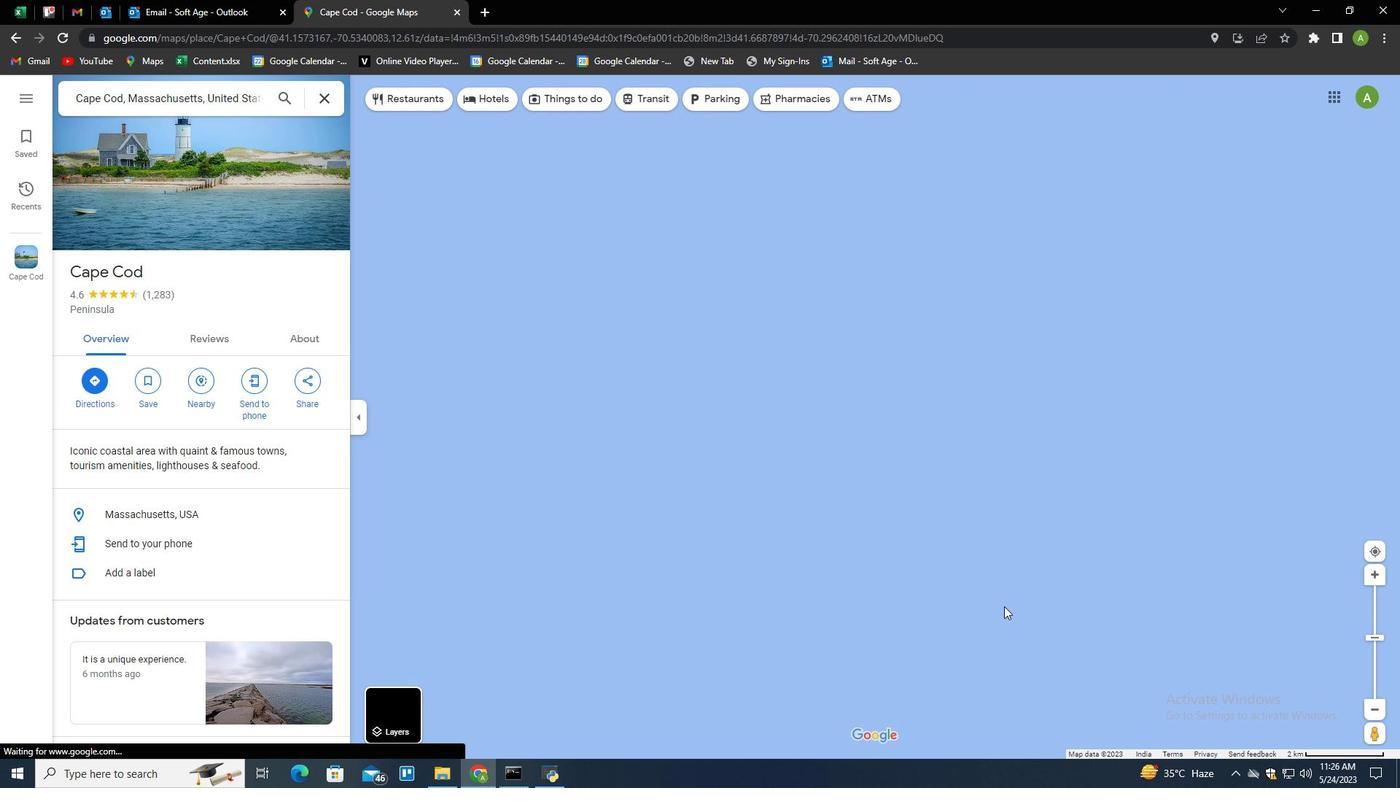 
Action: Mouse scrolled (1004, 605) with delta (0, 0)
Screenshot: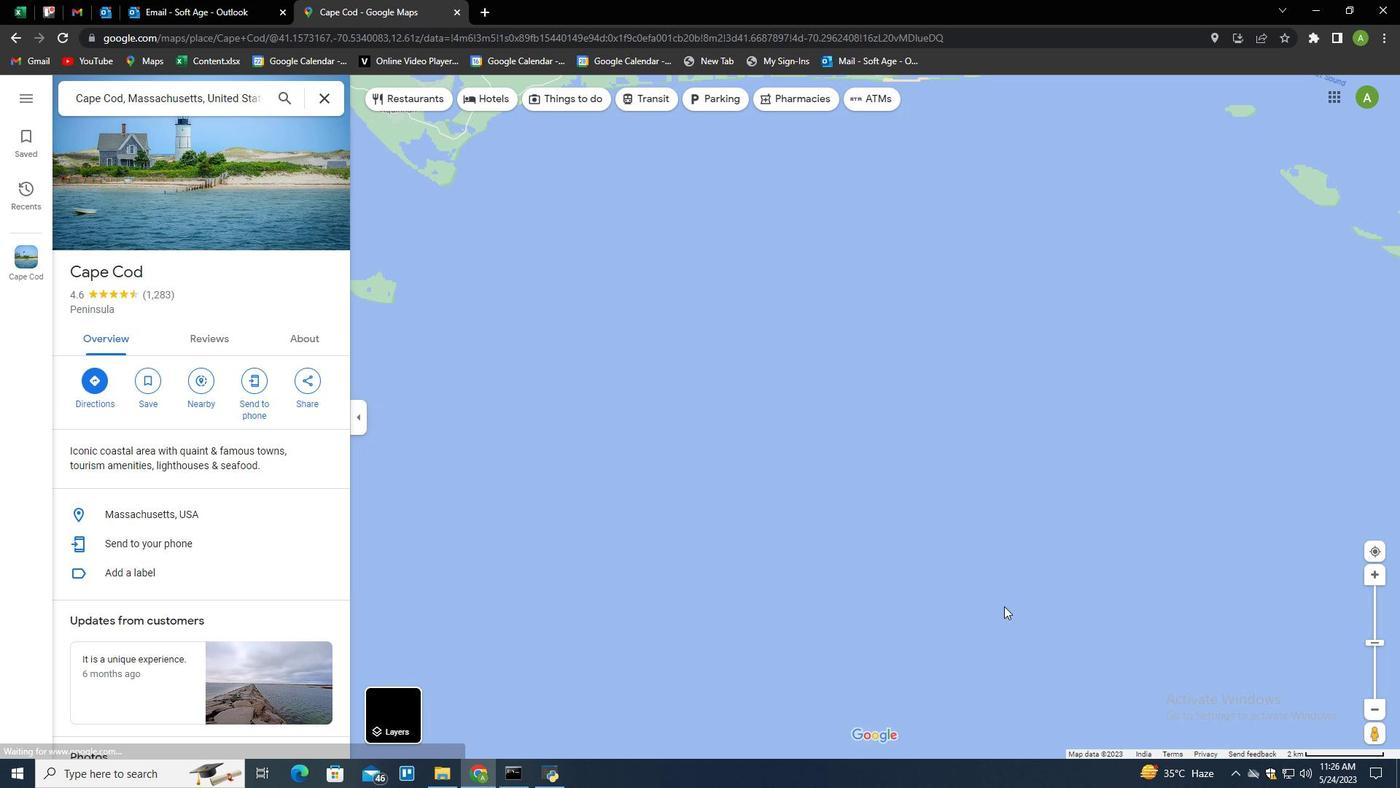 
Action: Mouse scrolled (1004, 605) with delta (0, 0)
Screenshot: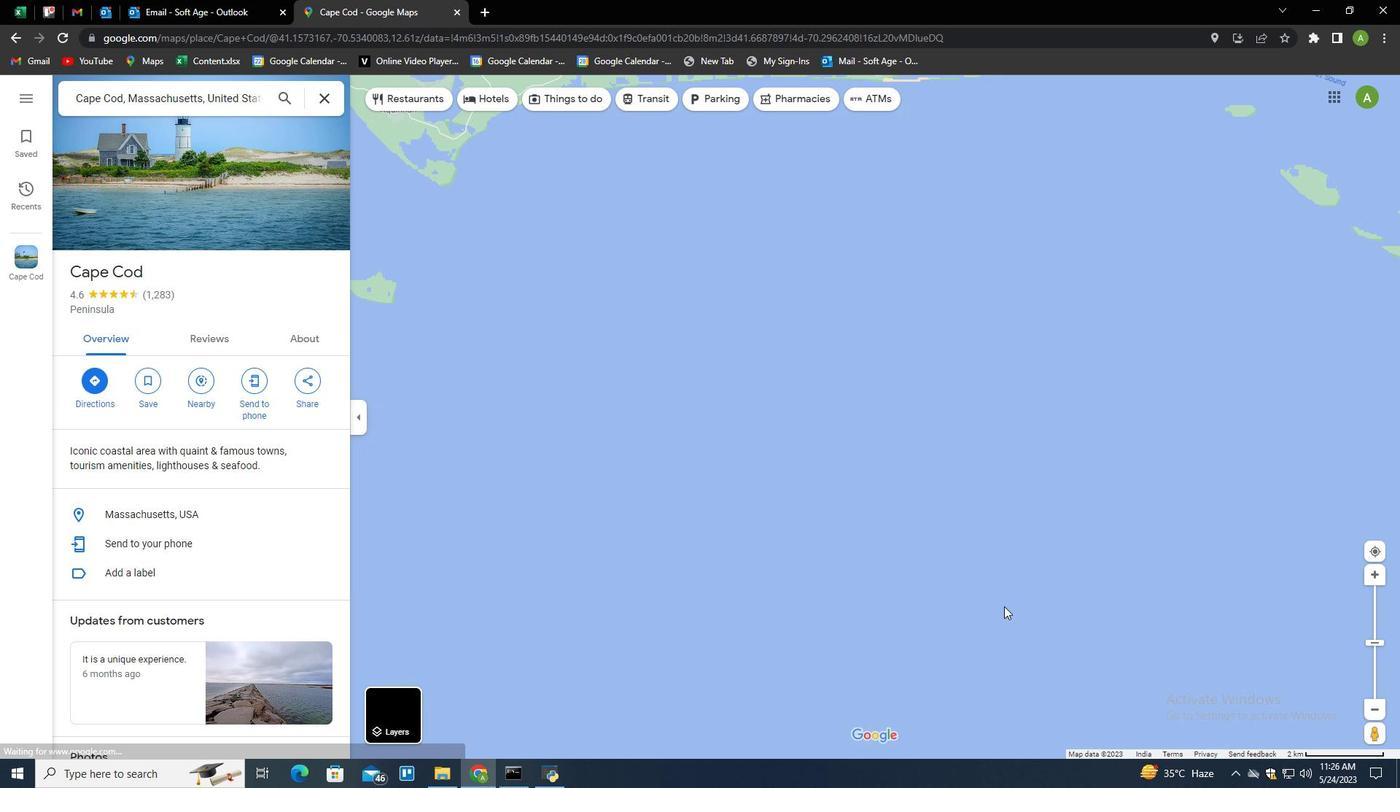 
Action: Mouse scrolled (1004, 605) with delta (0, 0)
Screenshot: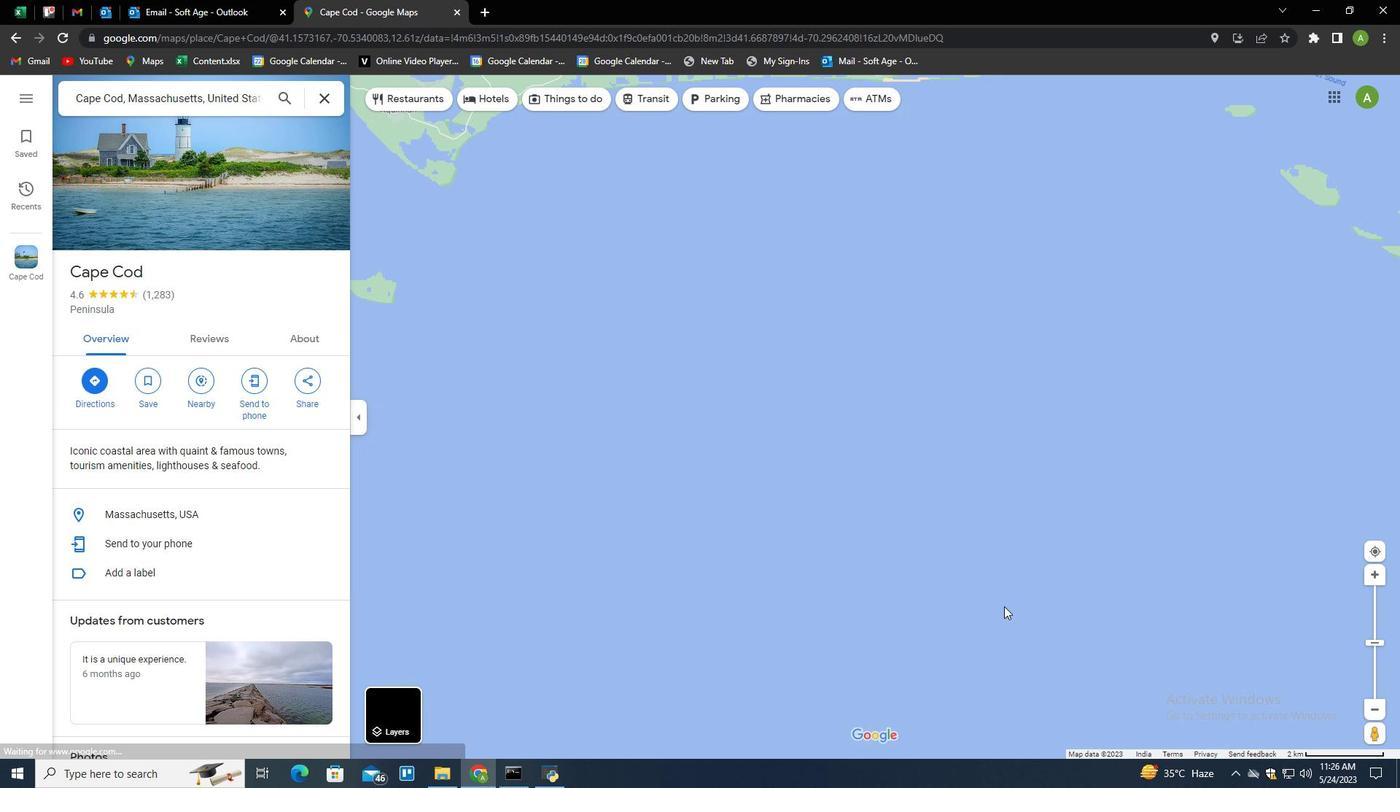 
Action: Mouse scrolled (1004, 605) with delta (0, 0)
Screenshot: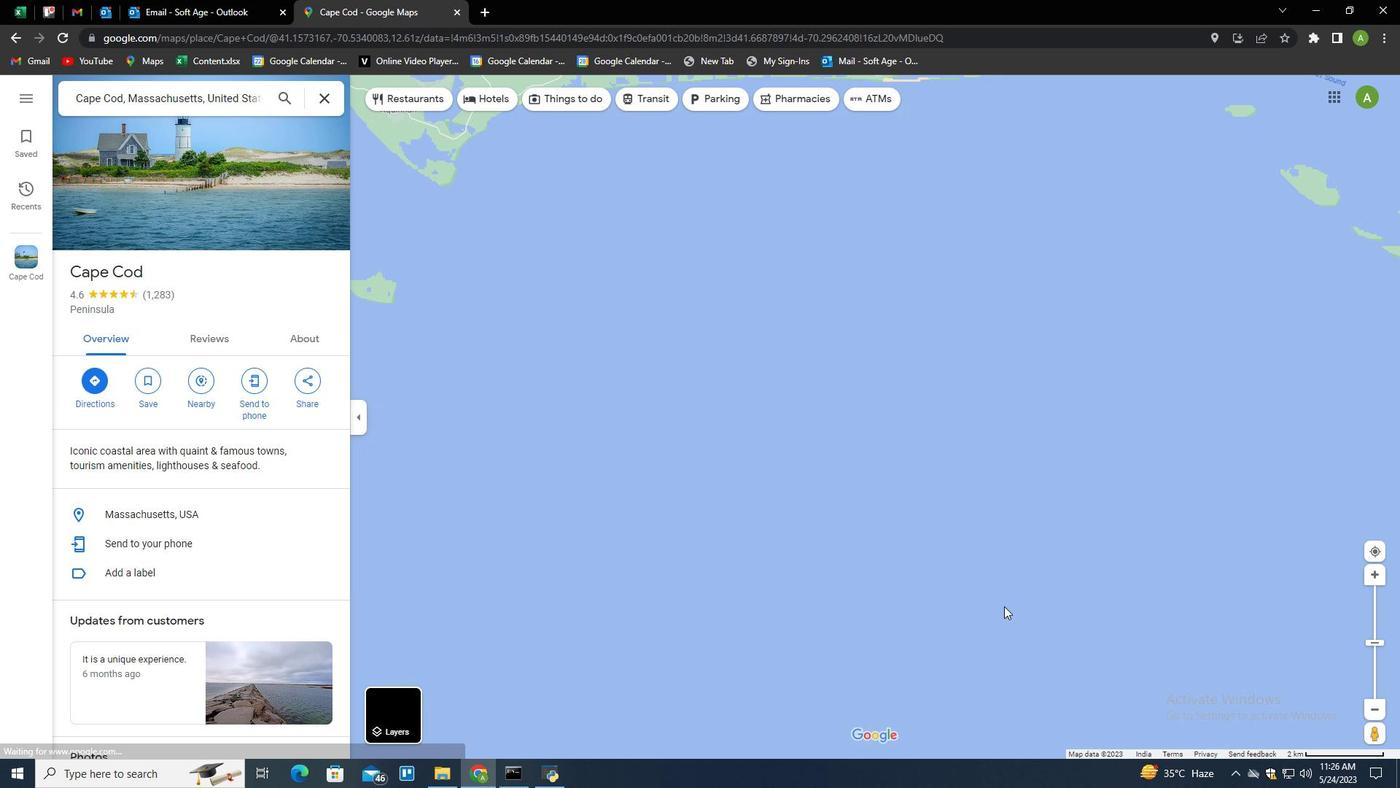 
Action: Mouse scrolled (1004, 605) with delta (0, 0)
Screenshot: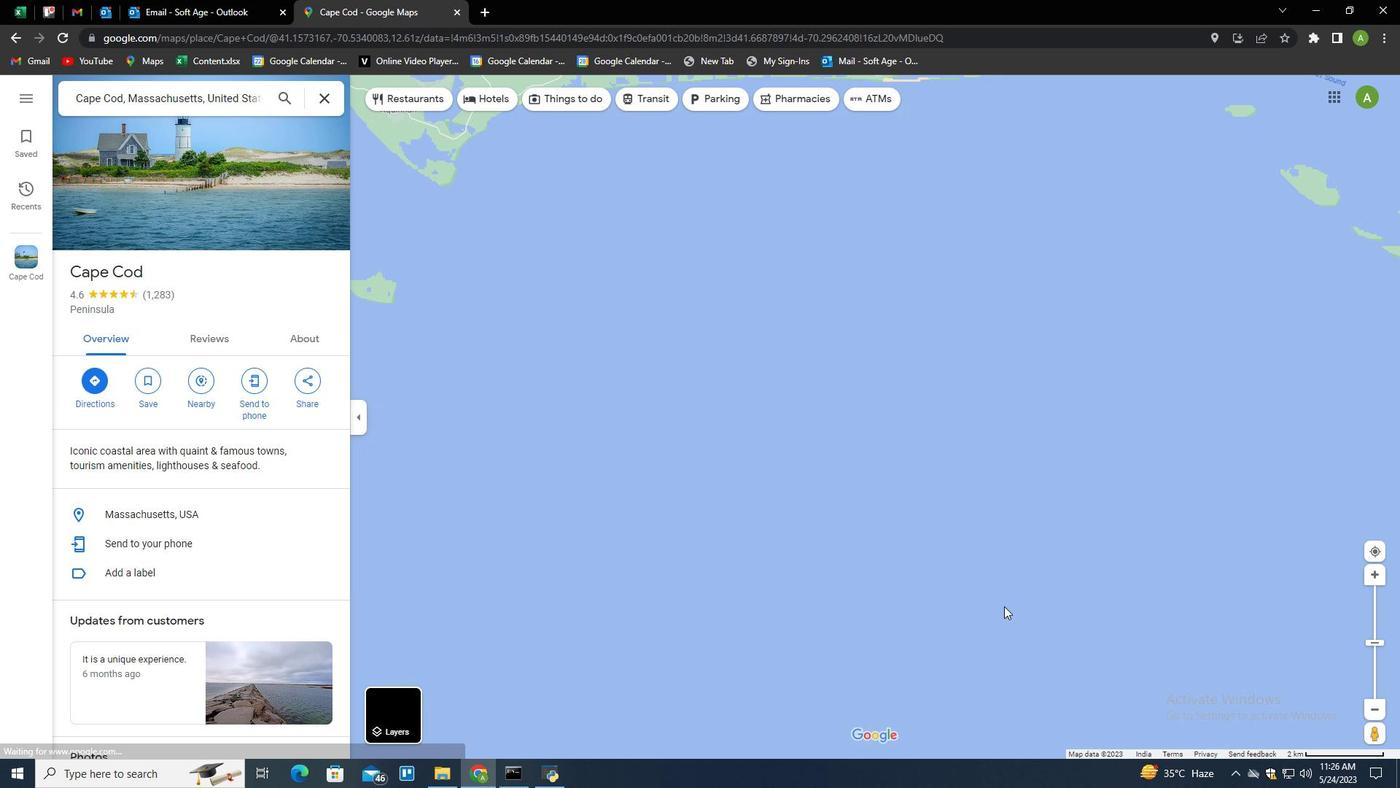 
Action: Mouse moved to (1014, 429)
Screenshot: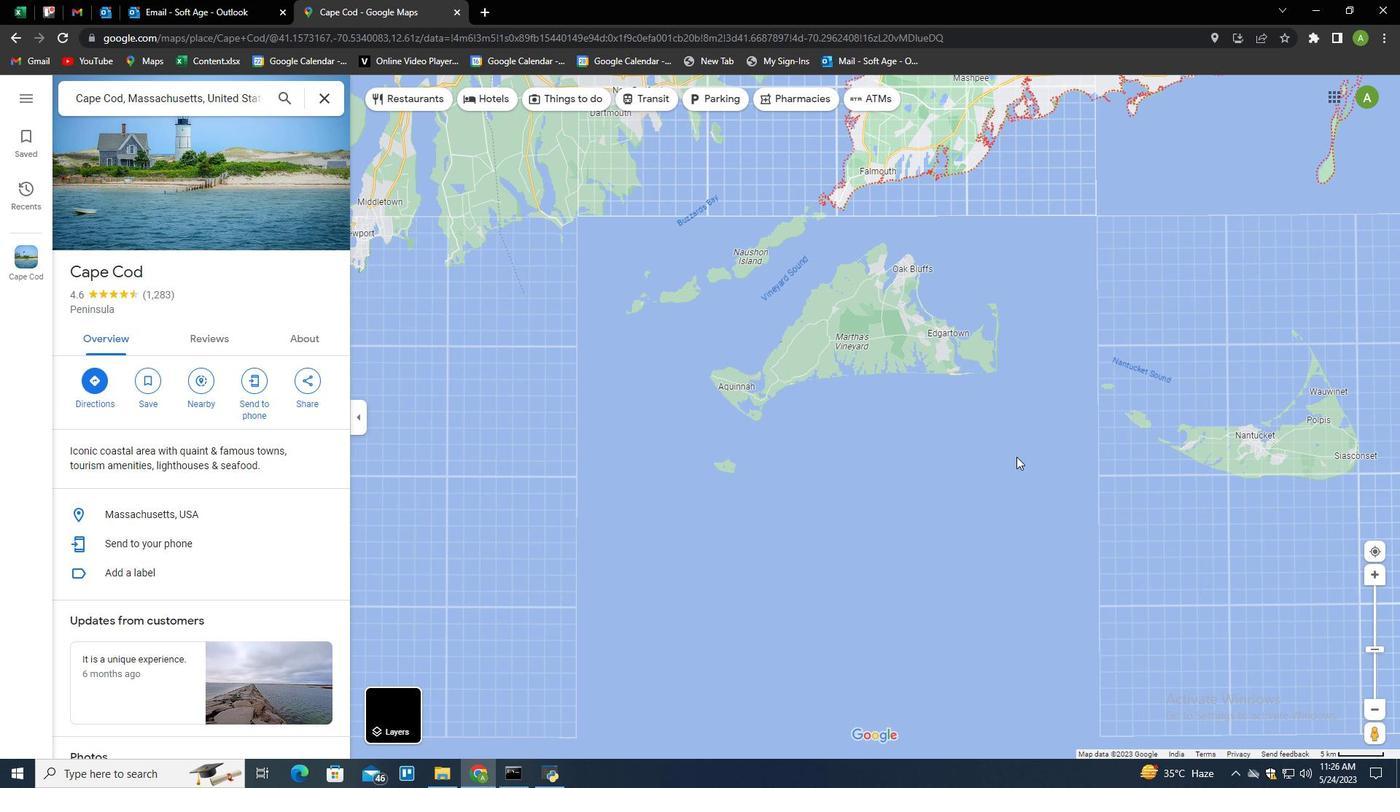 
Action: Mouse pressed left at (1014, 429)
Screenshot: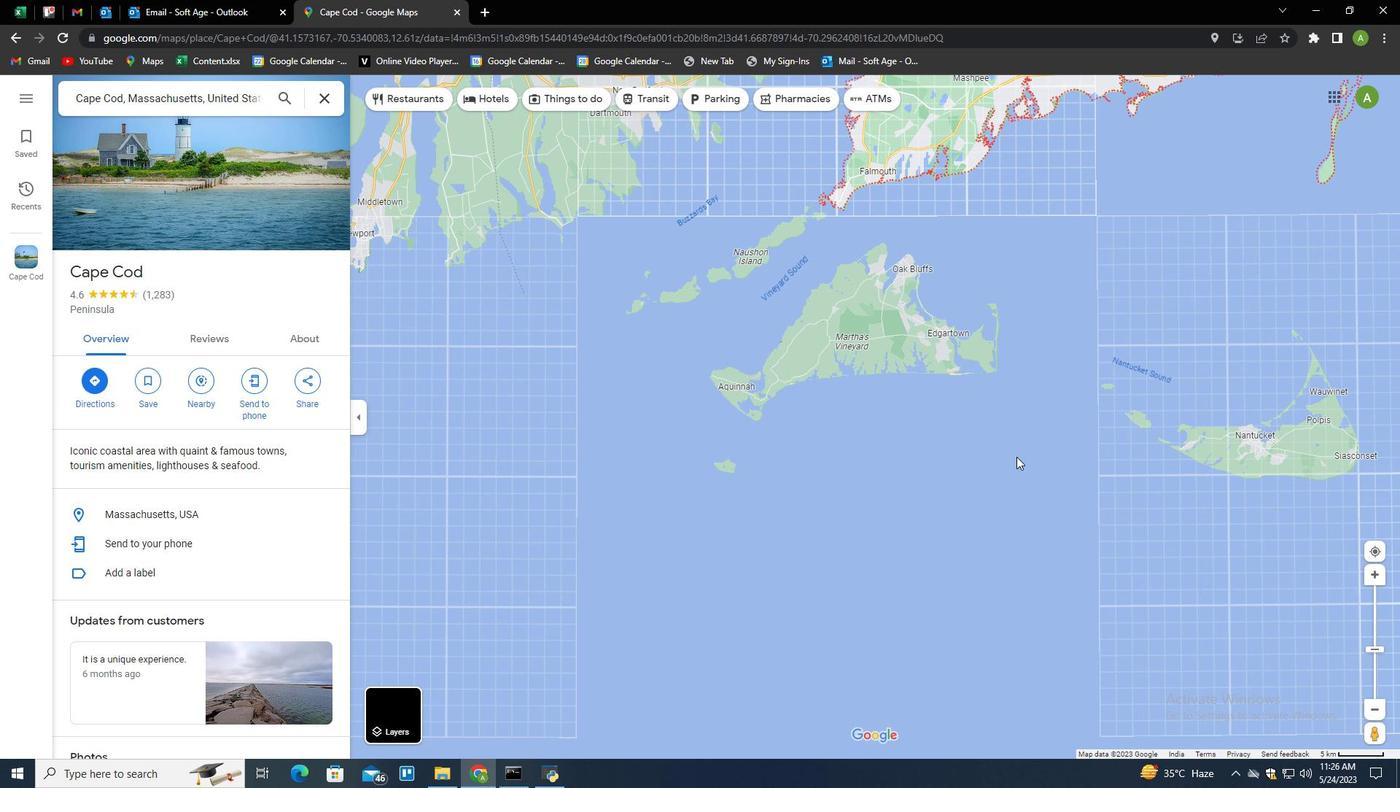 
Action: Mouse moved to (1050, 620)
Screenshot: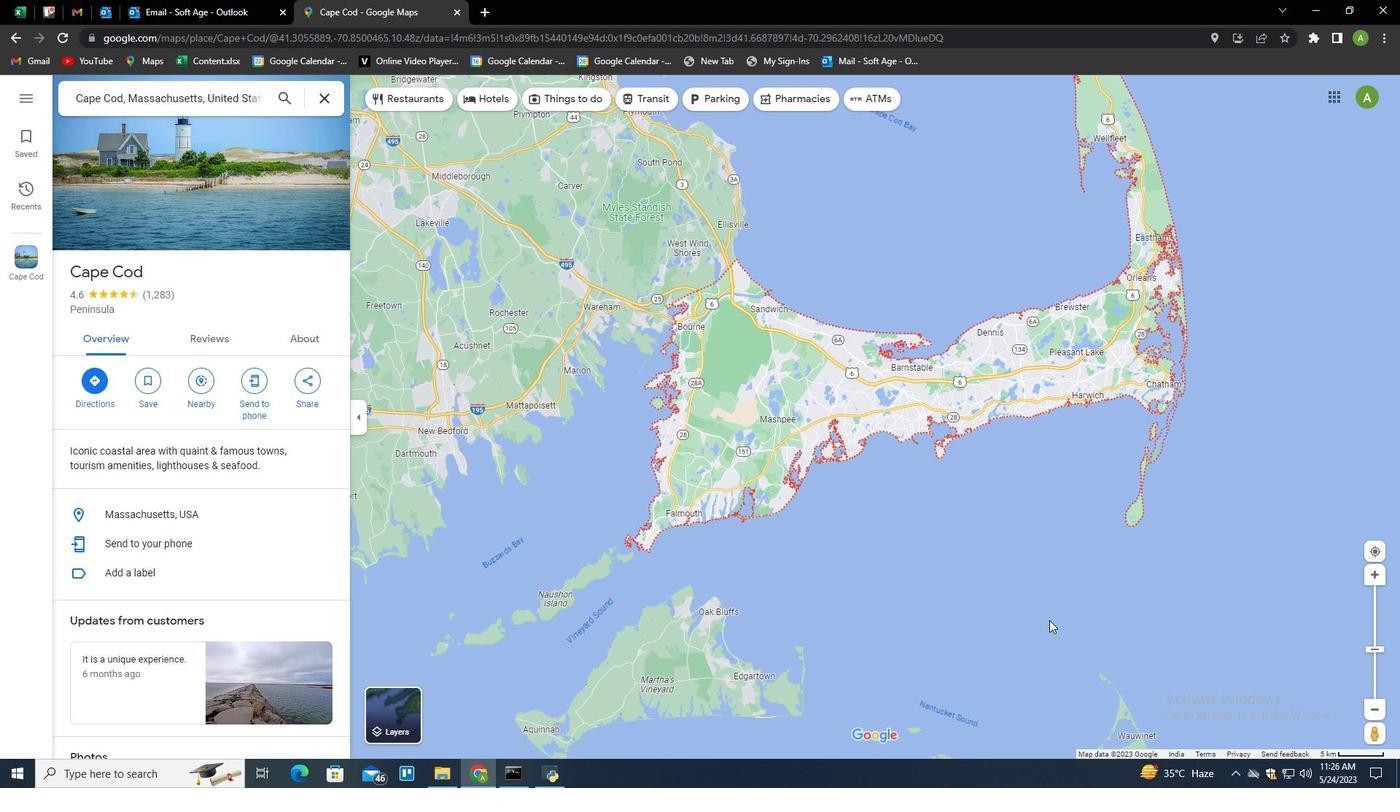 
Action: Mouse scrolled (1050, 619) with delta (0, 0)
Screenshot: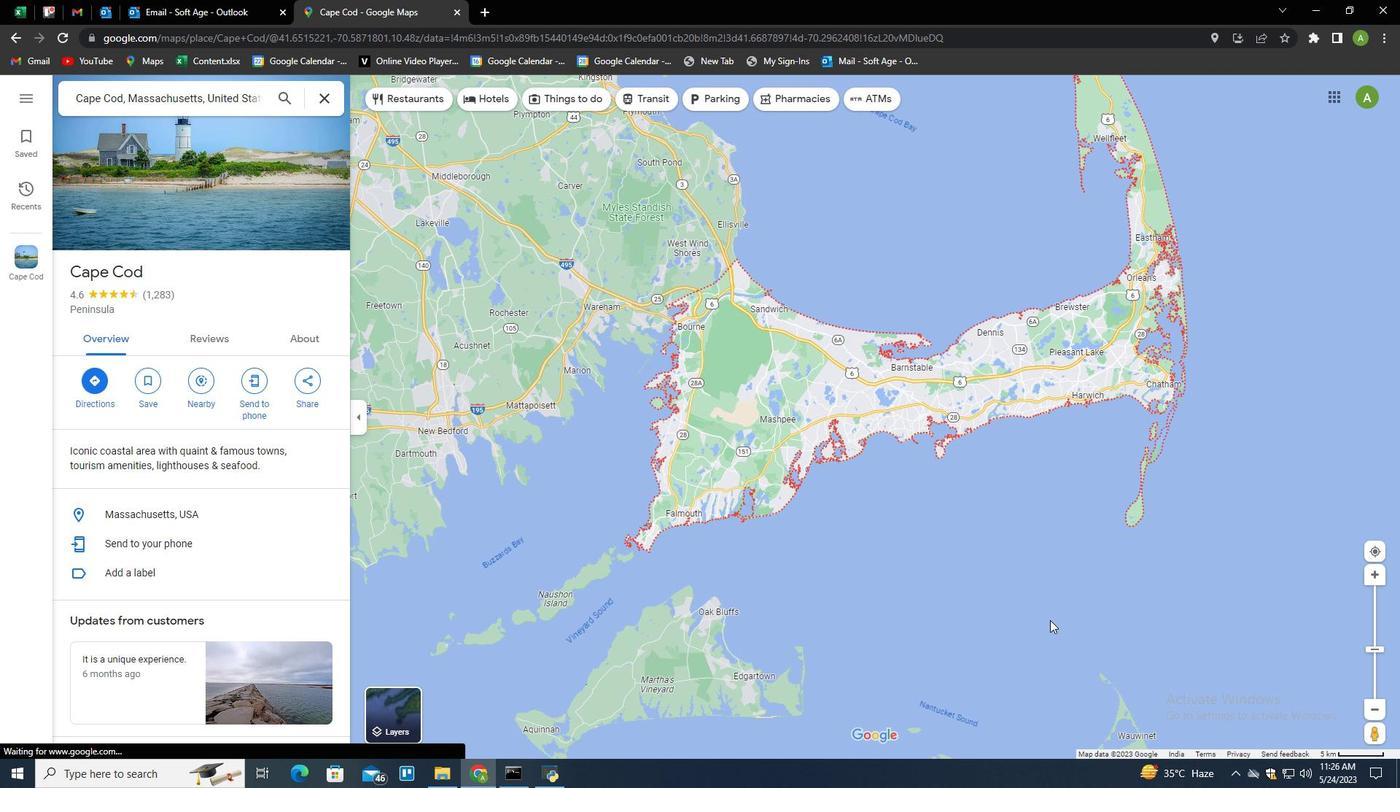 
Action: Mouse scrolled (1050, 619) with delta (0, 0)
Screenshot: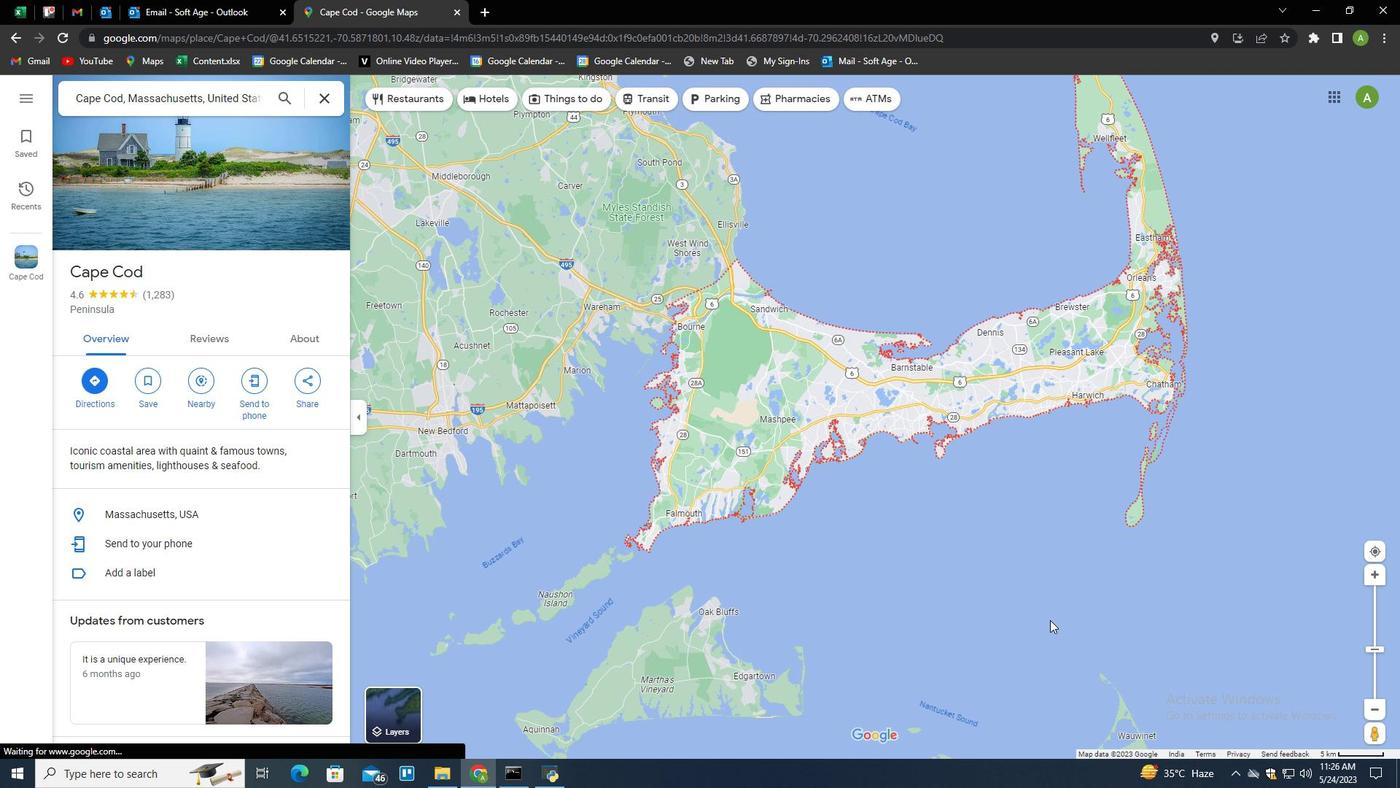 
Action: Mouse moved to (1079, 506)
Screenshot: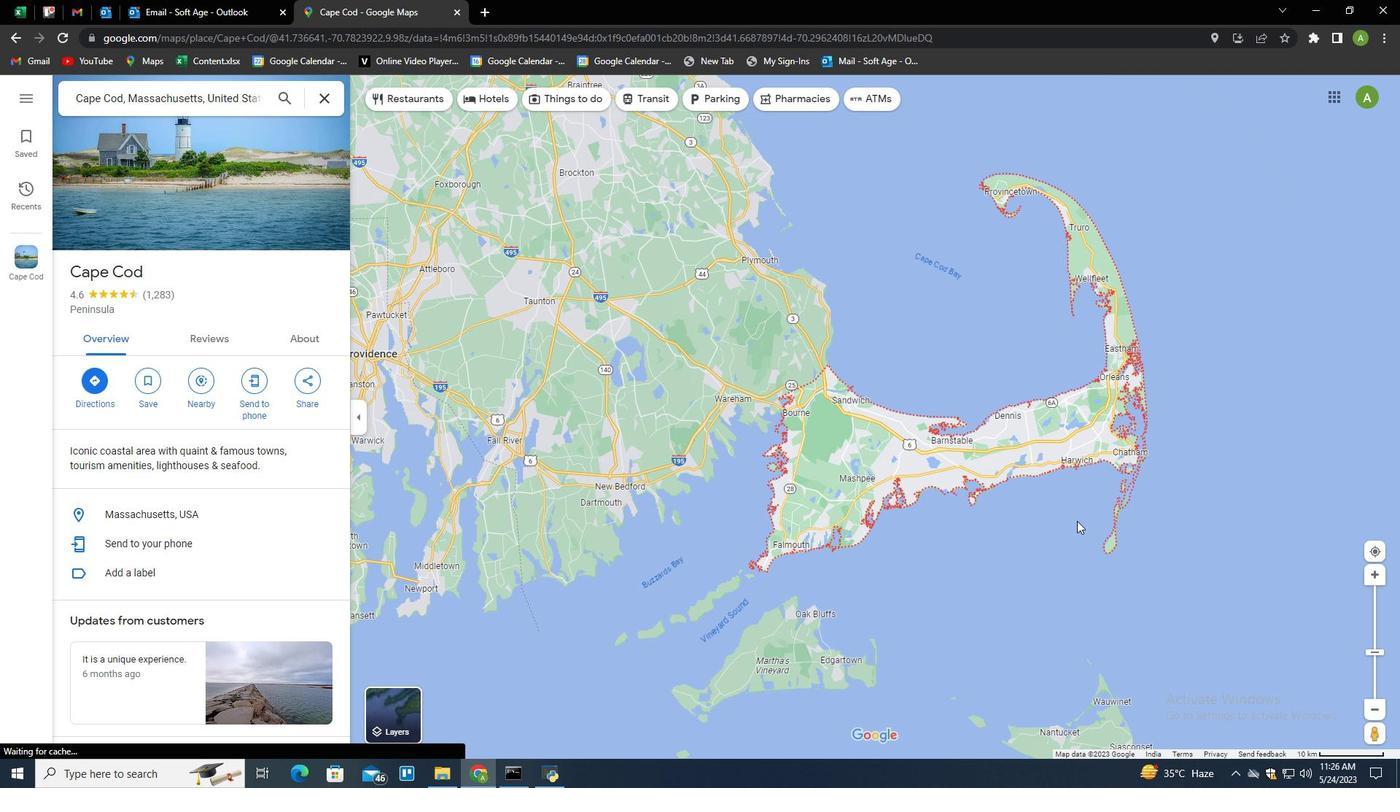 
Action: Mouse pressed left at (1079, 506)
Screenshot: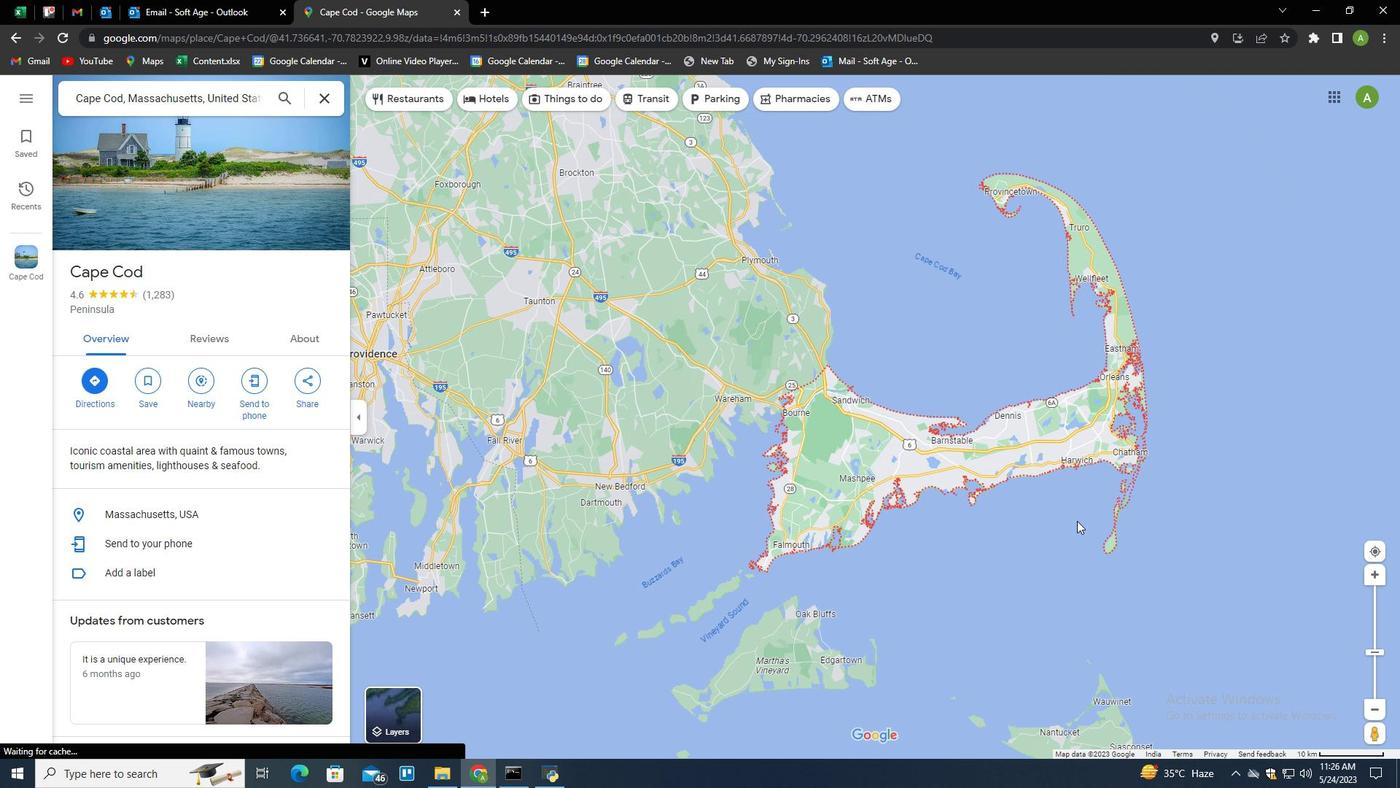 
Action: Mouse moved to (1009, 601)
Screenshot: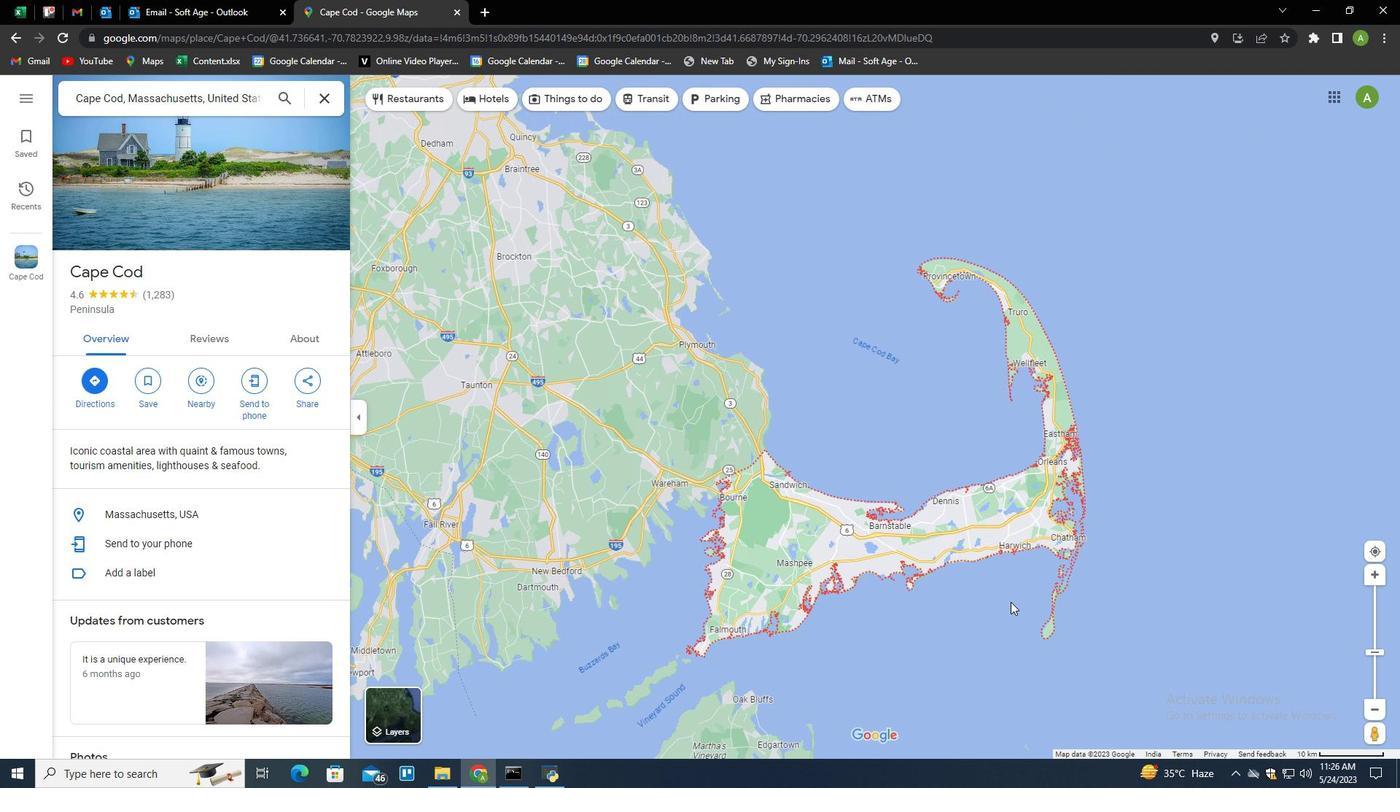 
Action: Mouse scrolled (1009, 602) with delta (0, 0)
Screenshot: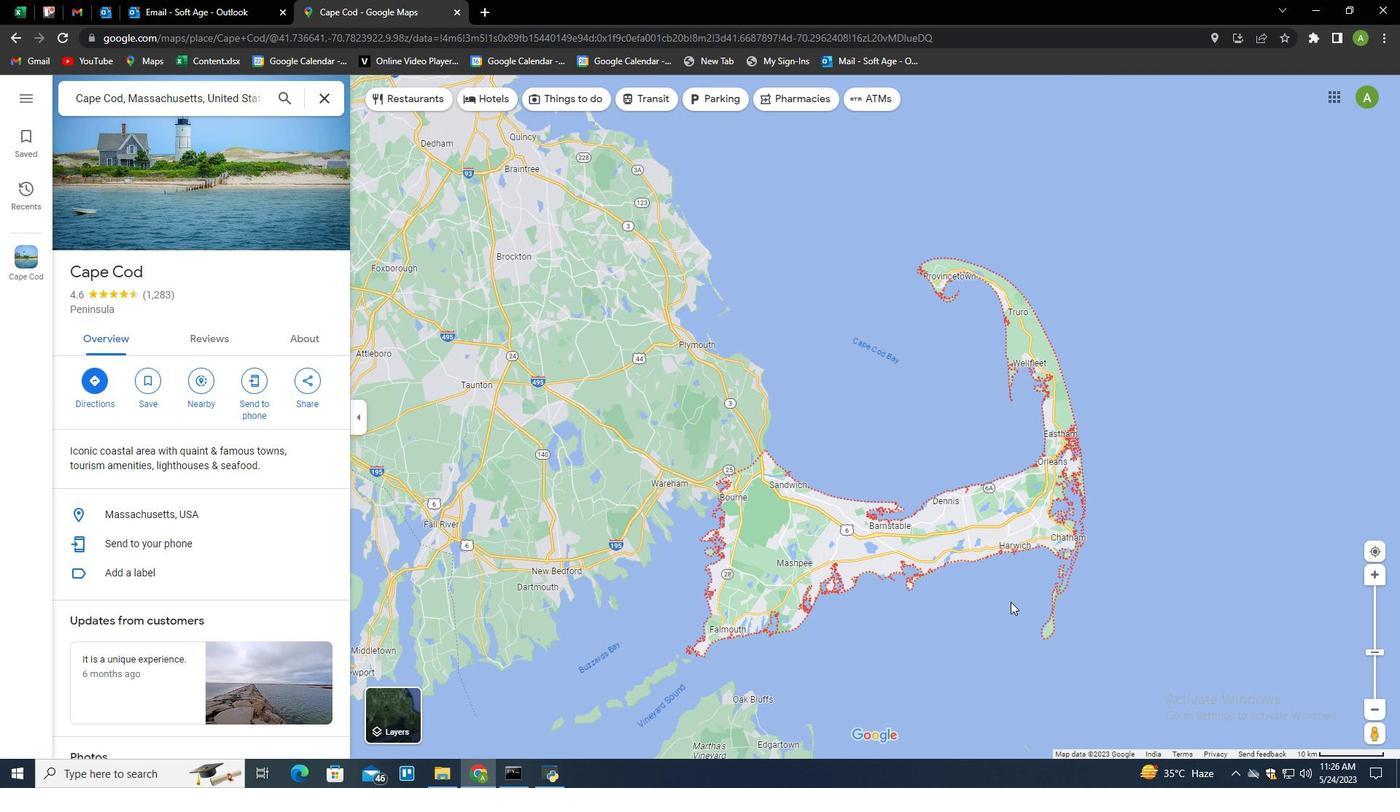 
Action: Mouse scrolled (1009, 602) with delta (0, 0)
Screenshot: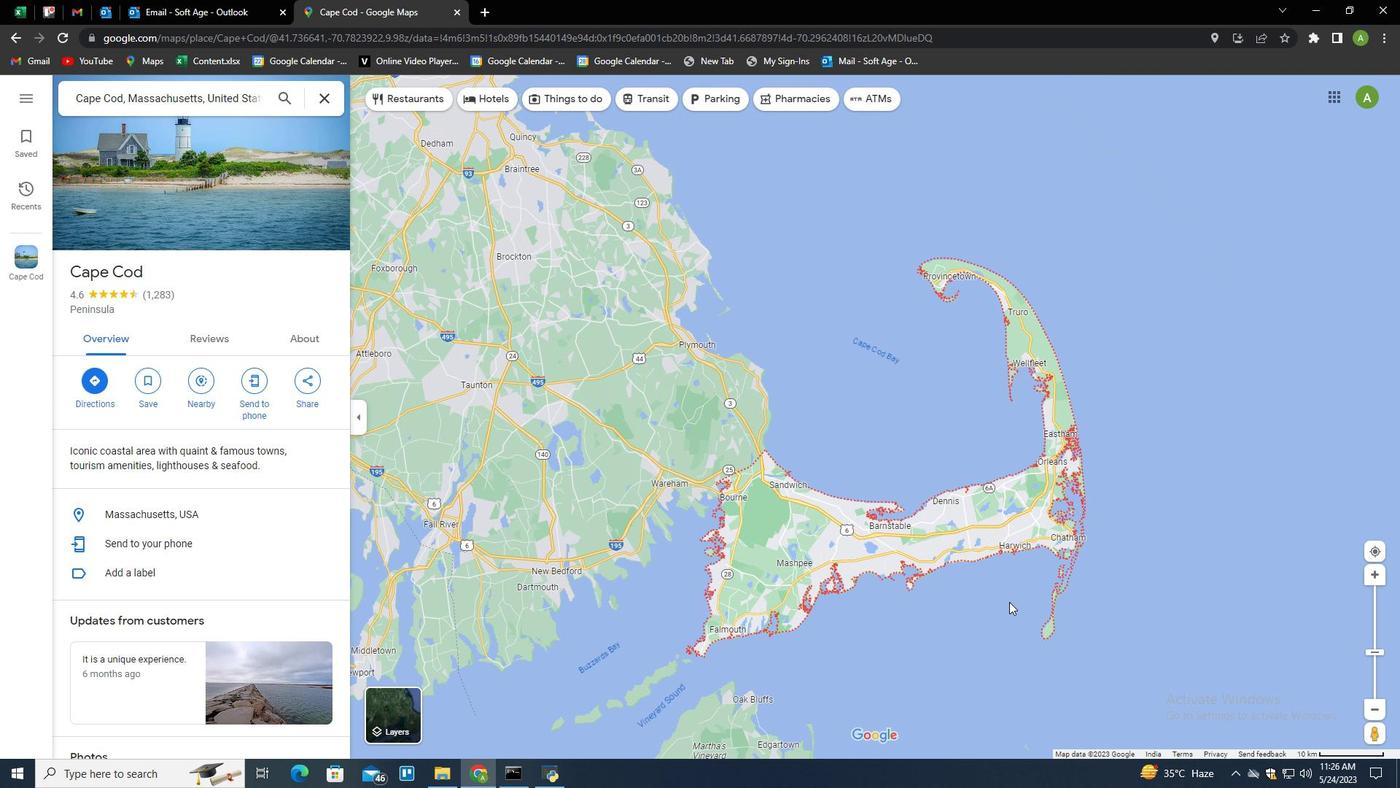 
Action: Mouse scrolled (1009, 602) with delta (0, 0)
Screenshot: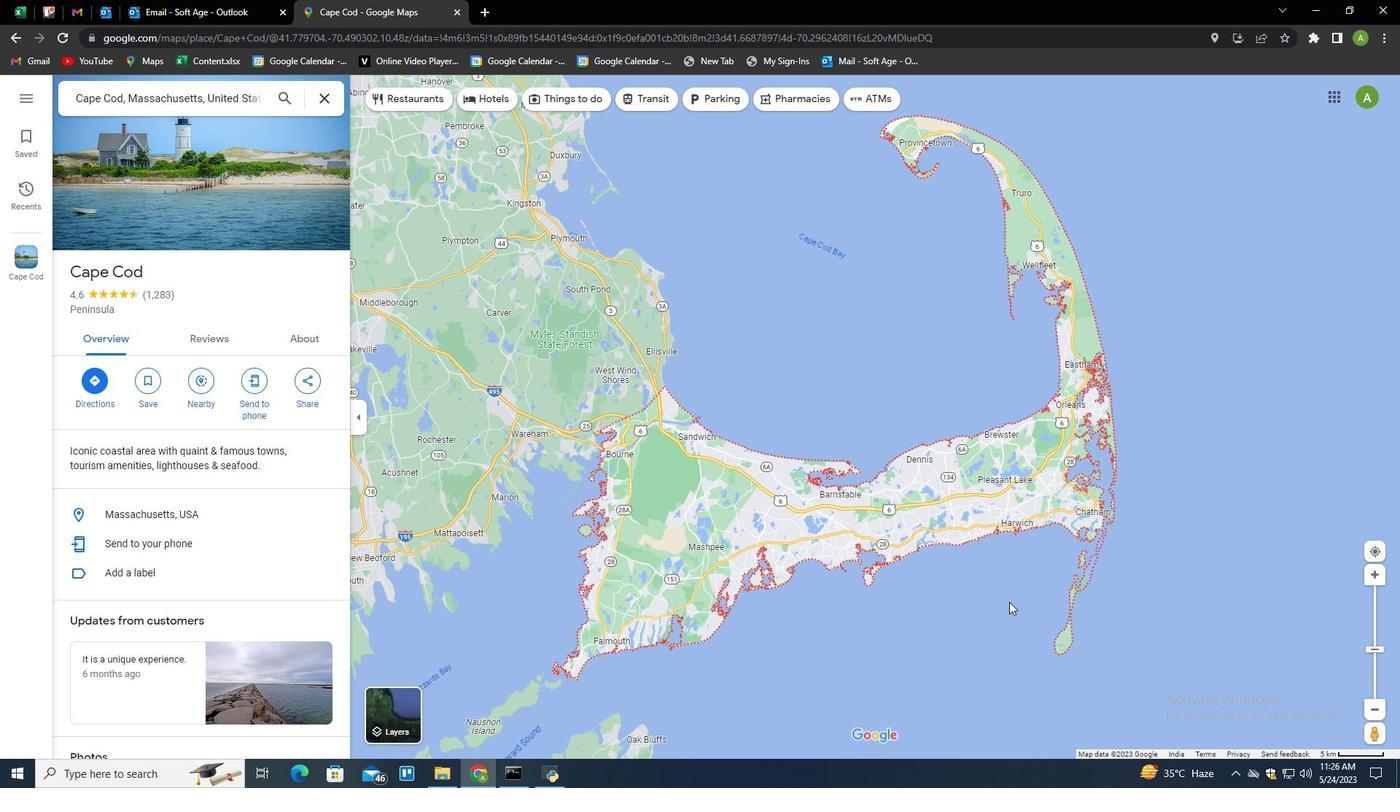 
Action: Mouse scrolled (1009, 602) with delta (0, 0)
Screenshot: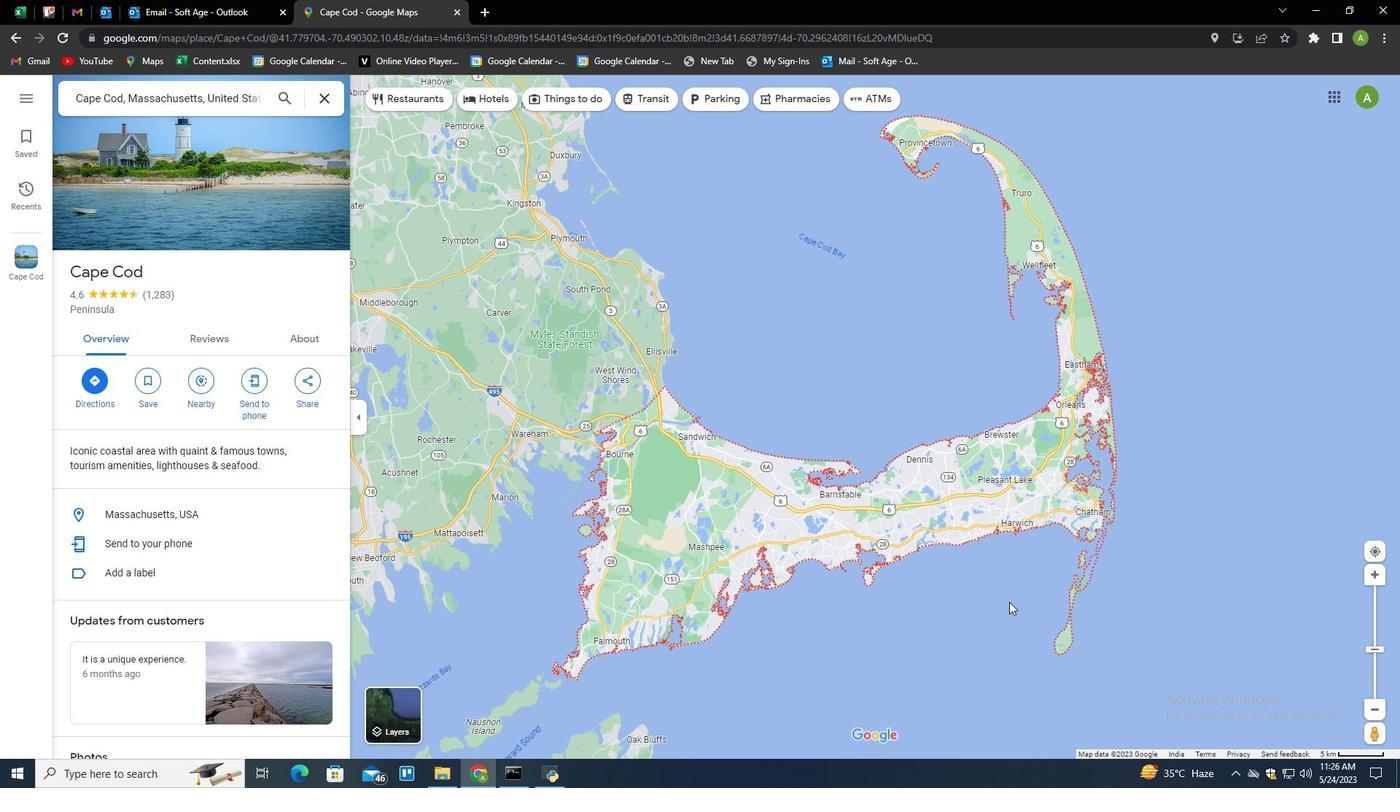 
Action: Mouse scrolled (1009, 601) with delta (0, 0)
Screenshot: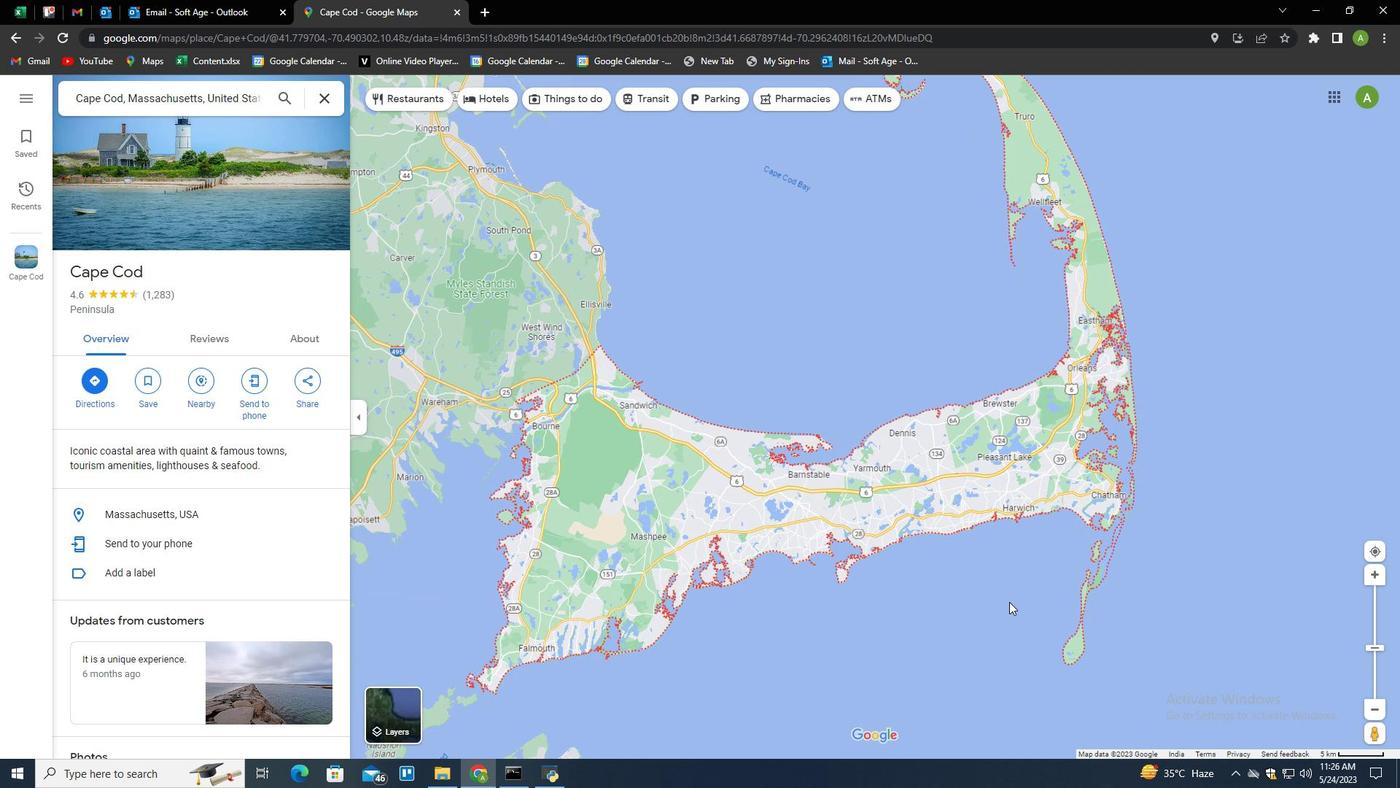 
Action: Mouse scrolled (1009, 601) with delta (0, 0)
Screenshot: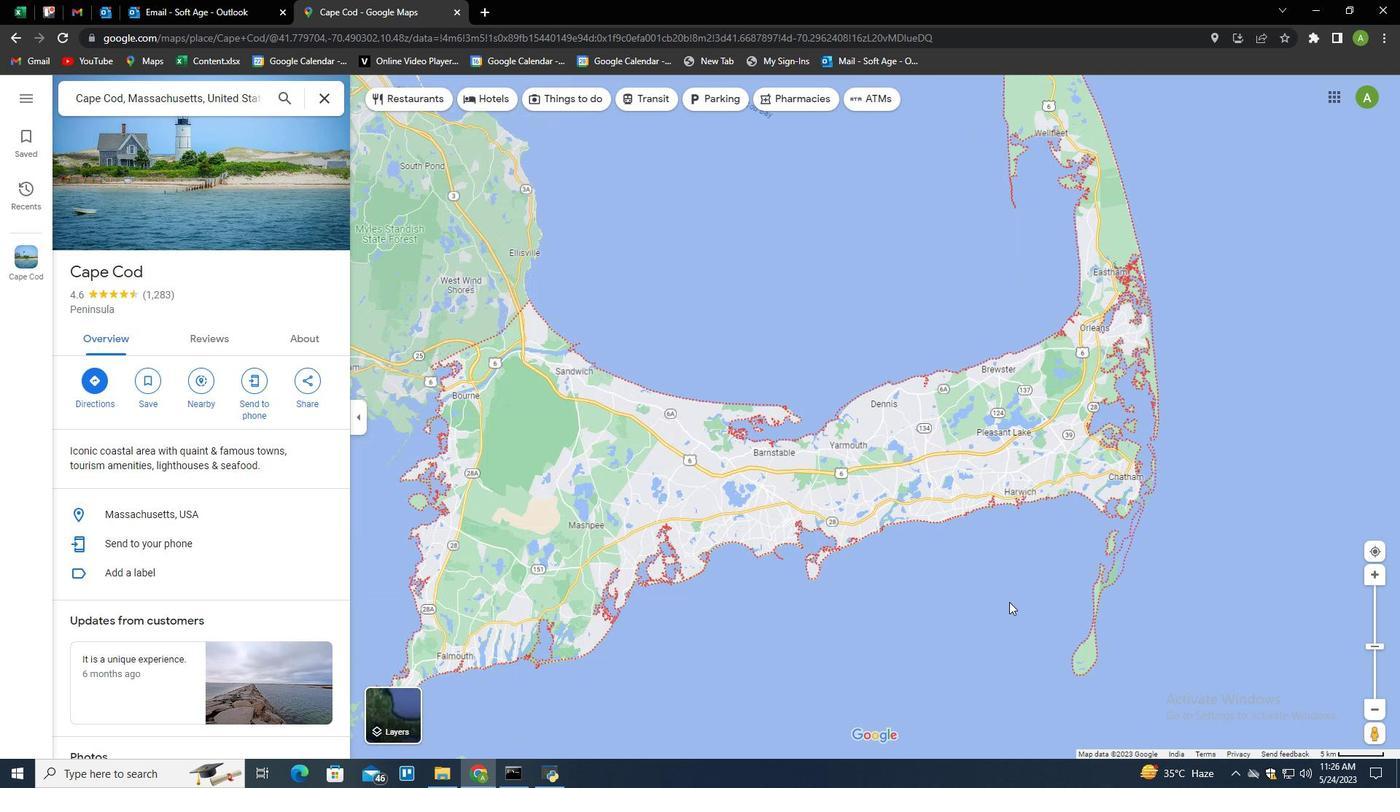 
Action: Mouse scrolled (1009, 601) with delta (0, 0)
Screenshot: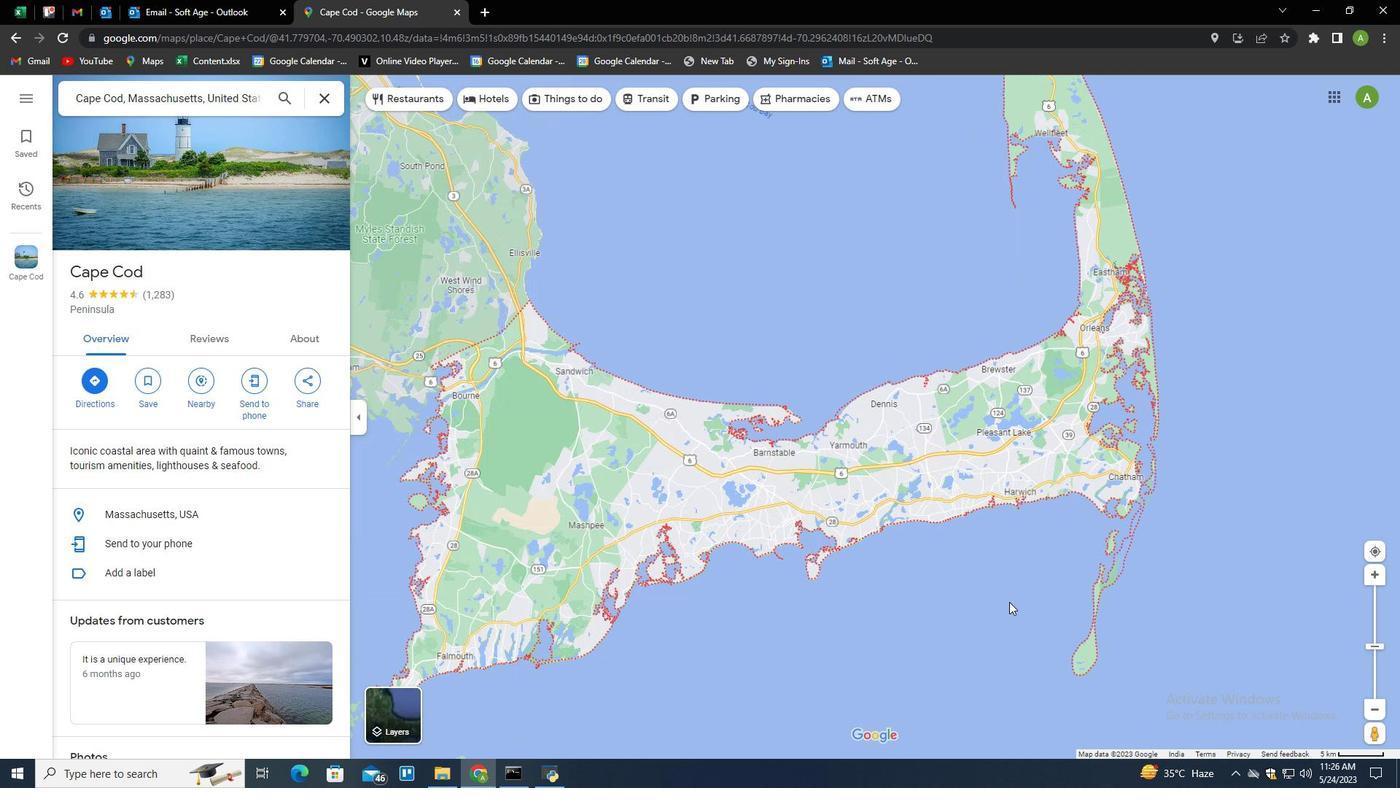 
Action: Mouse scrolled (1009, 601) with delta (0, 0)
Screenshot: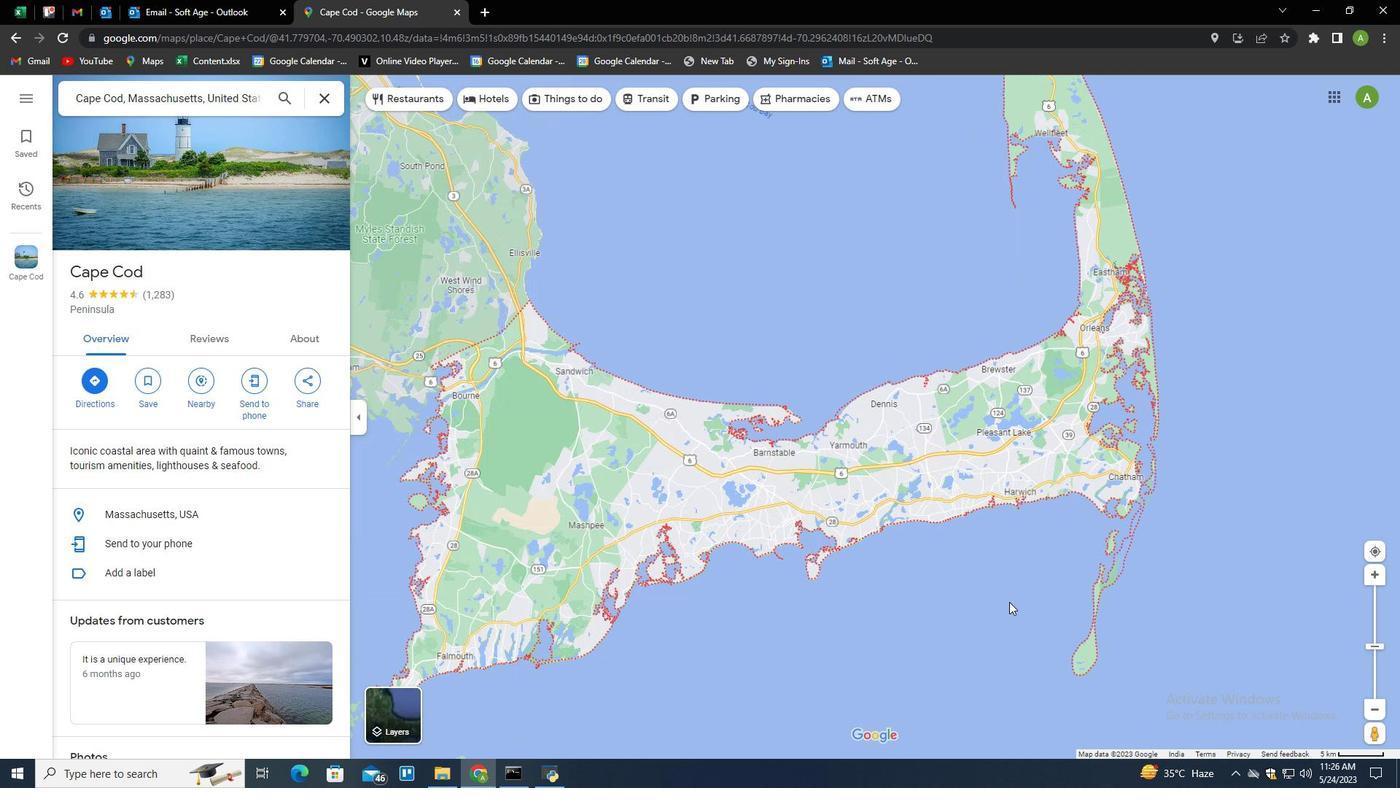 
Action: Mouse scrolled (1009, 601) with delta (0, 0)
Screenshot: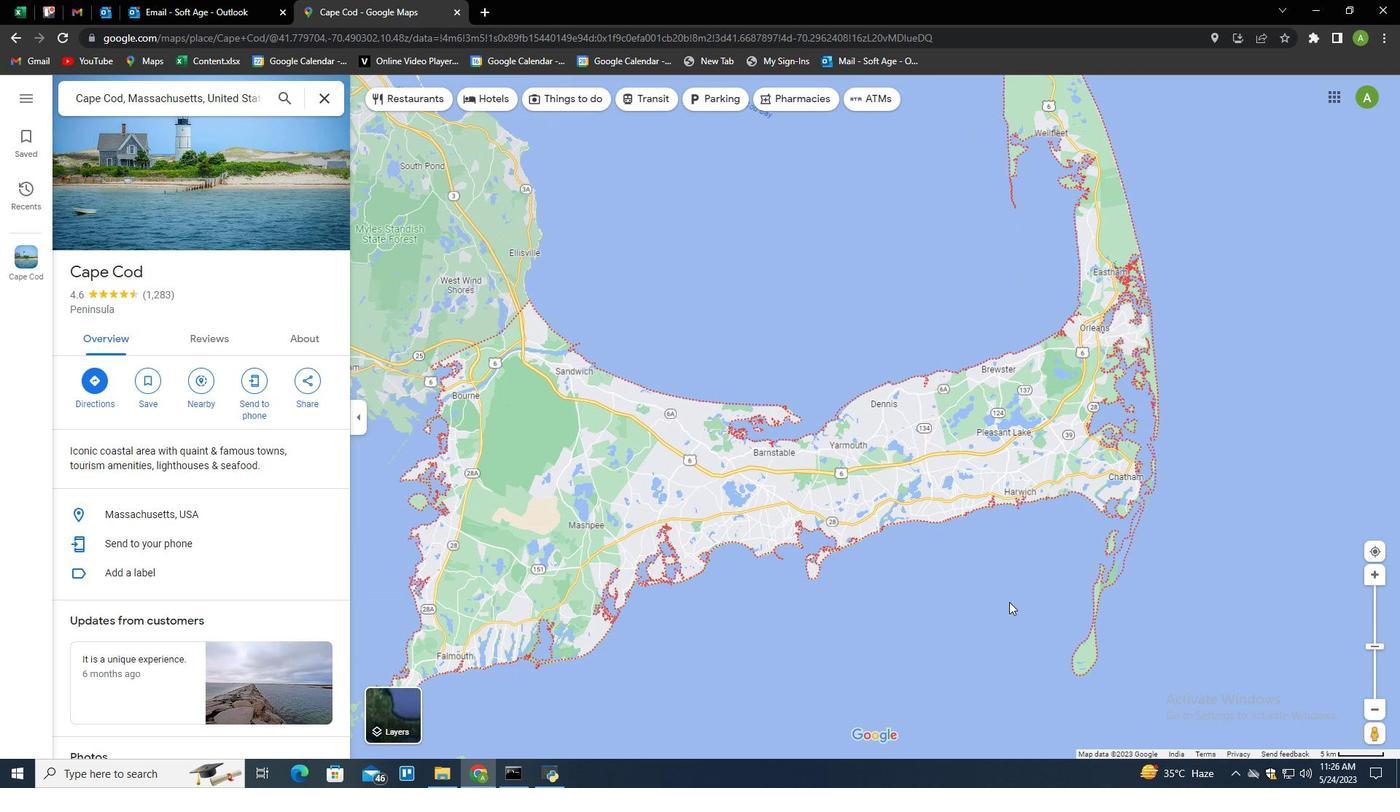 
Action: Mouse scrolled (1009, 601) with delta (0, 0)
Screenshot: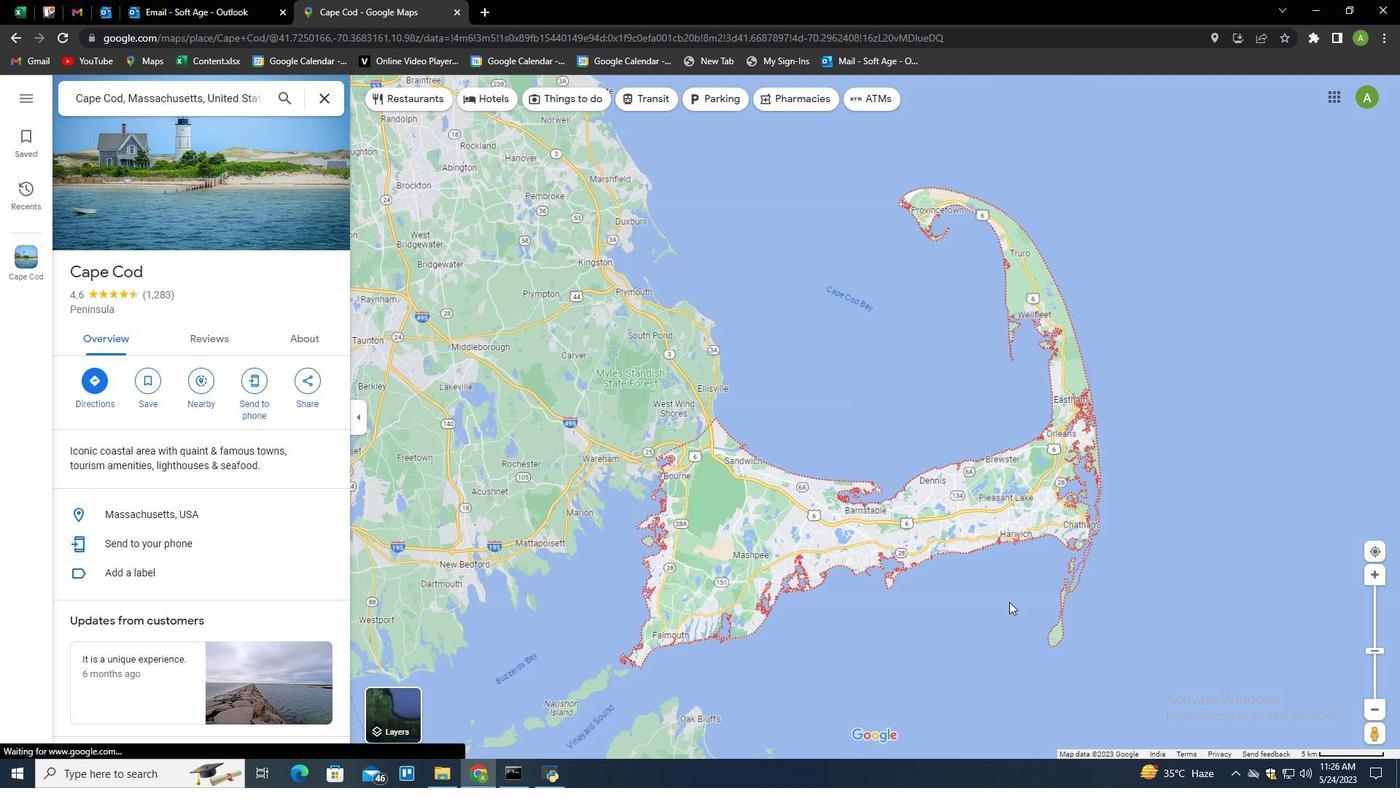 
Action: Mouse scrolled (1009, 601) with delta (0, 0)
Screenshot: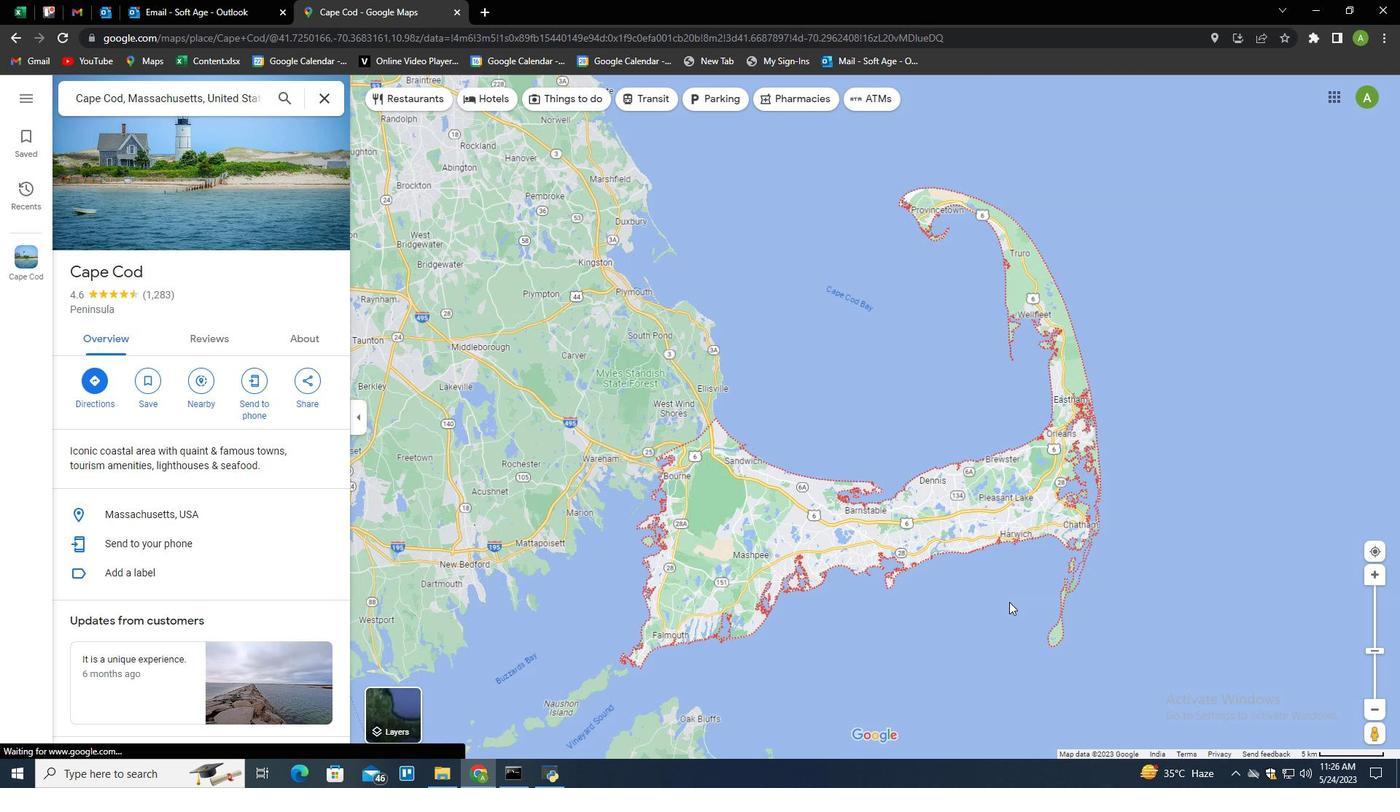 
Action: Mouse scrolled (1009, 601) with delta (0, 0)
Screenshot: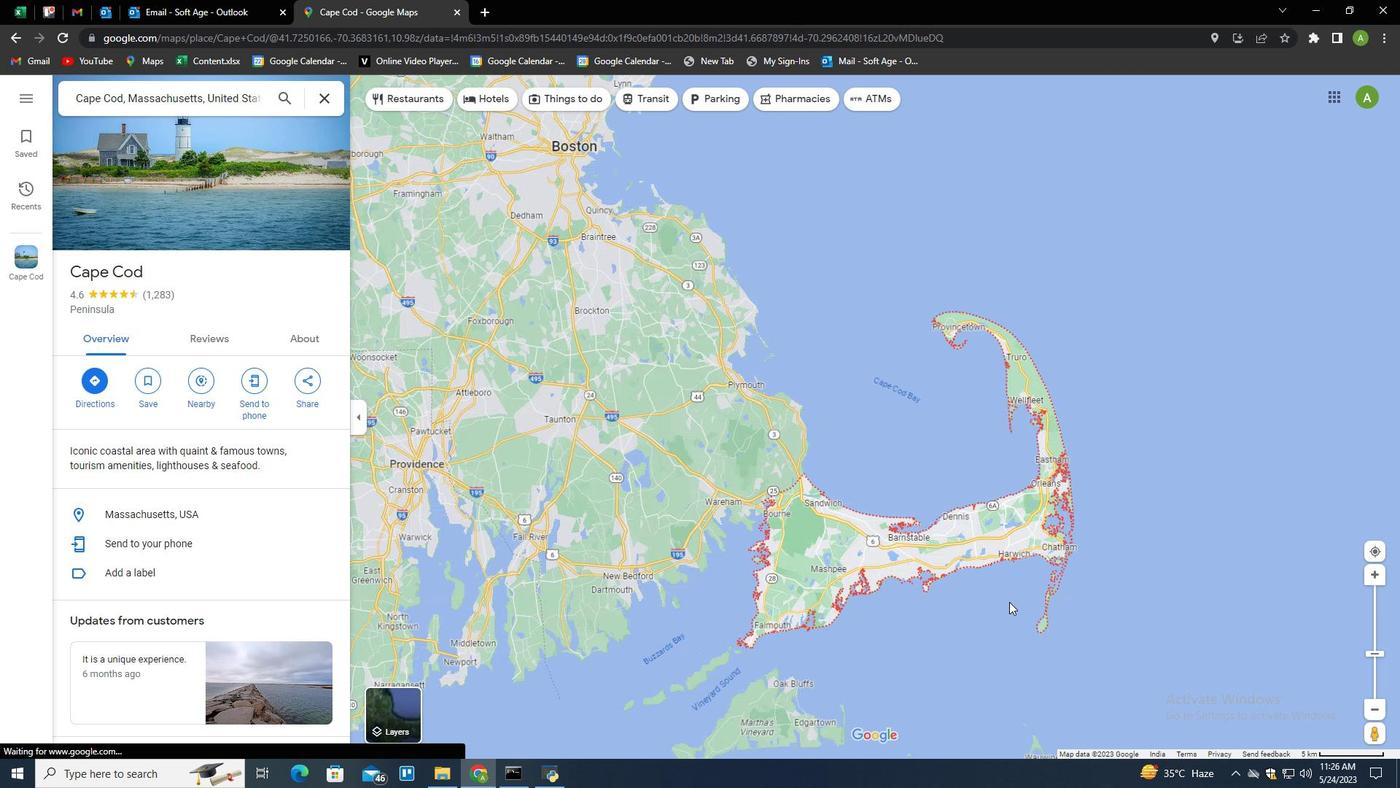 
Action: Mouse scrolled (1009, 602) with delta (0, 0)
Screenshot: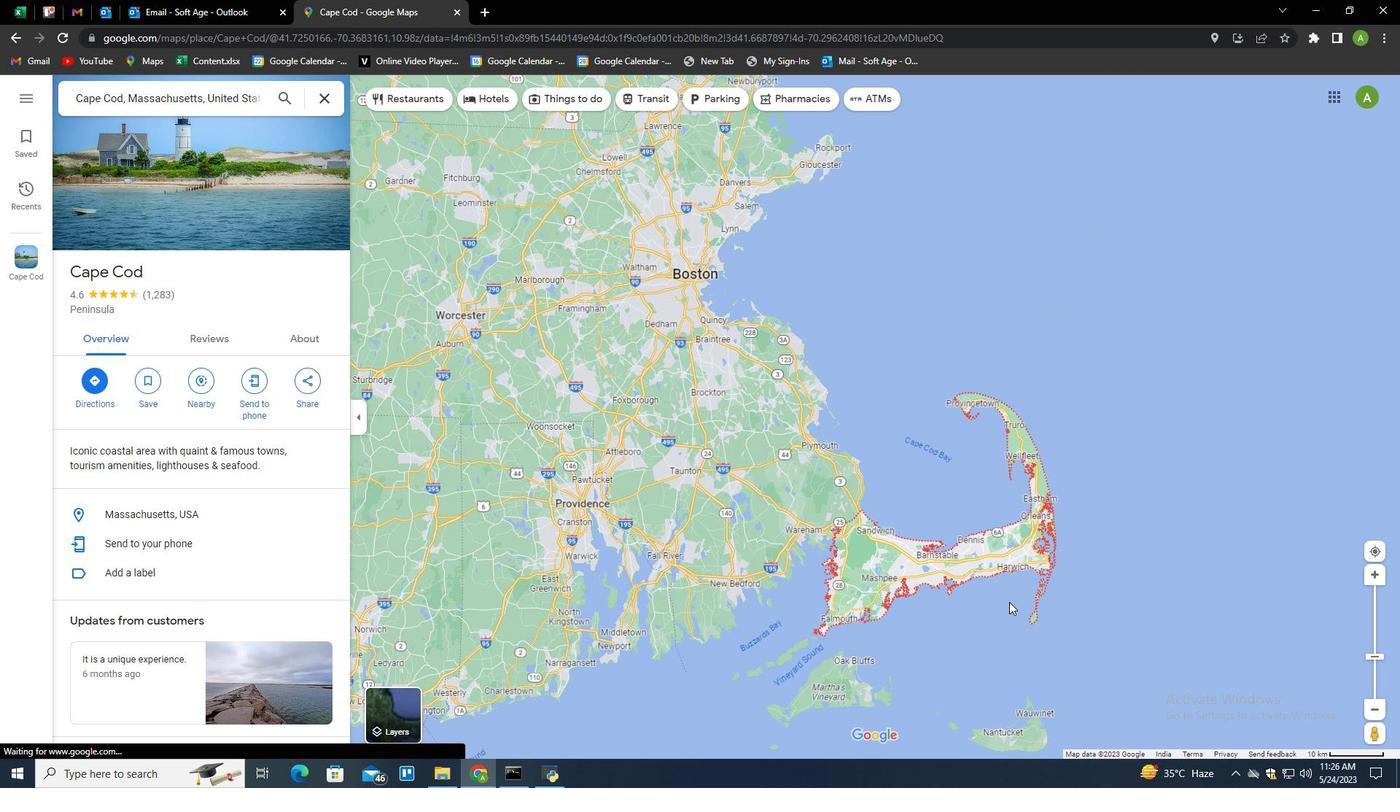 
Action: Mouse scrolled (1009, 602) with delta (0, 0)
Screenshot: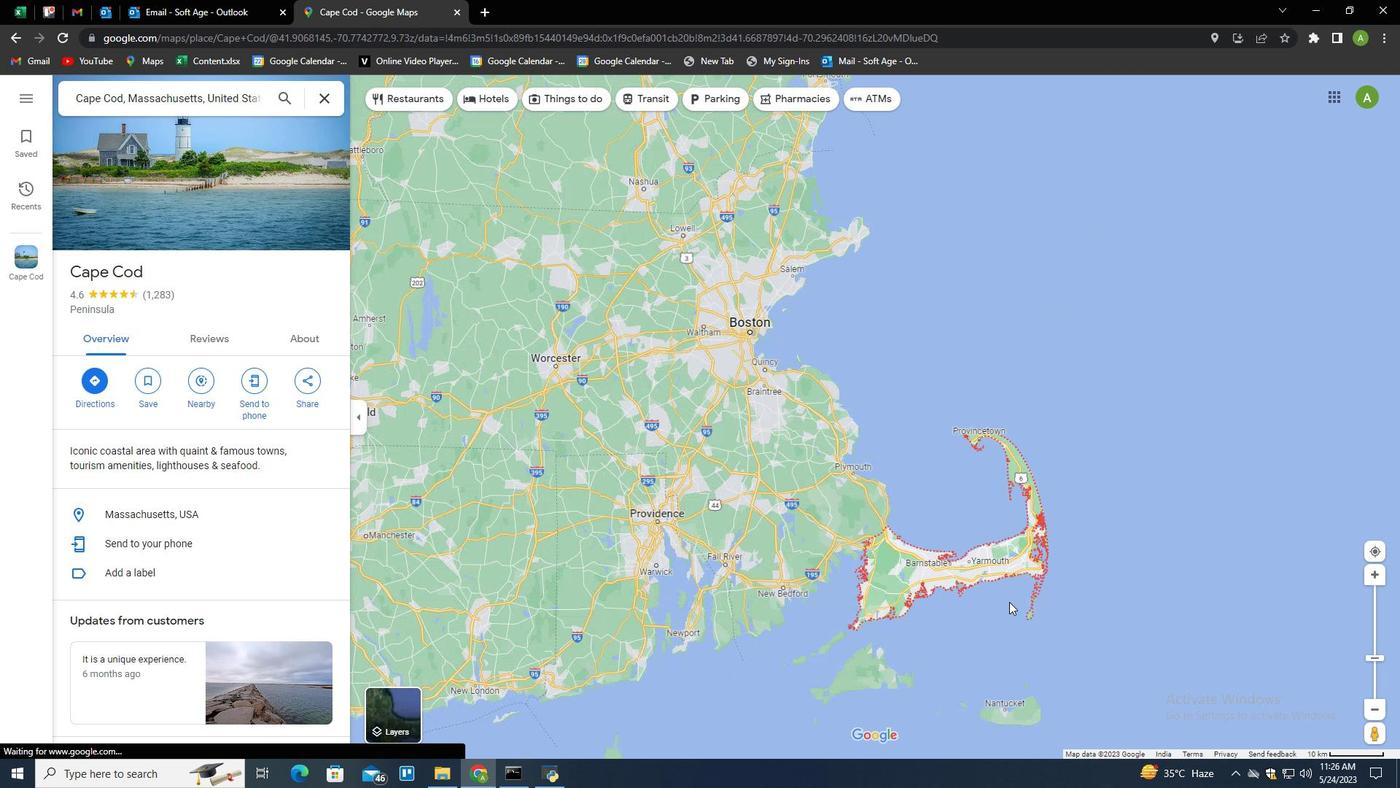 
Action: Mouse moved to (1384, 658)
Screenshot: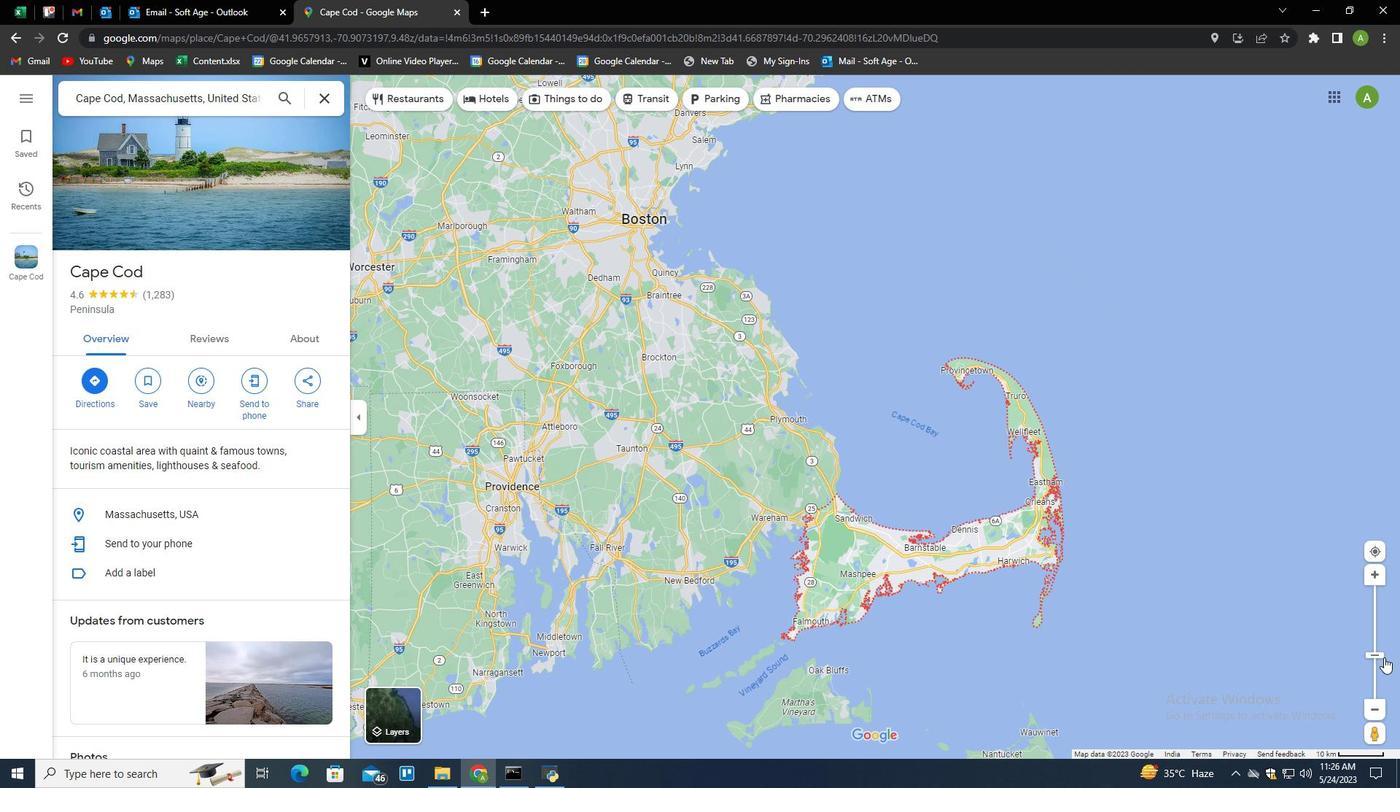 
Action: Mouse pressed left at (1384, 658)
Screenshot: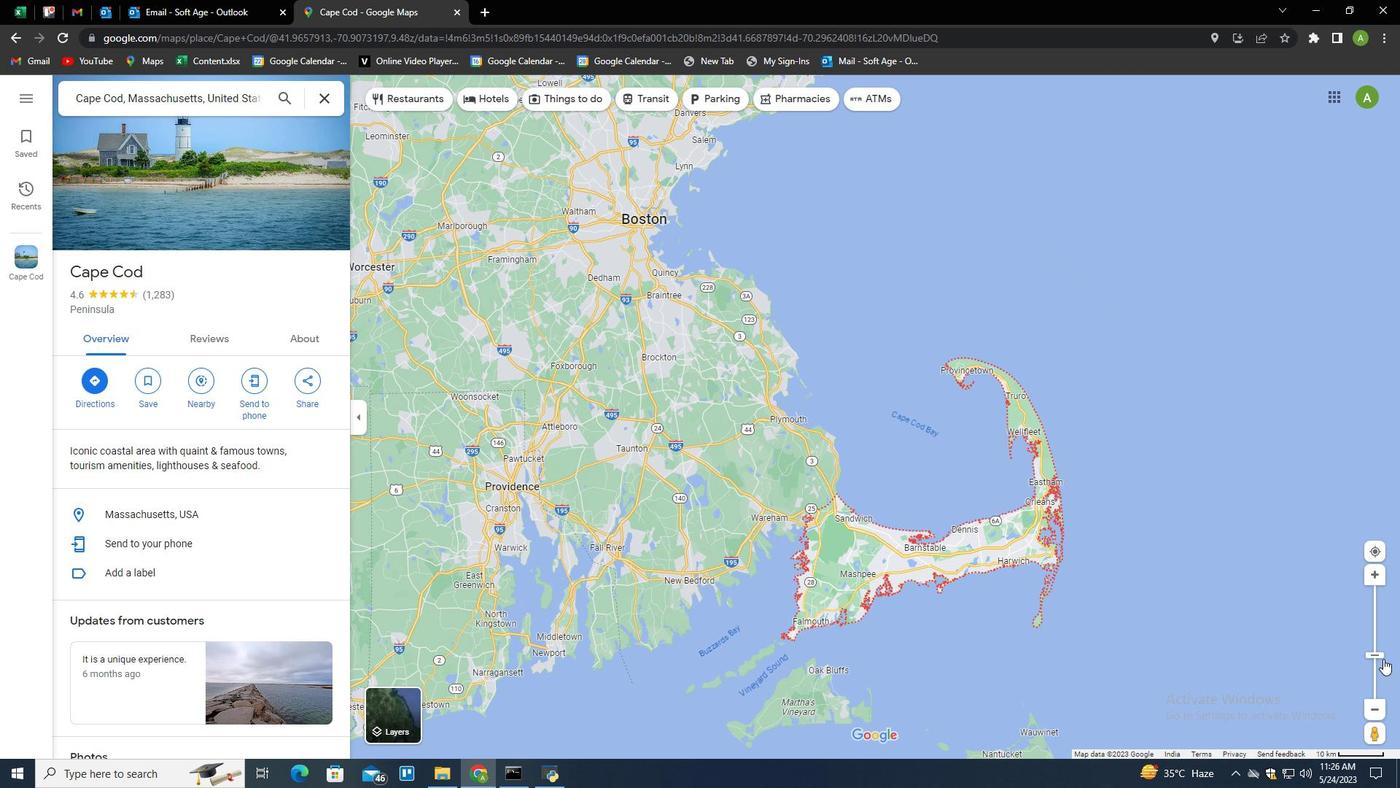 
Action: Mouse moved to (1386, 674)
Screenshot: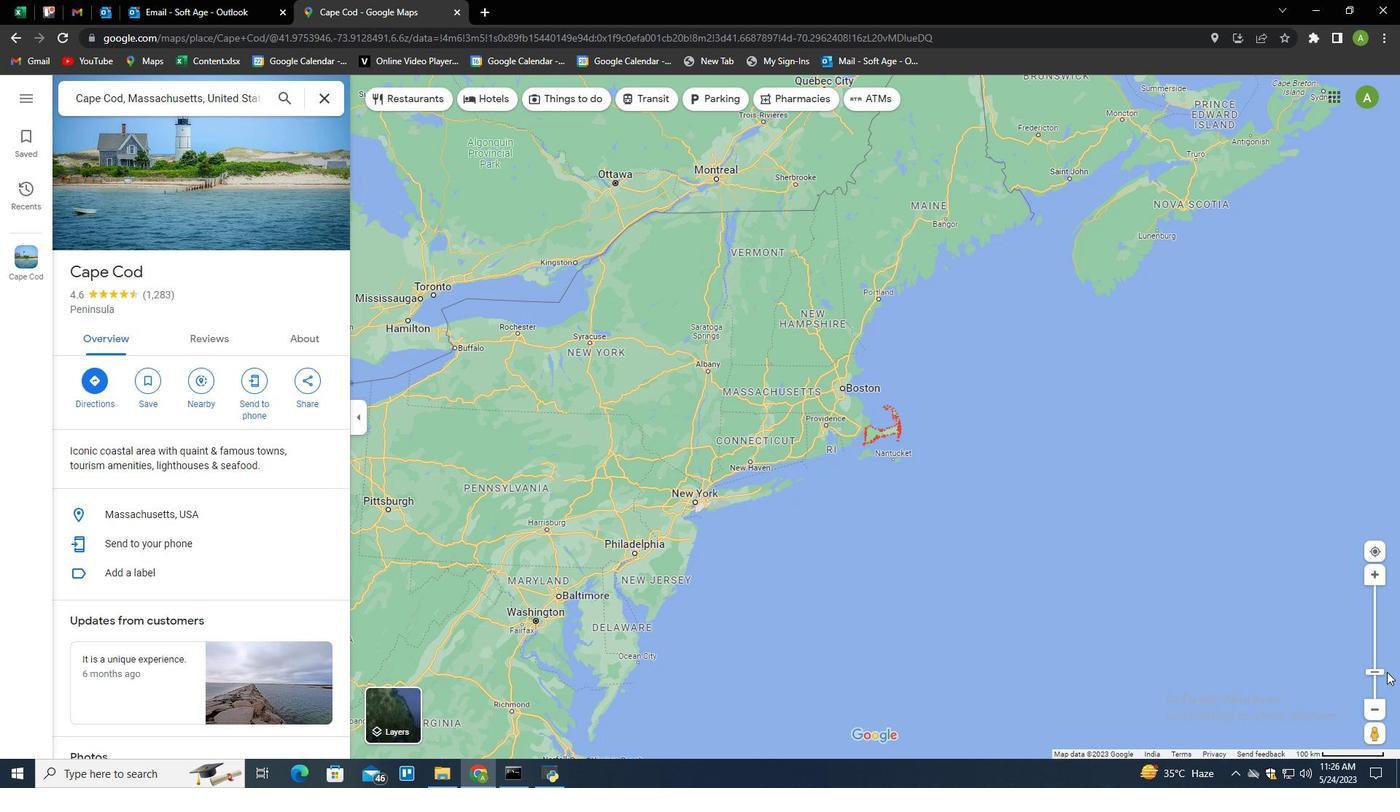 
